 Task: Find connections with filter location Arnold with filter topic #Jobsearchwith filter profile language Potuguese with filter current company IKS Health with filter school Modern Education Society's Nowrosjee Wadia College Arts, Science, Pune 01 with filter industry Wholesale with filter service category AnimationArchitecture with filter keywords title Administrator
Action: Mouse moved to (612, 80)
Screenshot: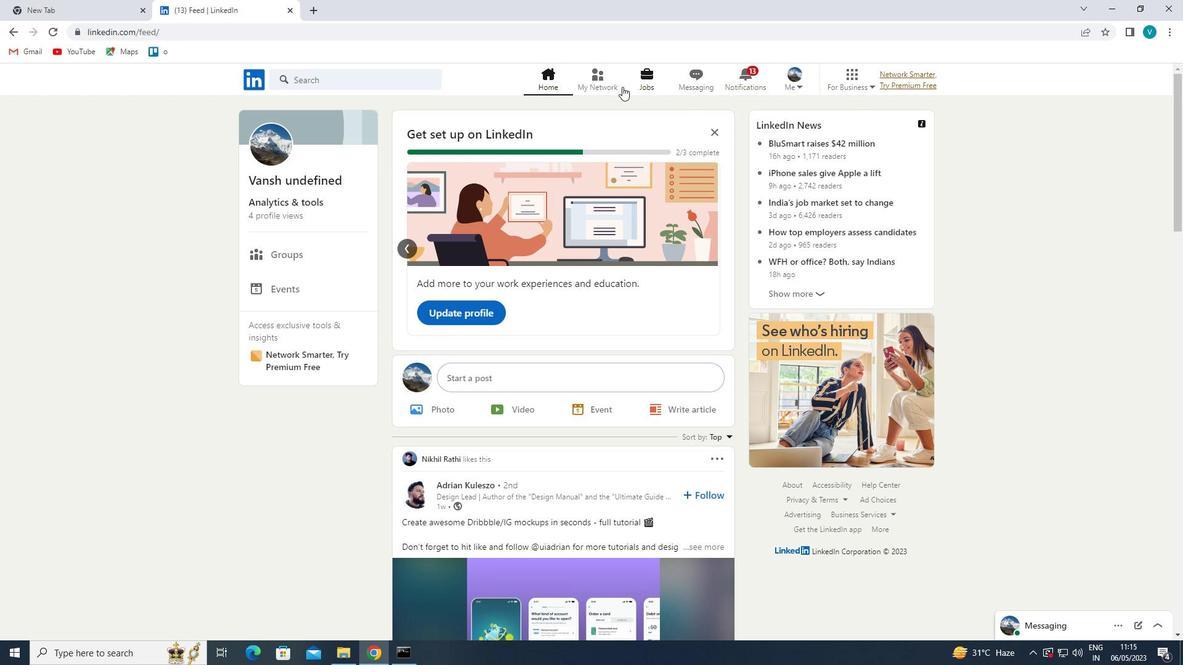 
Action: Mouse pressed left at (612, 80)
Screenshot: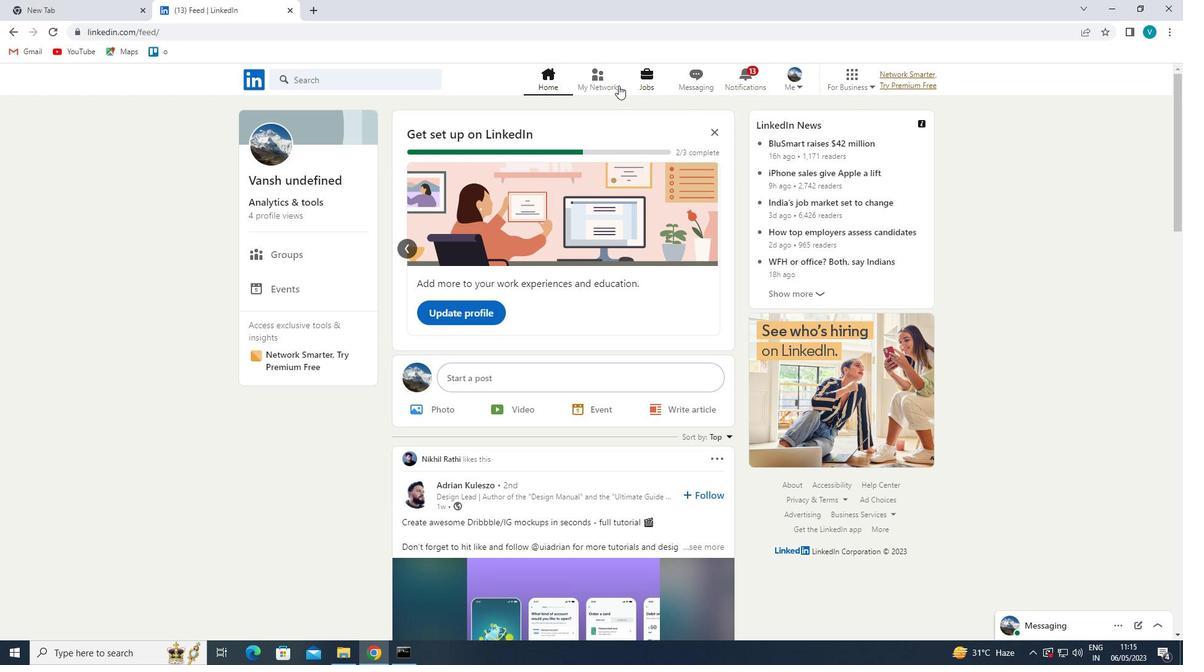 
Action: Mouse moved to (385, 143)
Screenshot: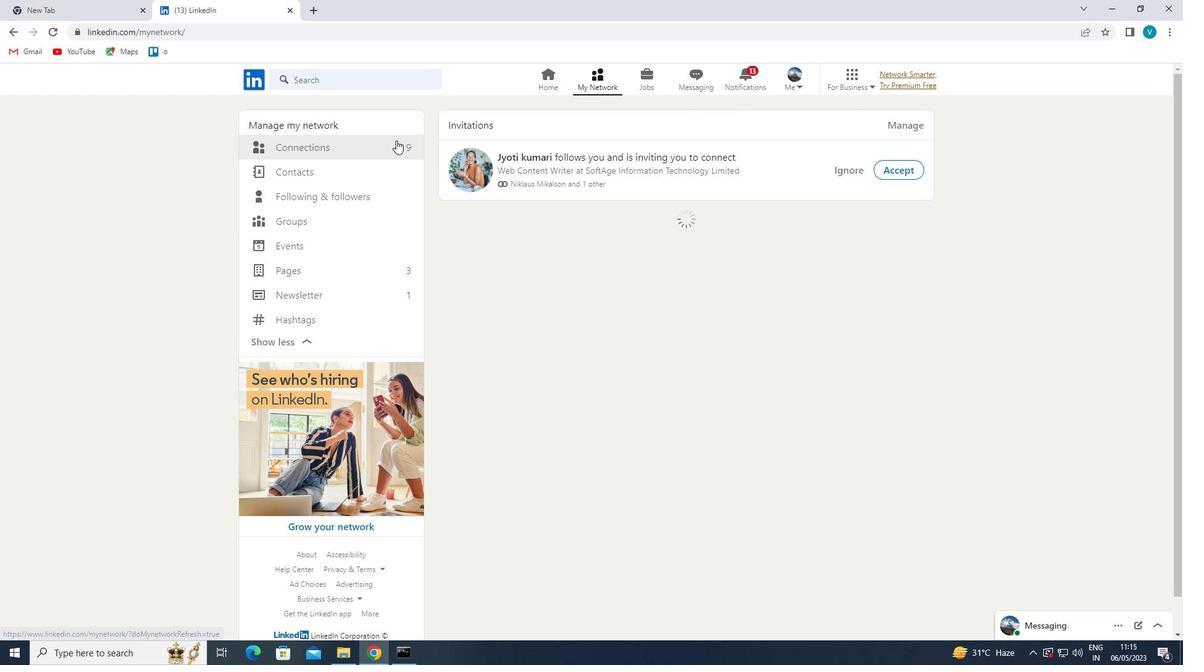 
Action: Mouse pressed left at (385, 143)
Screenshot: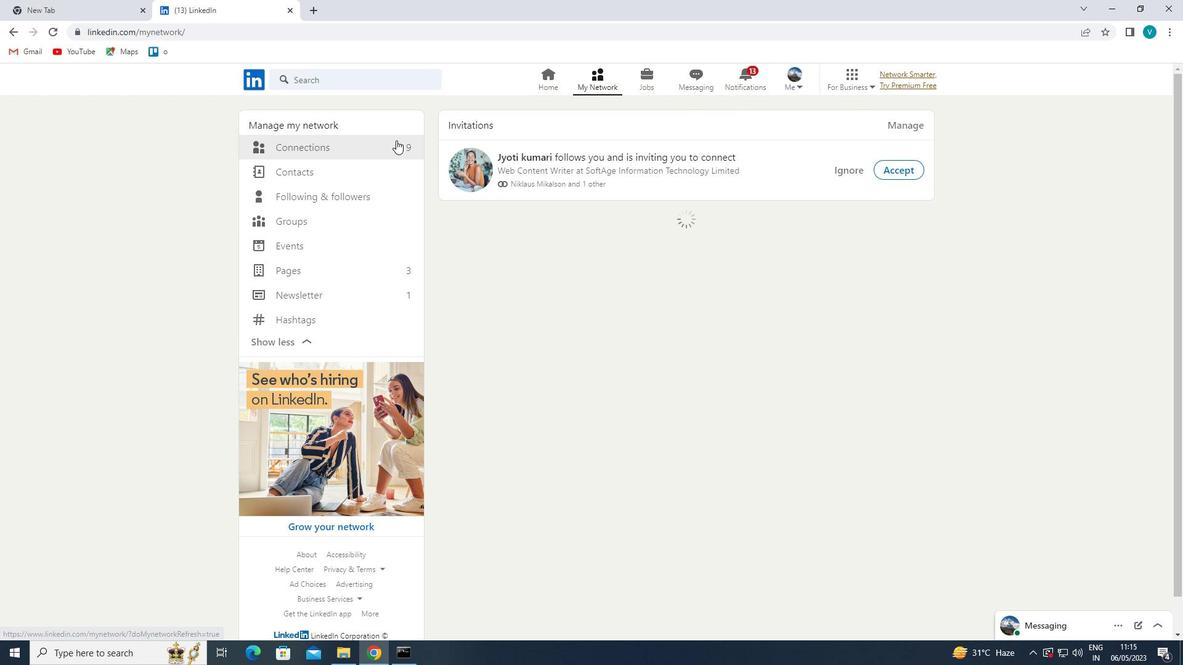 
Action: Mouse moved to (680, 152)
Screenshot: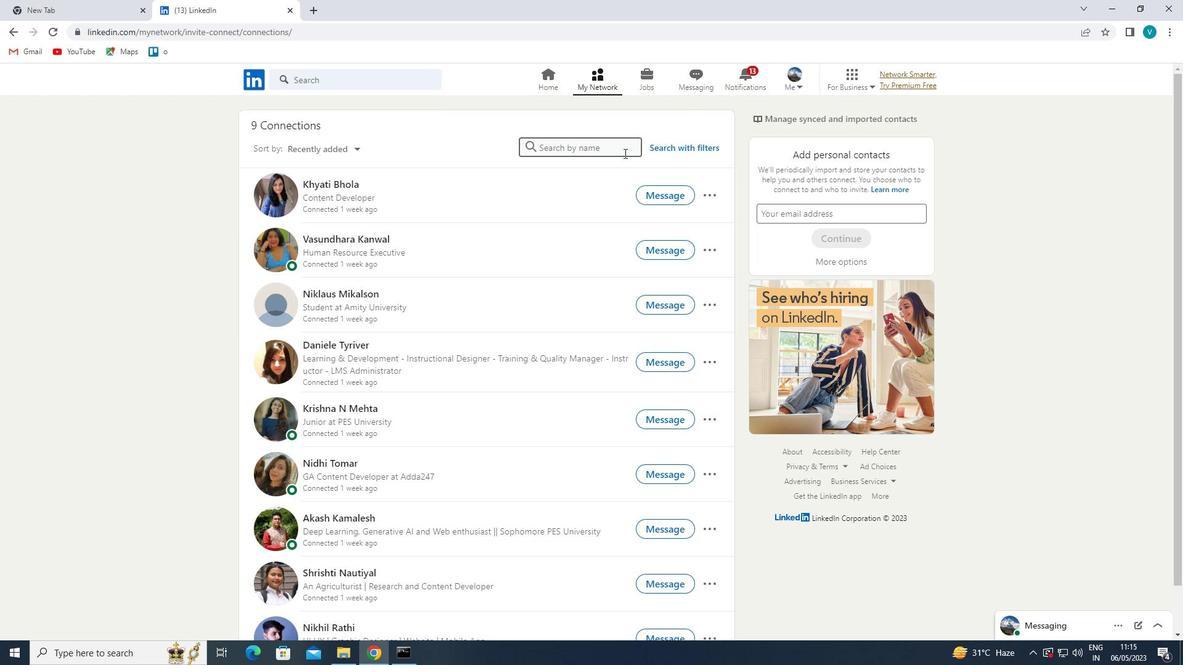 
Action: Mouse pressed left at (680, 152)
Screenshot: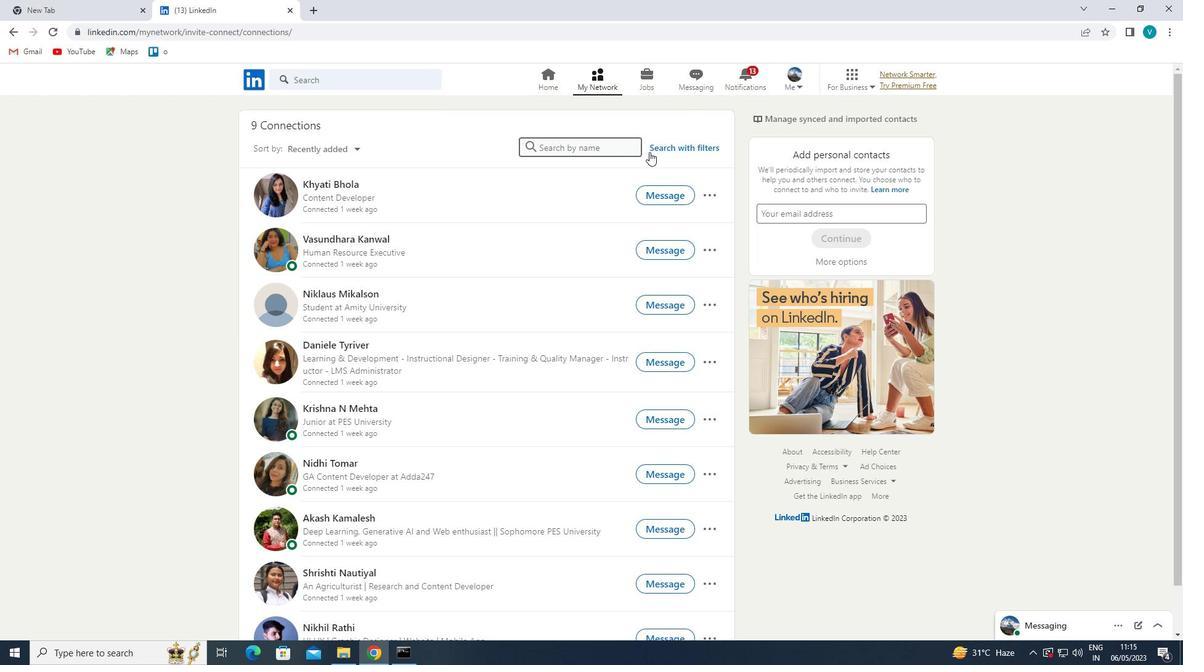 
Action: Mouse moved to (601, 115)
Screenshot: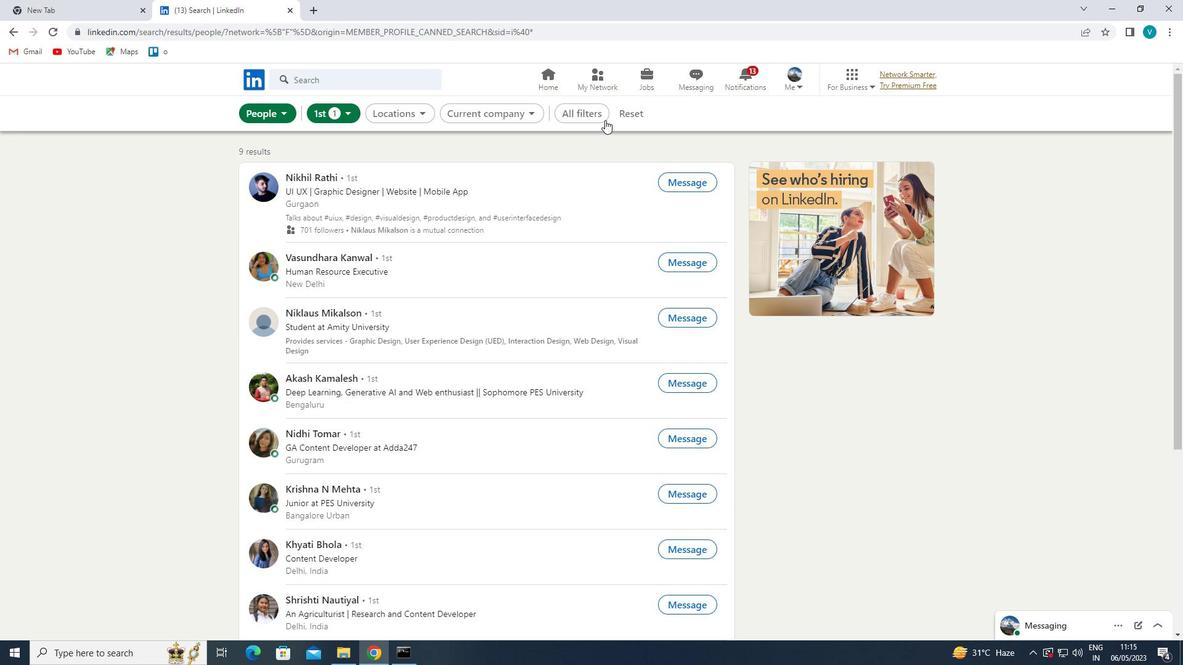 
Action: Mouse pressed left at (601, 115)
Screenshot: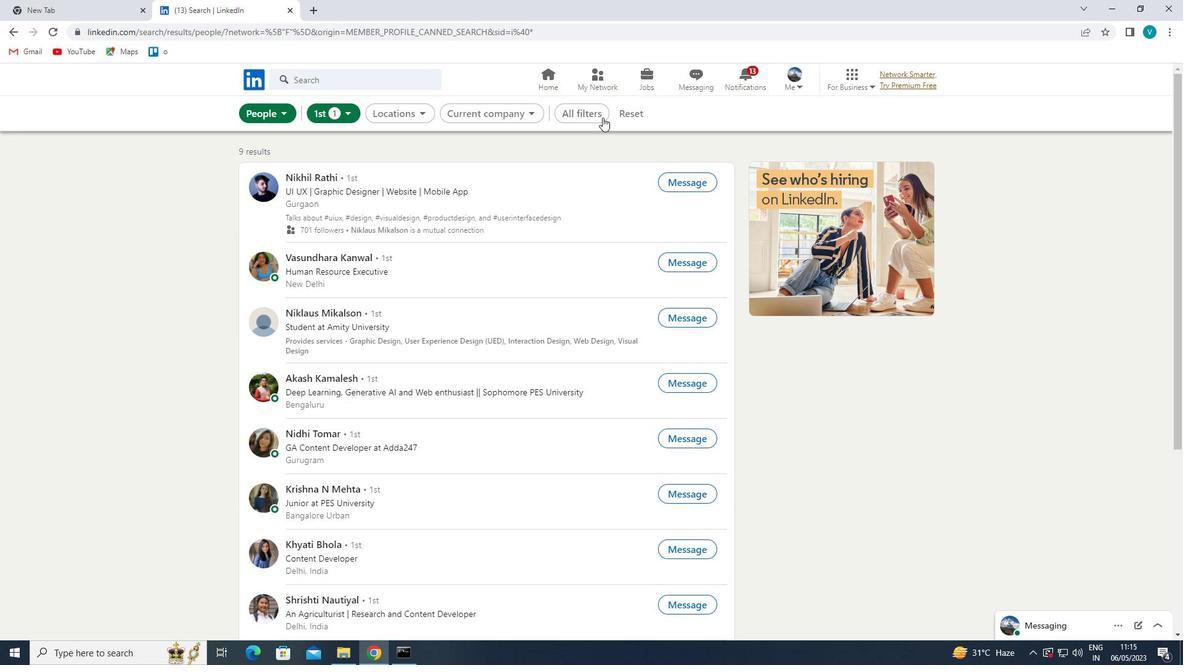 
Action: Mouse moved to (985, 265)
Screenshot: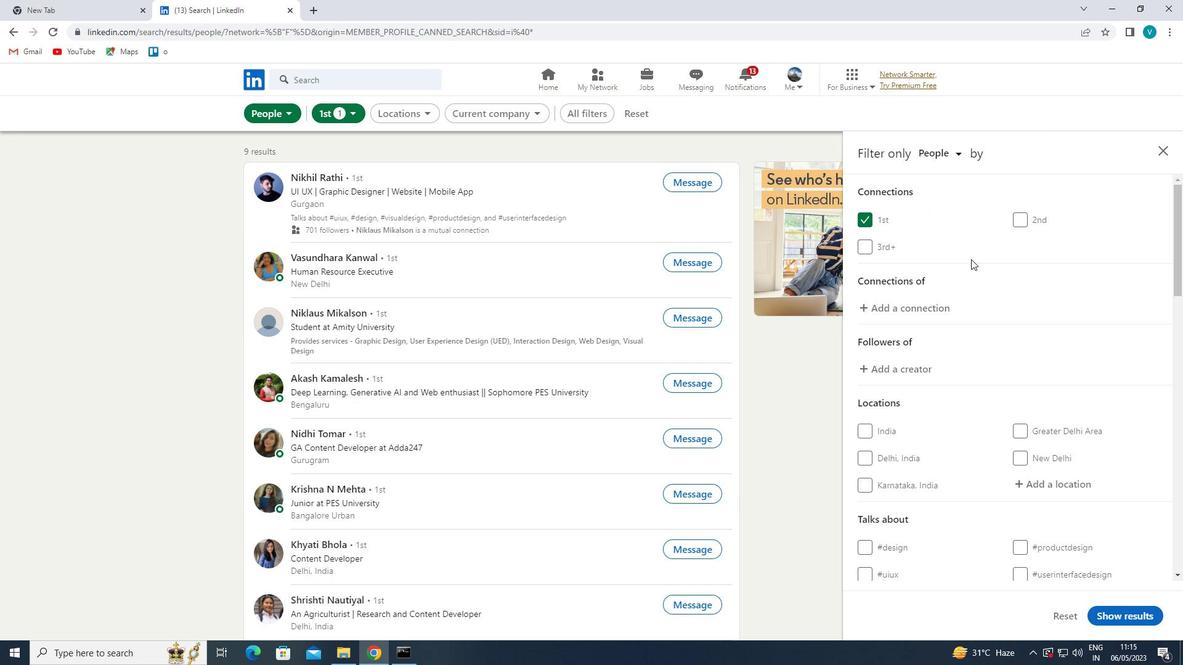 
Action: Mouse scrolled (985, 265) with delta (0, 0)
Screenshot: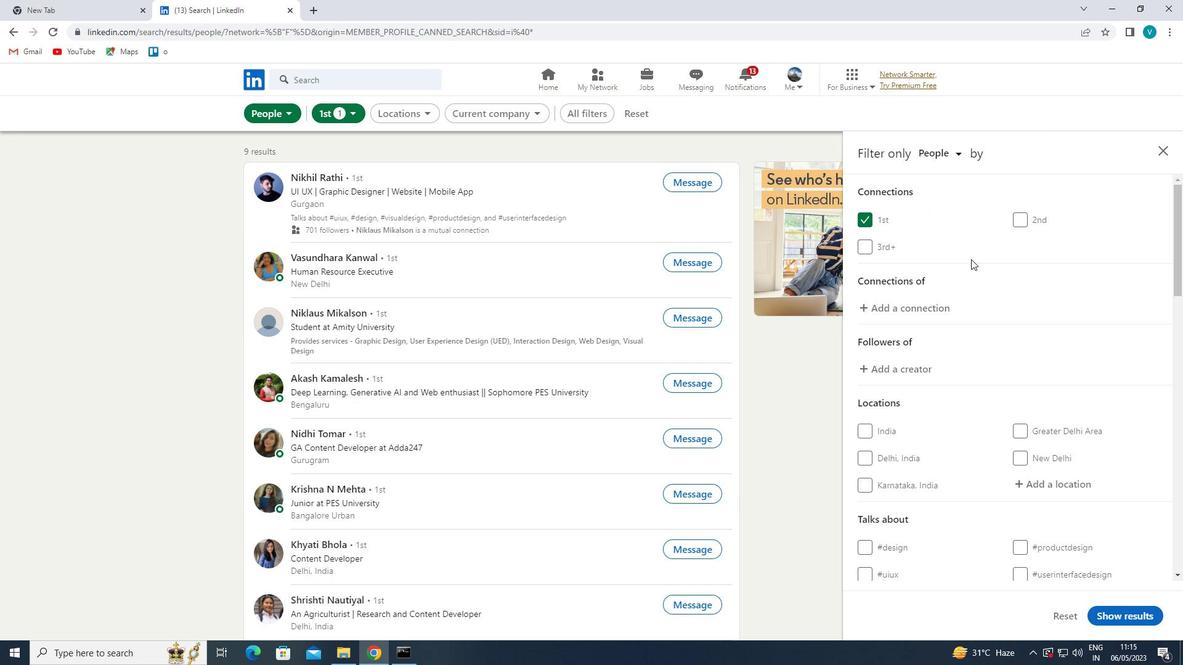 
Action: Mouse moved to (998, 270)
Screenshot: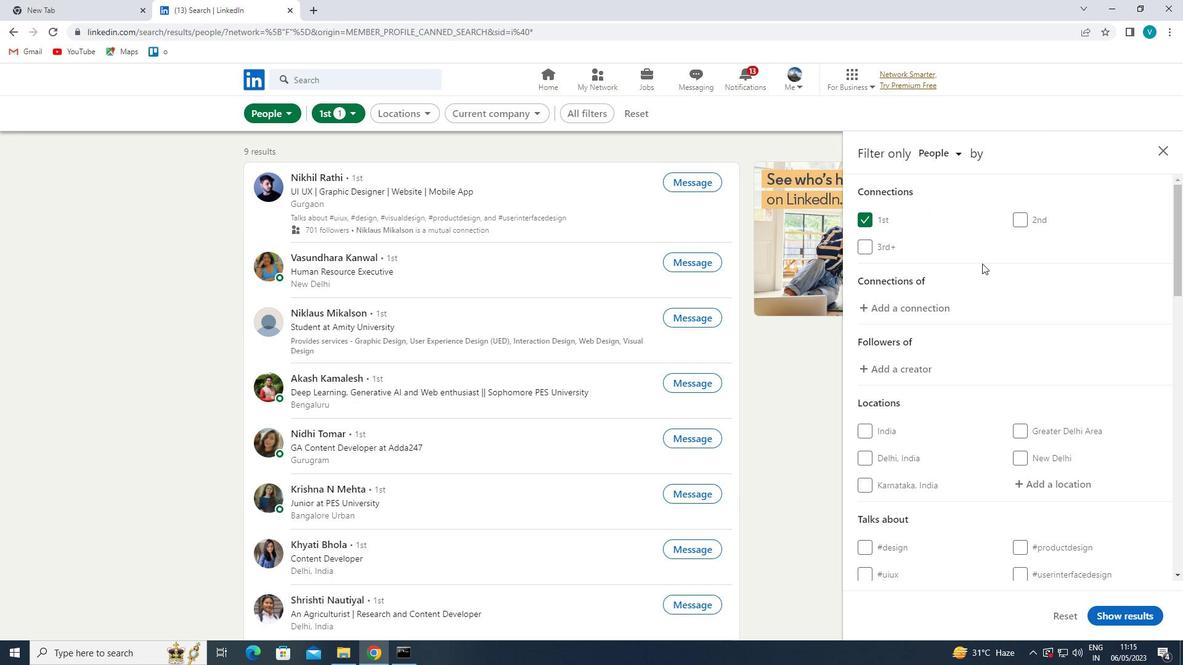 
Action: Mouse scrolled (998, 269) with delta (0, 0)
Screenshot: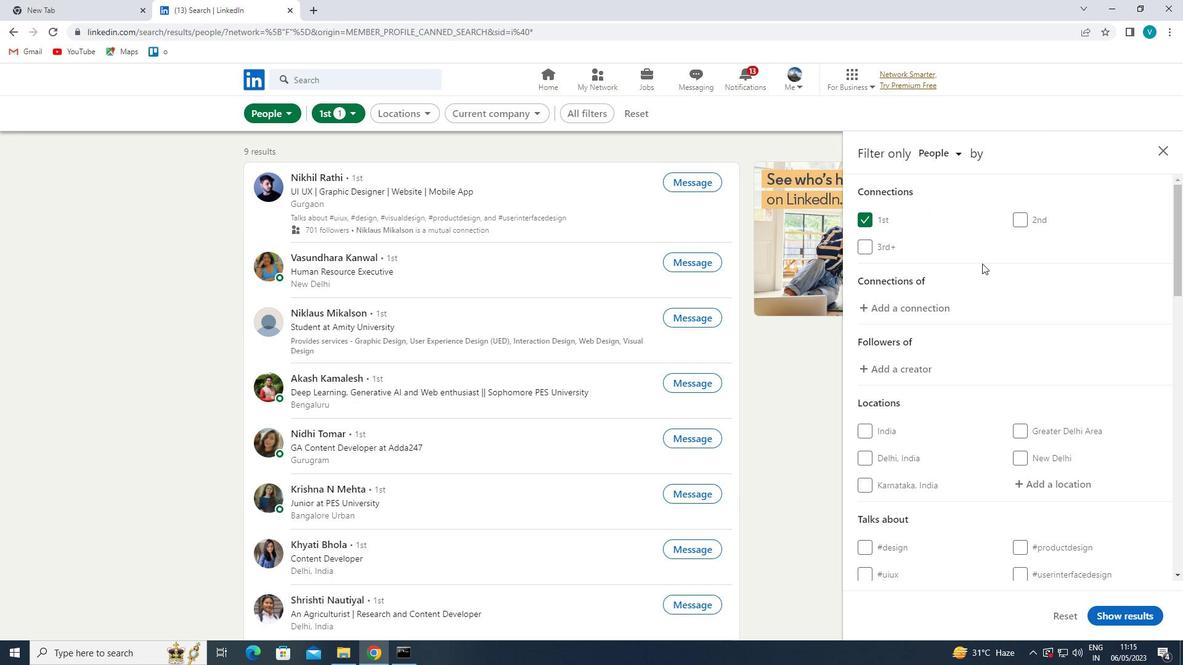 
Action: Mouse moved to (1053, 353)
Screenshot: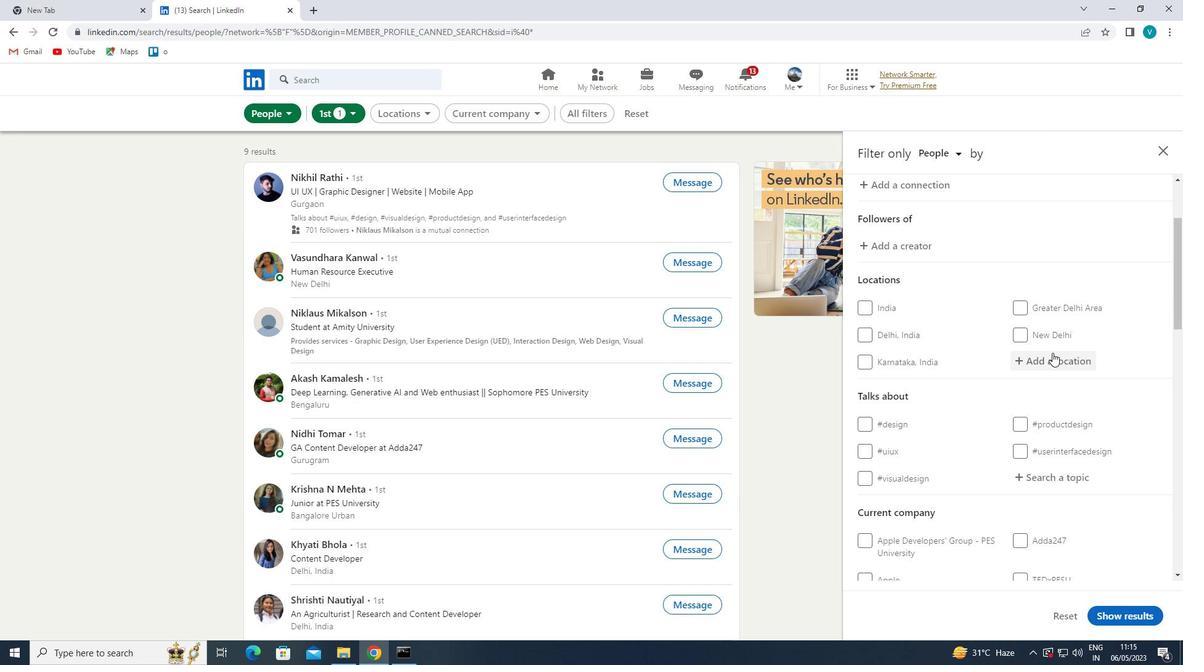 
Action: Mouse pressed left at (1053, 353)
Screenshot: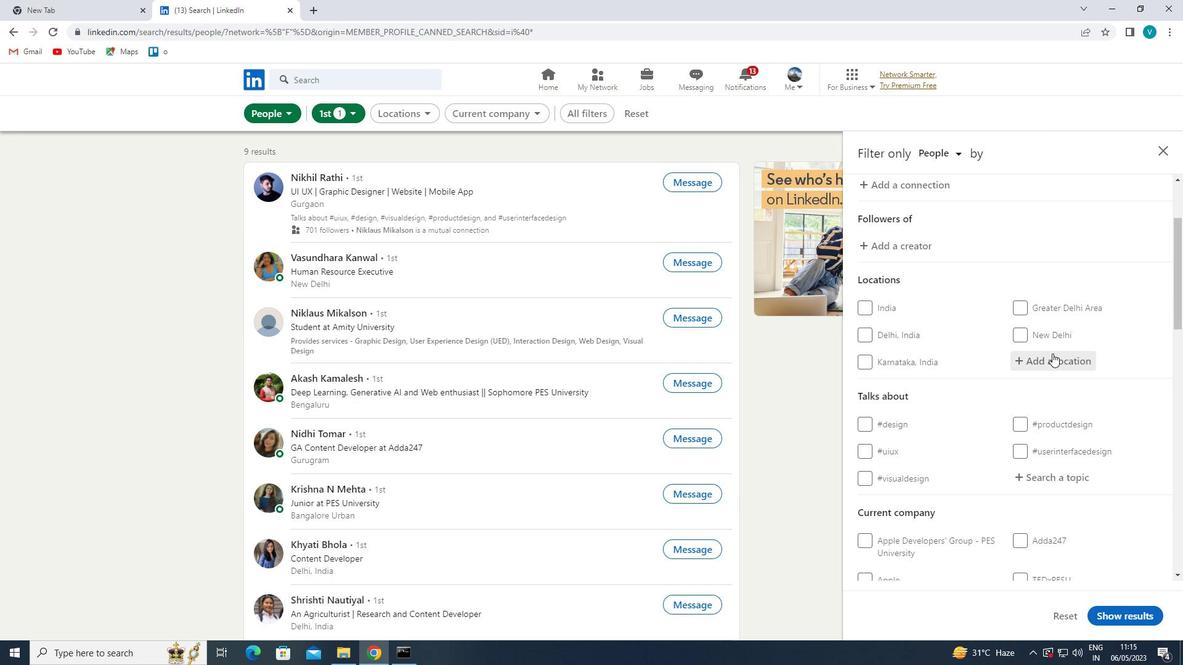 
Action: Mouse moved to (1053, 354)
Screenshot: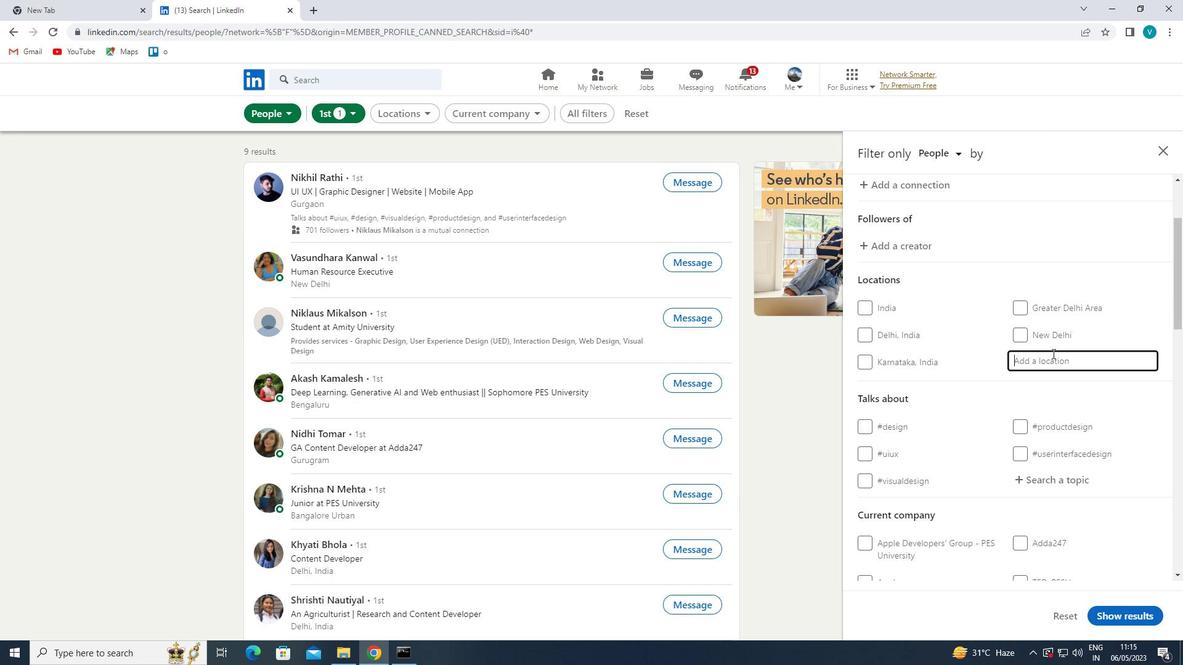 
Action: Key pressed <Key.shift>A
Screenshot: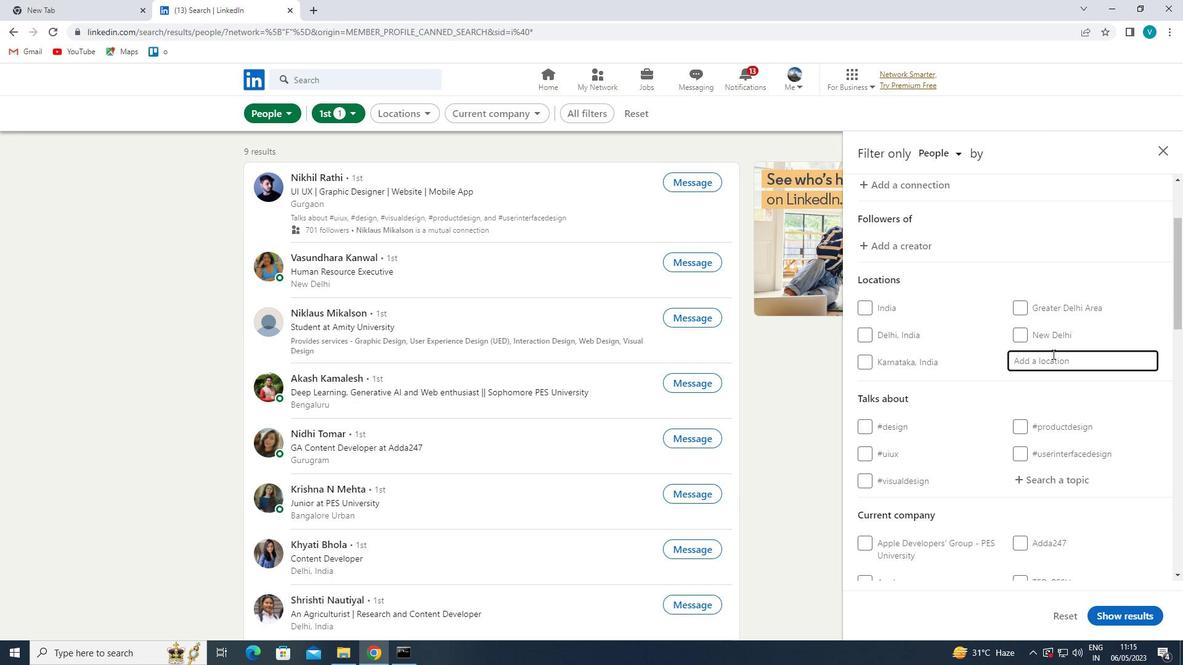 
Action: Mouse moved to (1027, 370)
Screenshot: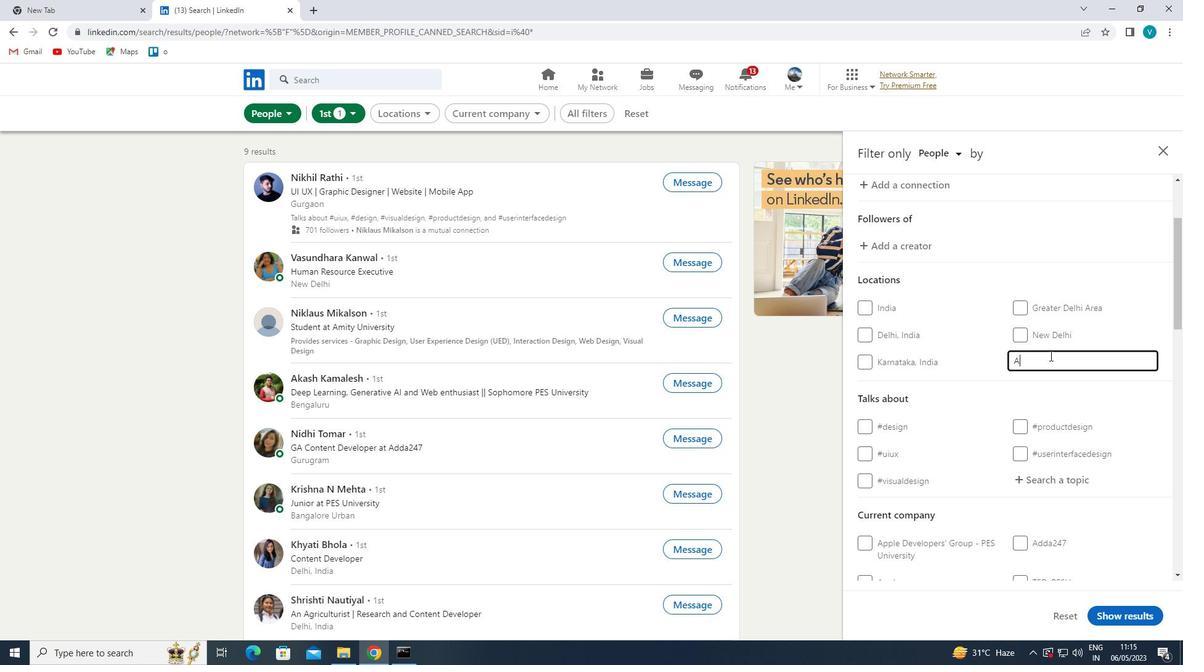 
Action: Key pressed RNOID
Screenshot: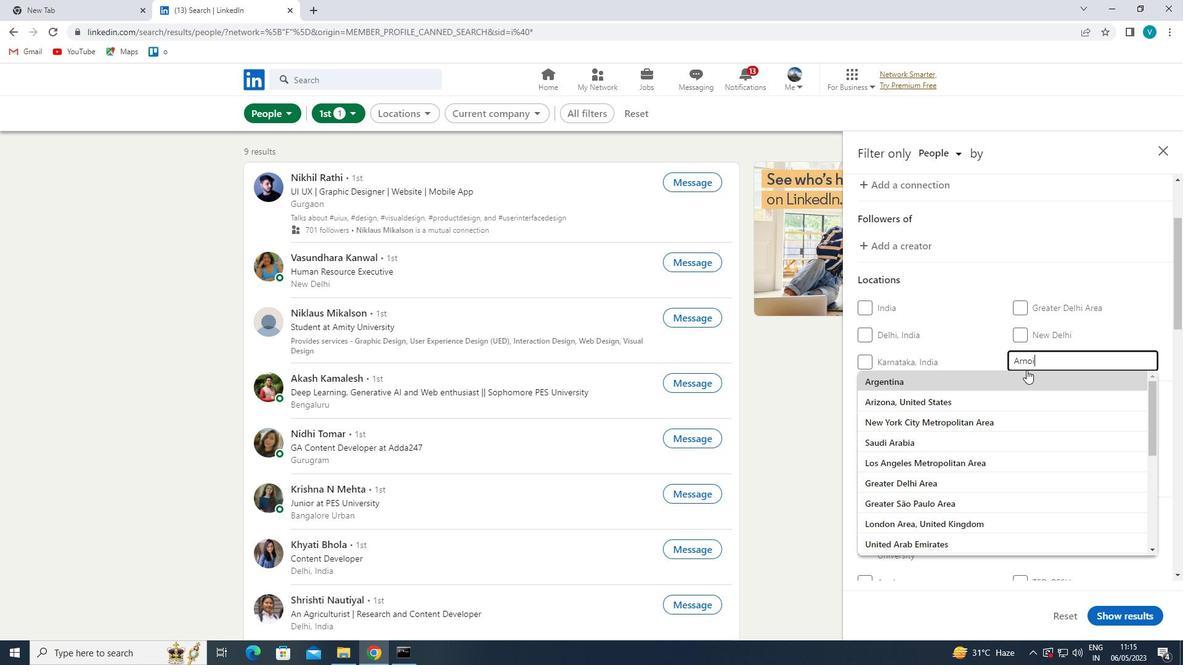 
Action: Mouse moved to (1032, 399)
Screenshot: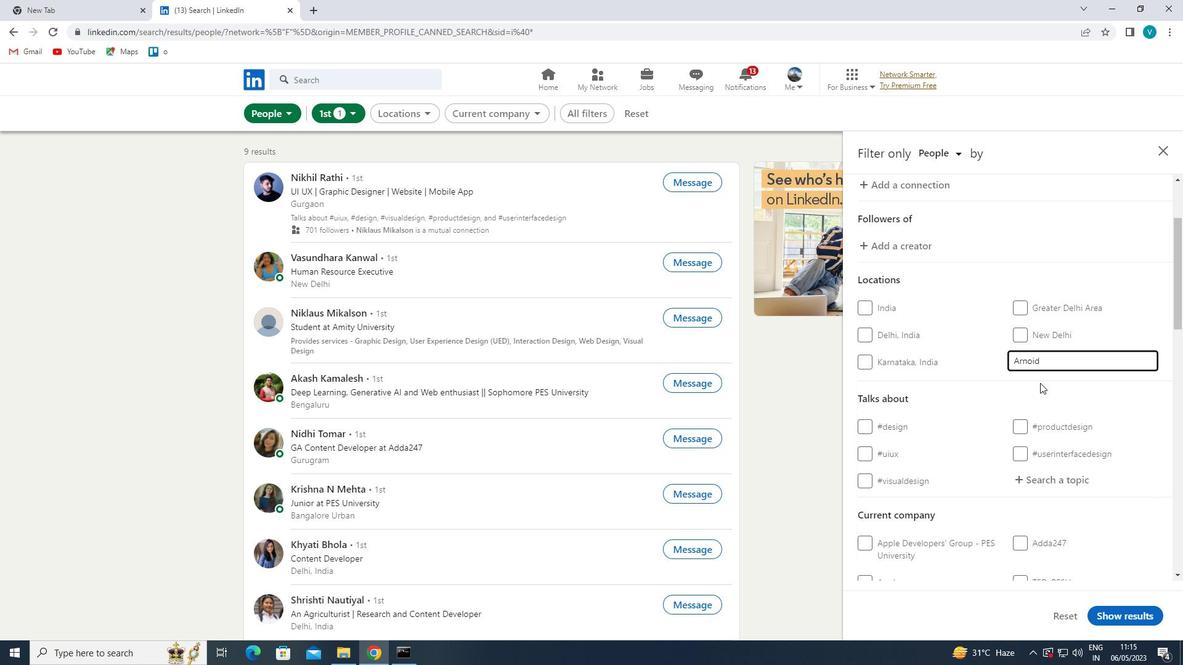 
Action: Key pressed <Key.backspace><Key.backspace>LD
Screenshot: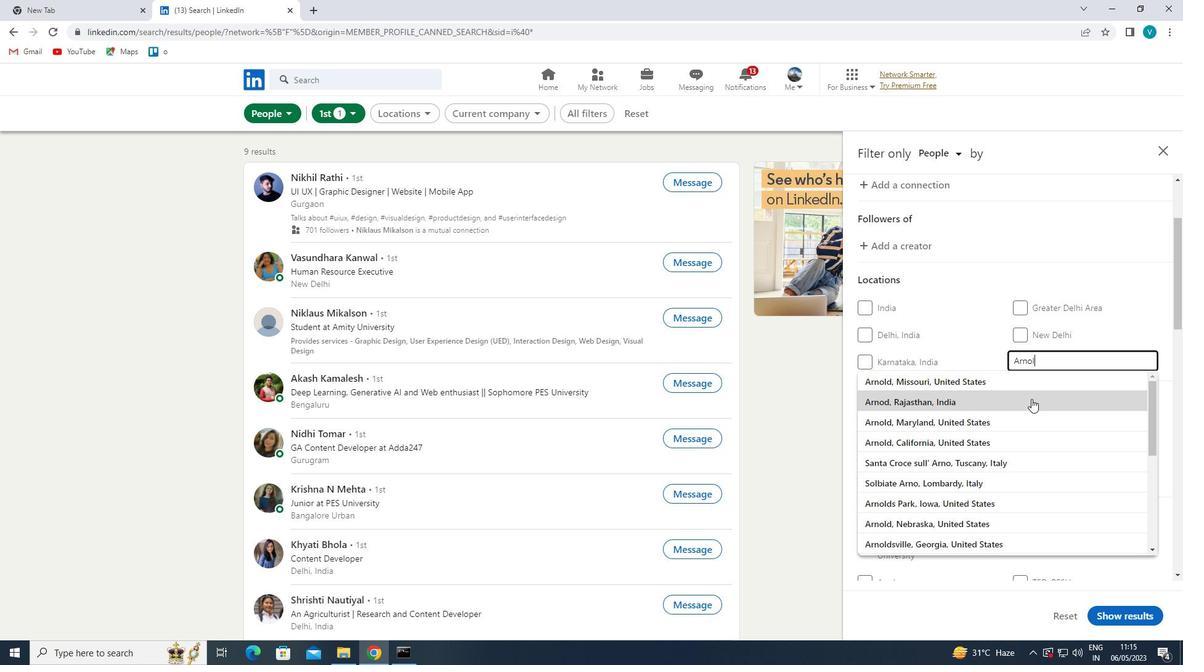 
Action: Mouse moved to (1011, 384)
Screenshot: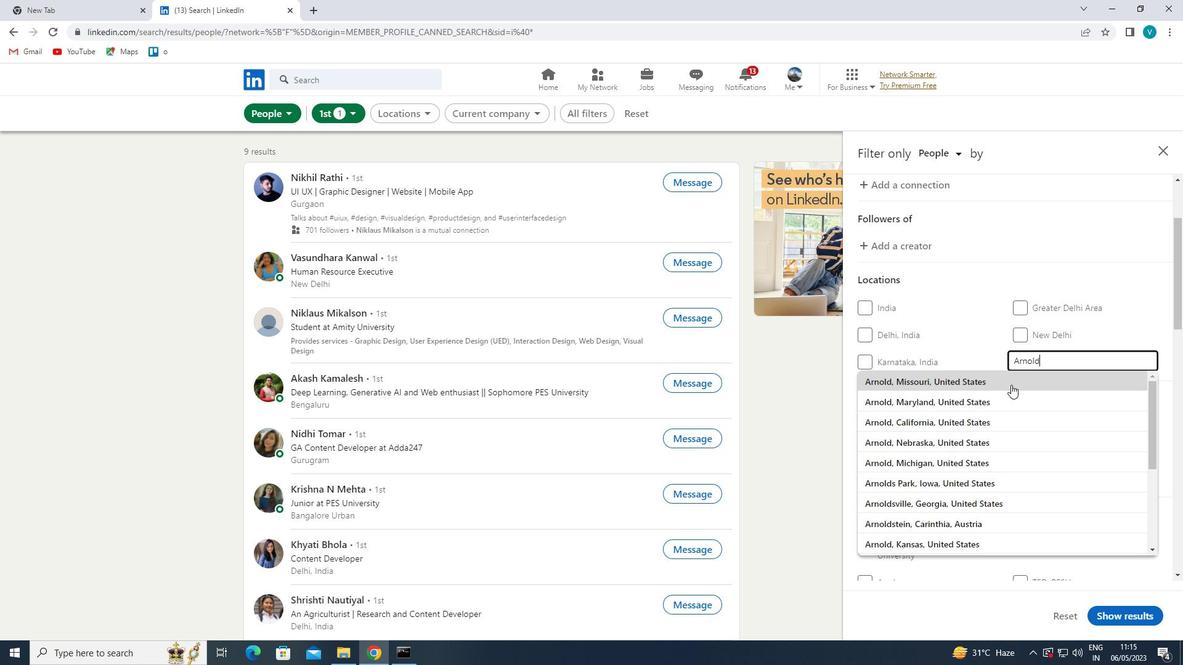 
Action: Mouse pressed left at (1011, 384)
Screenshot: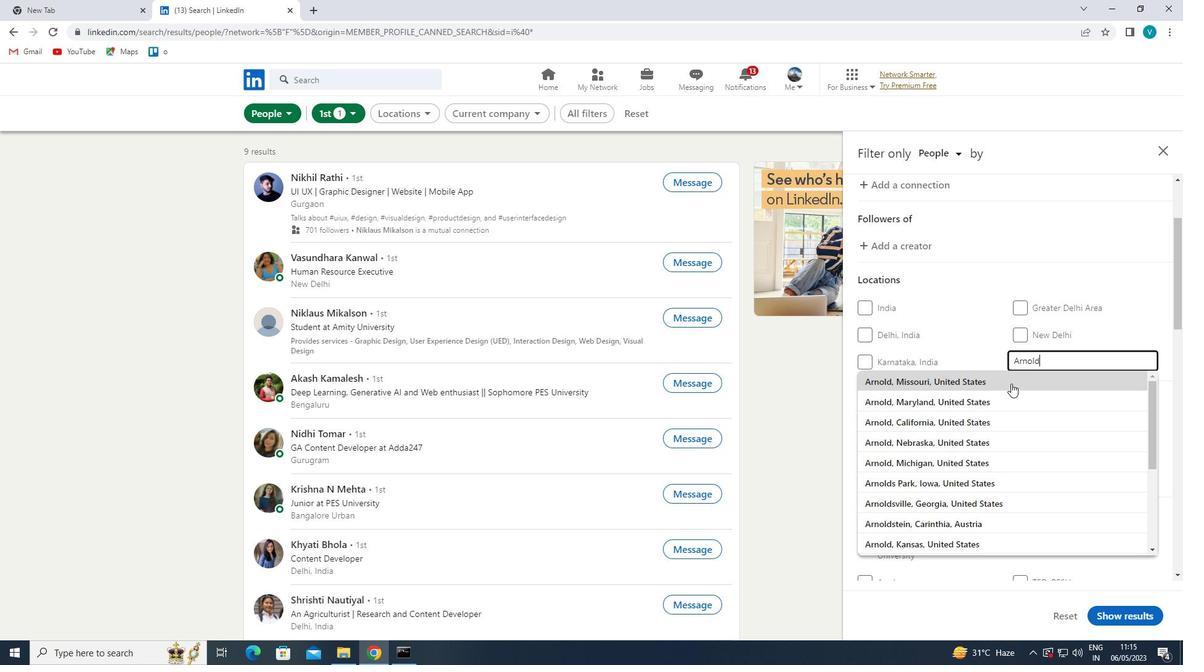 
Action: Mouse scrolled (1011, 383) with delta (0, 0)
Screenshot: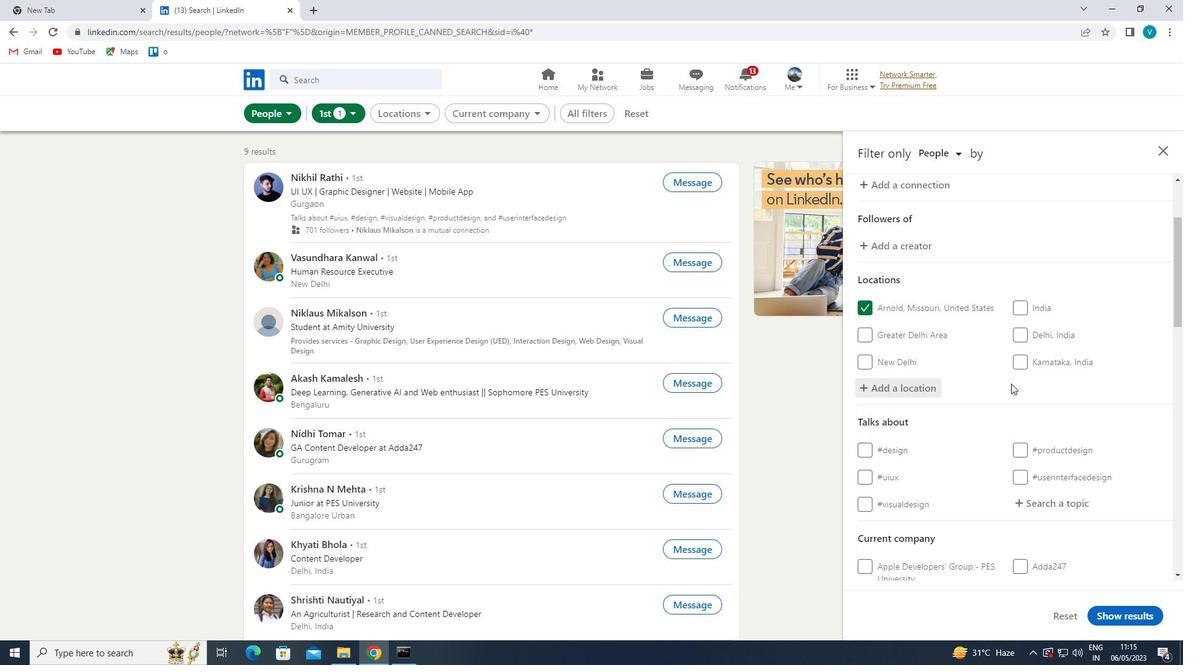 
Action: Mouse scrolled (1011, 383) with delta (0, 0)
Screenshot: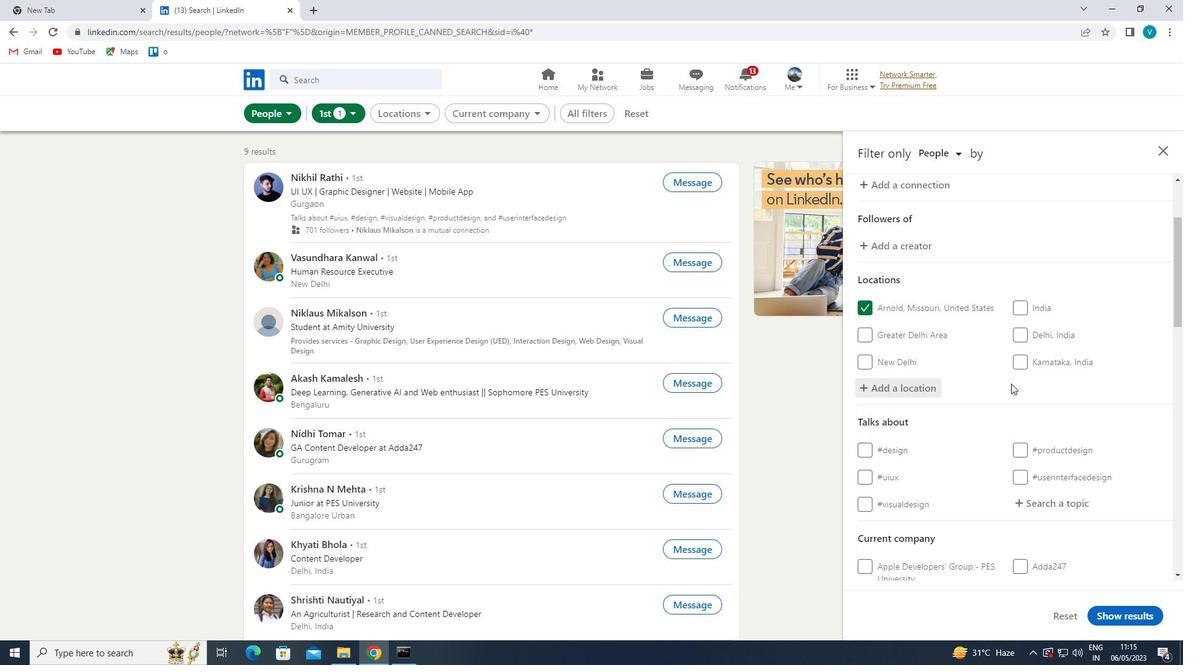 
Action: Mouse moved to (1034, 380)
Screenshot: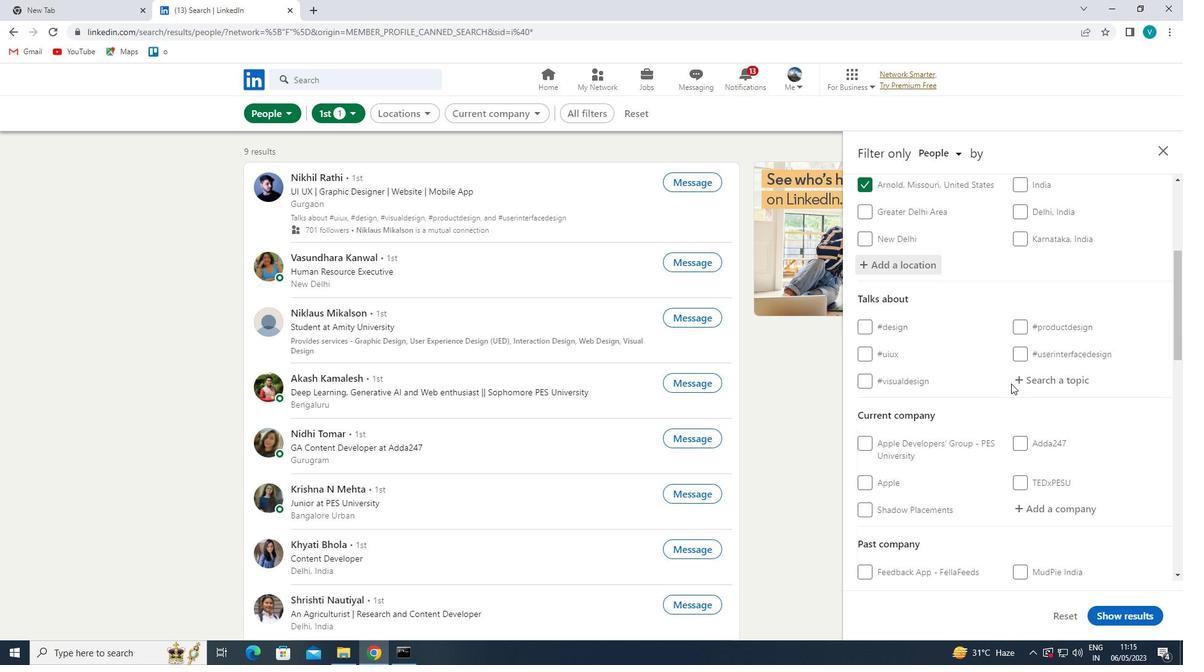 
Action: Mouse pressed left at (1034, 380)
Screenshot: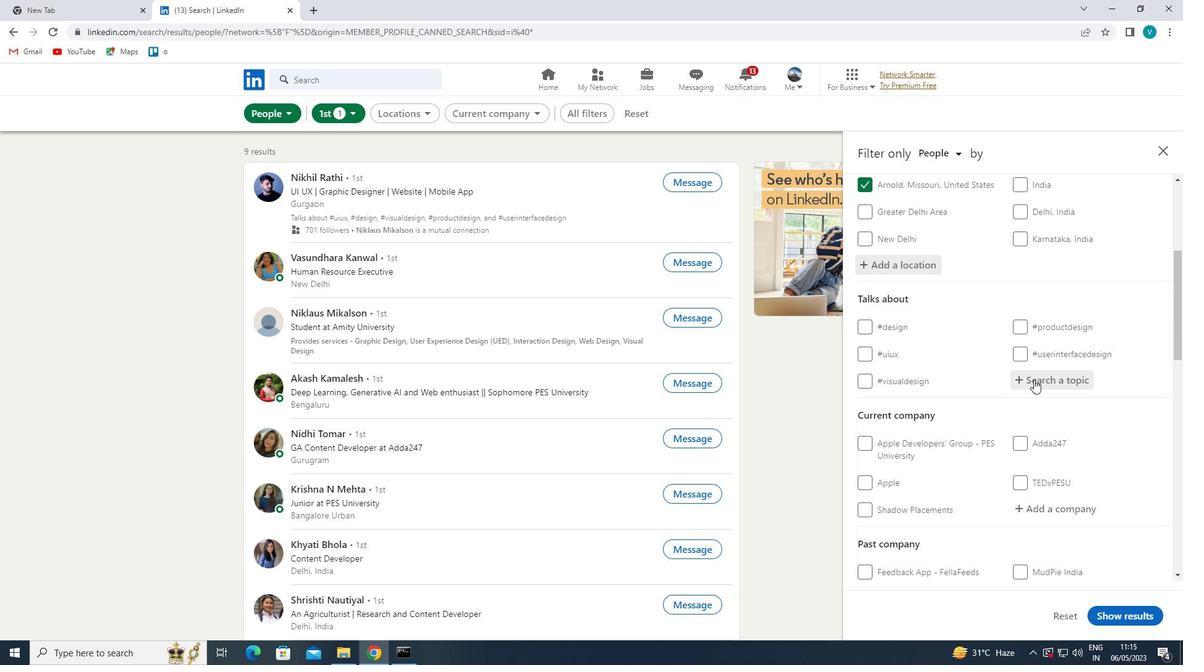 
Action: Key pressed JOBSAER<Key.backspace><Key.backspace>
Screenshot: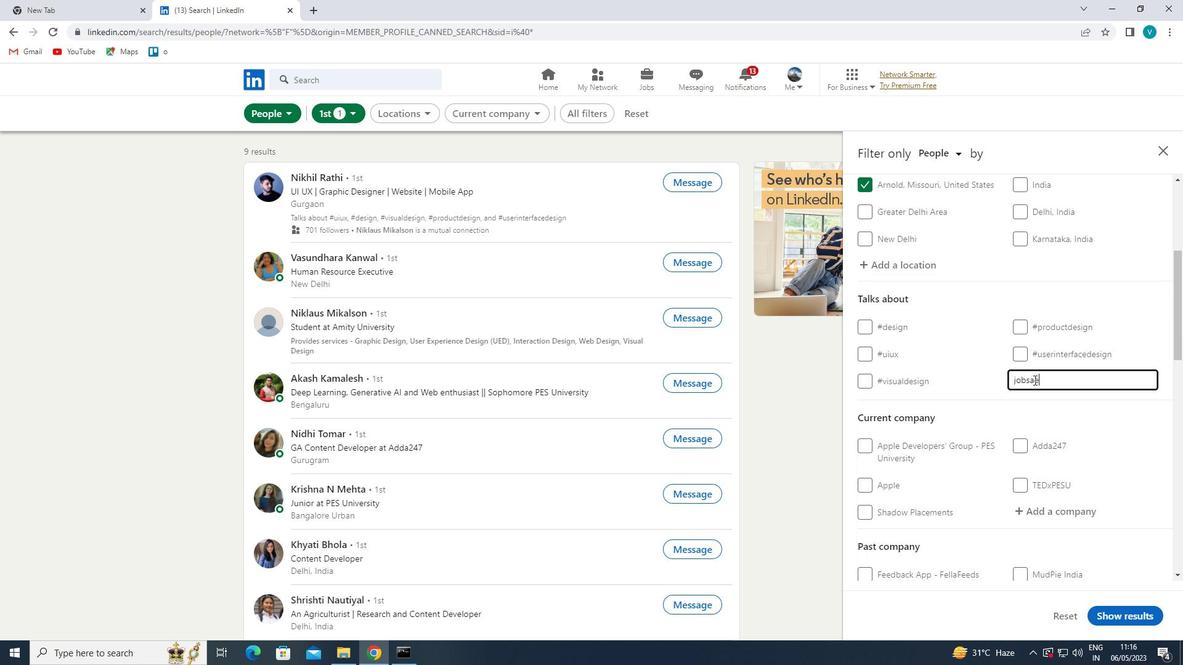 
Action: Mouse moved to (1082, 416)
Screenshot: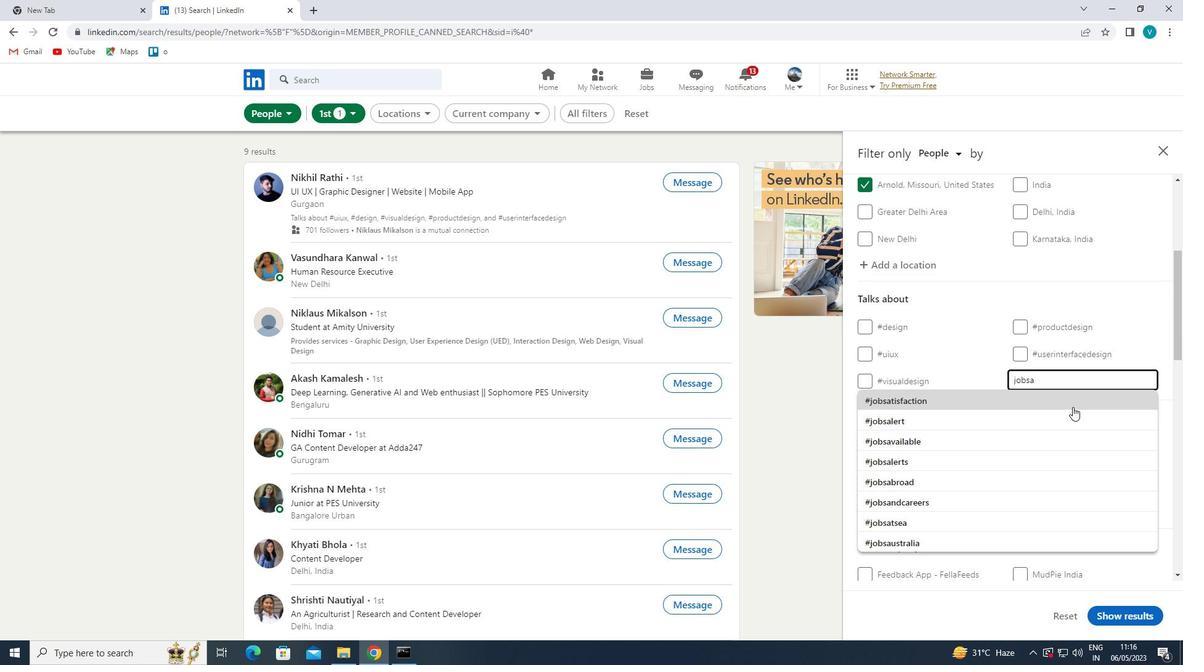 
Action: Key pressed <Key.backspace>EARCH
Screenshot: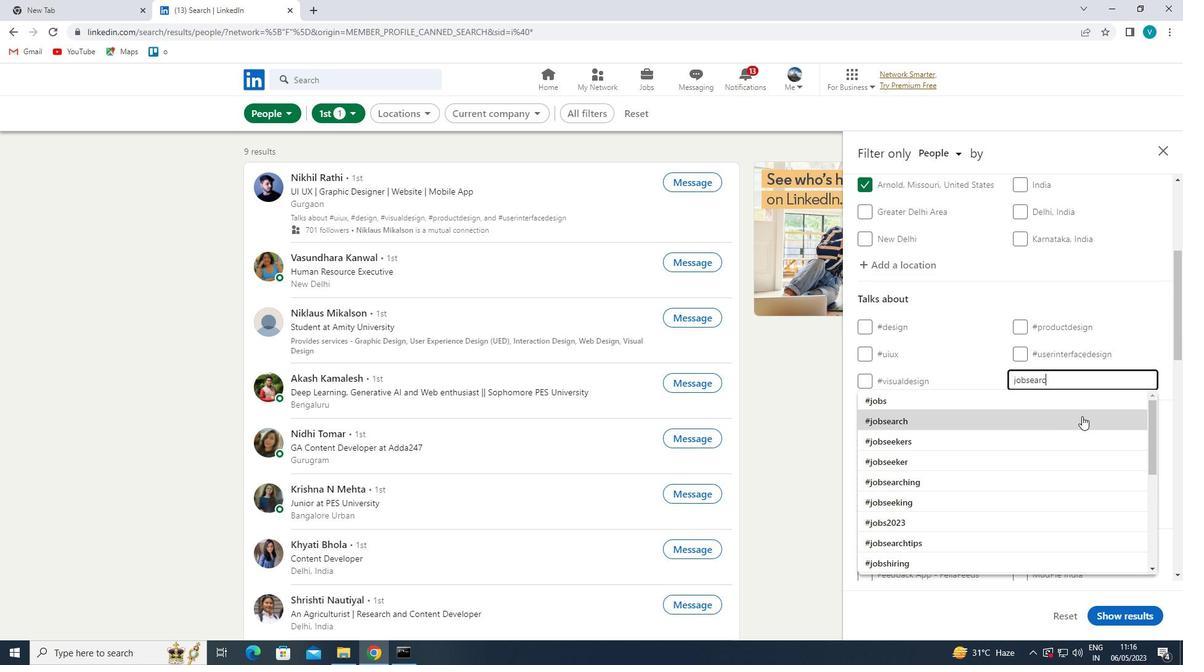 
Action: Mouse moved to (1021, 395)
Screenshot: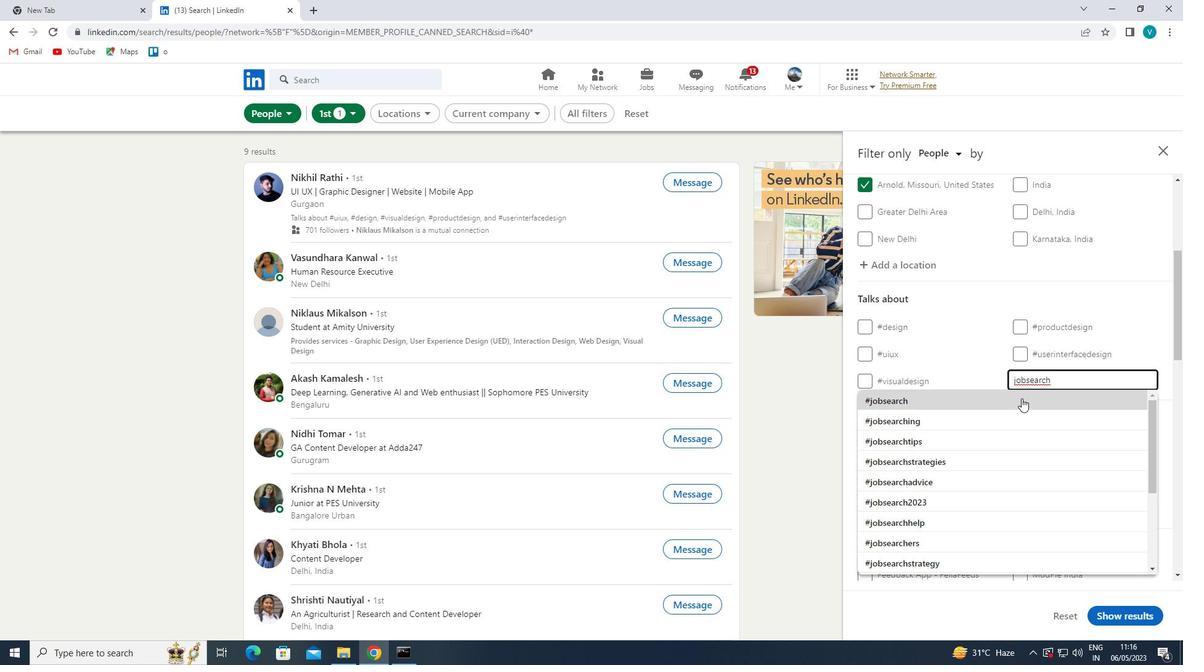 
Action: Mouse pressed left at (1021, 395)
Screenshot: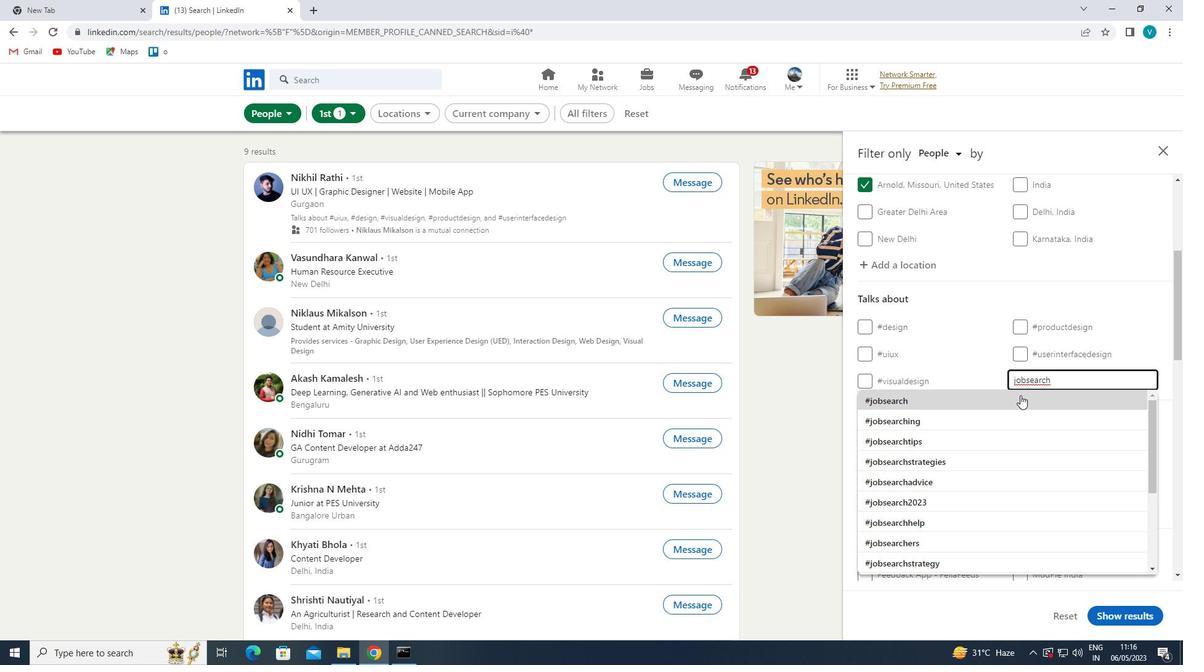 
Action: Mouse scrolled (1021, 395) with delta (0, 0)
Screenshot: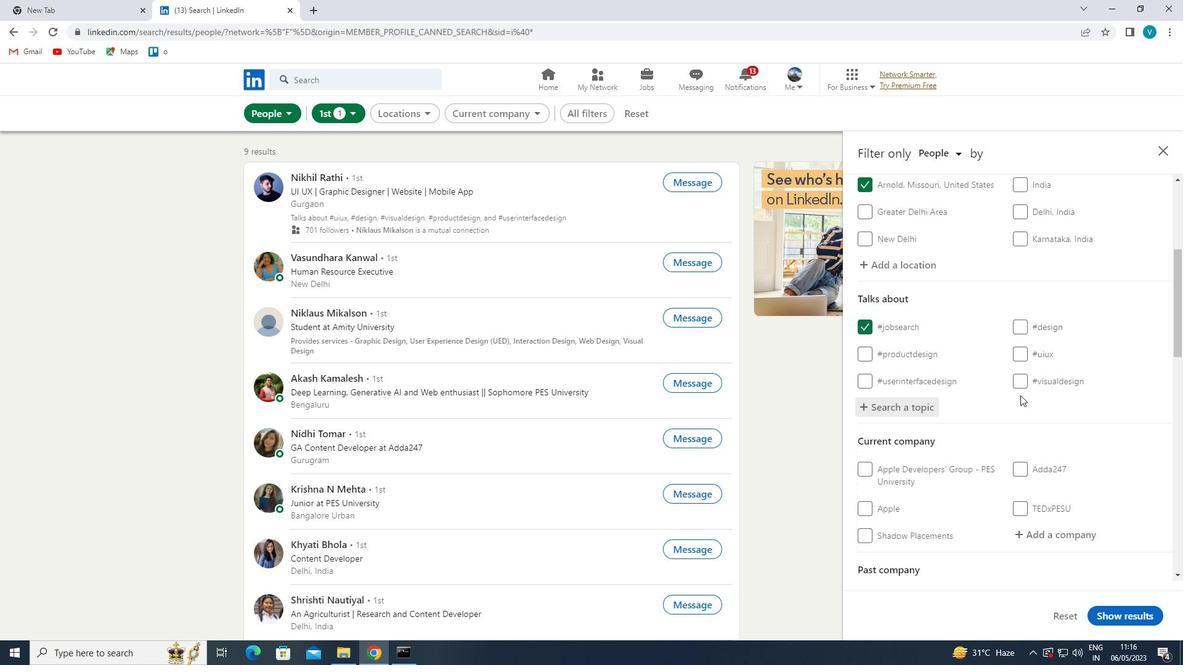 
Action: Mouse scrolled (1021, 395) with delta (0, 0)
Screenshot: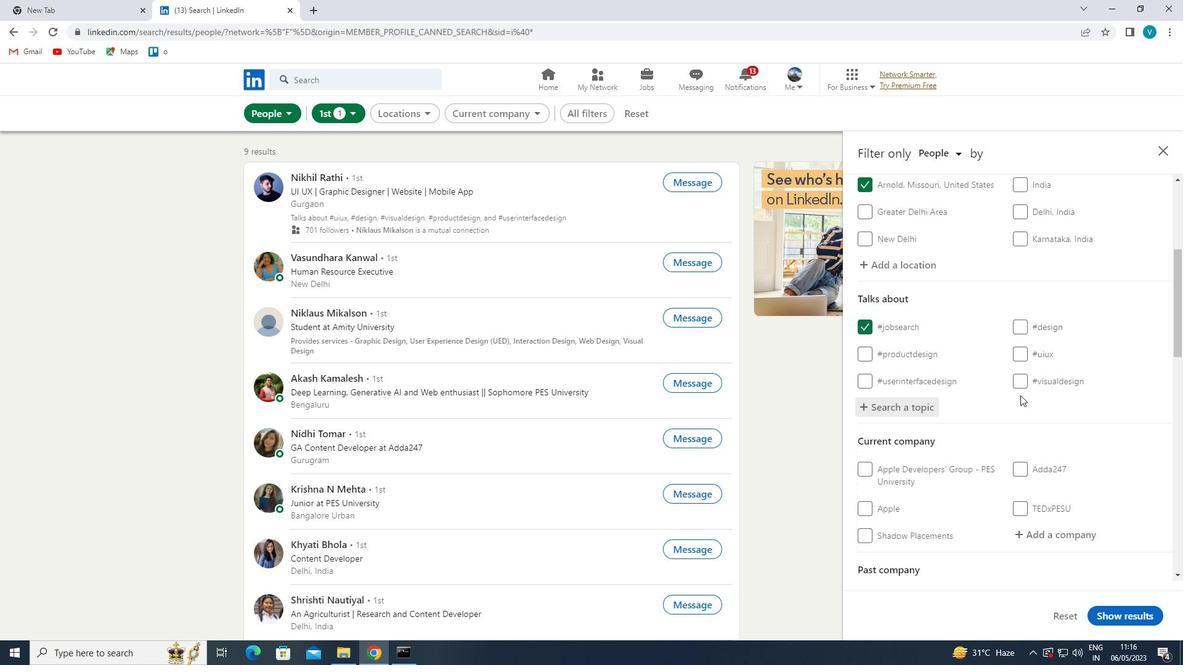 
Action: Mouse scrolled (1021, 395) with delta (0, 0)
Screenshot: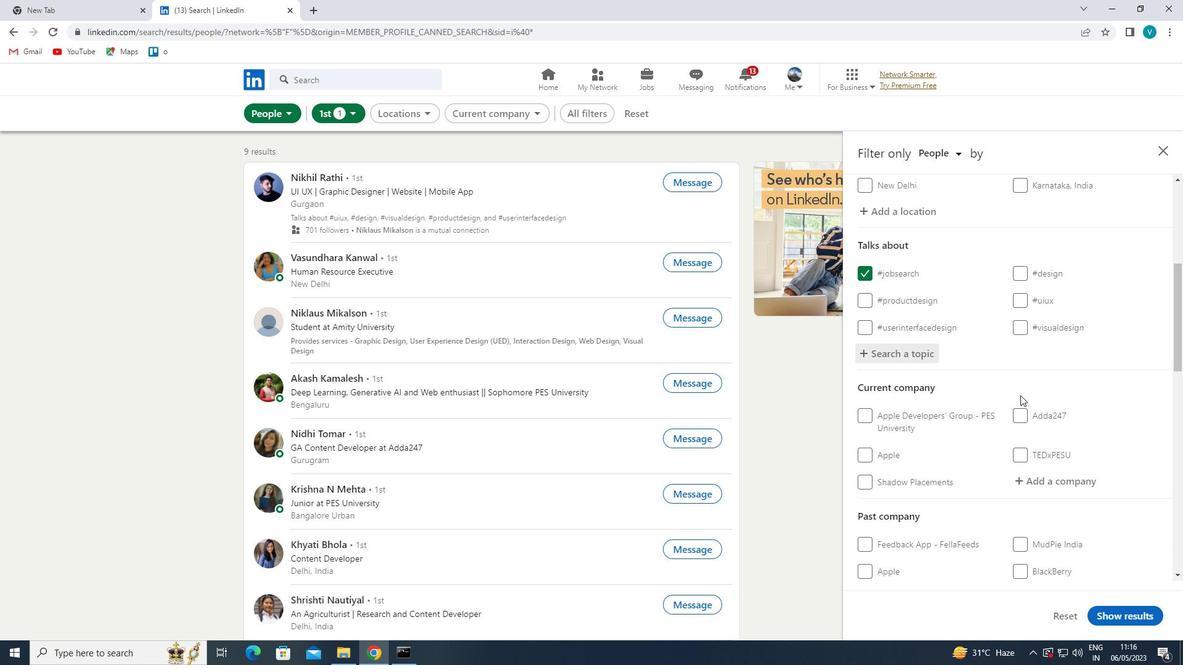 
Action: Mouse moved to (1040, 361)
Screenshot: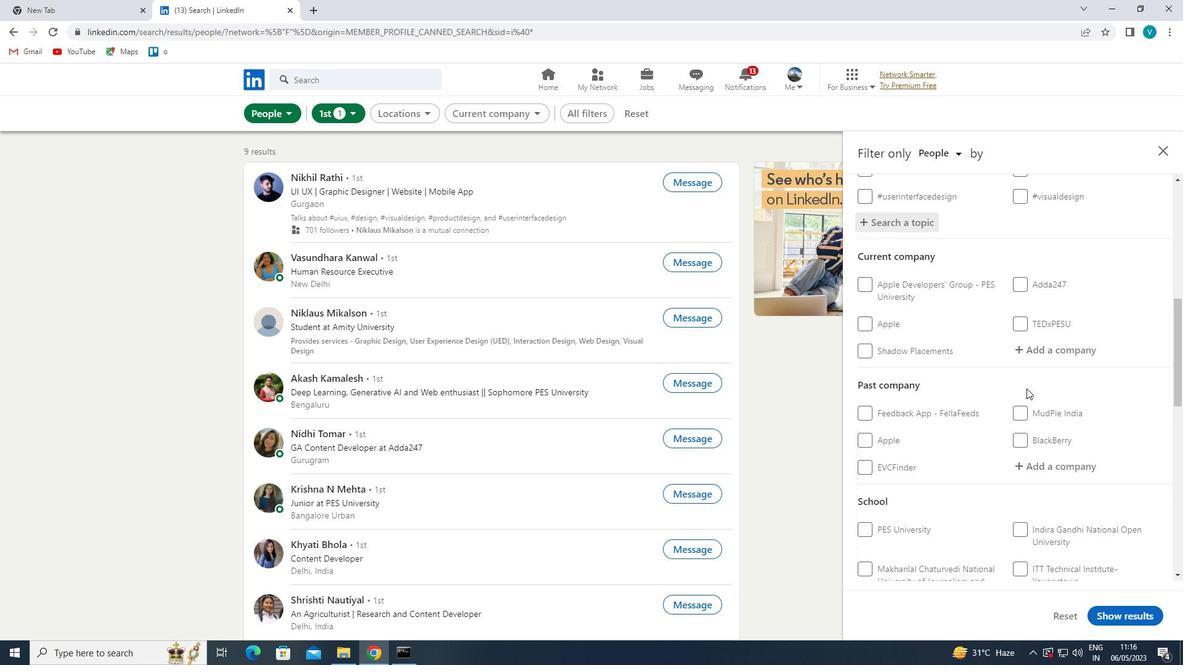 
Action: Mouse pressed left at (1040, 361)
Screenshot: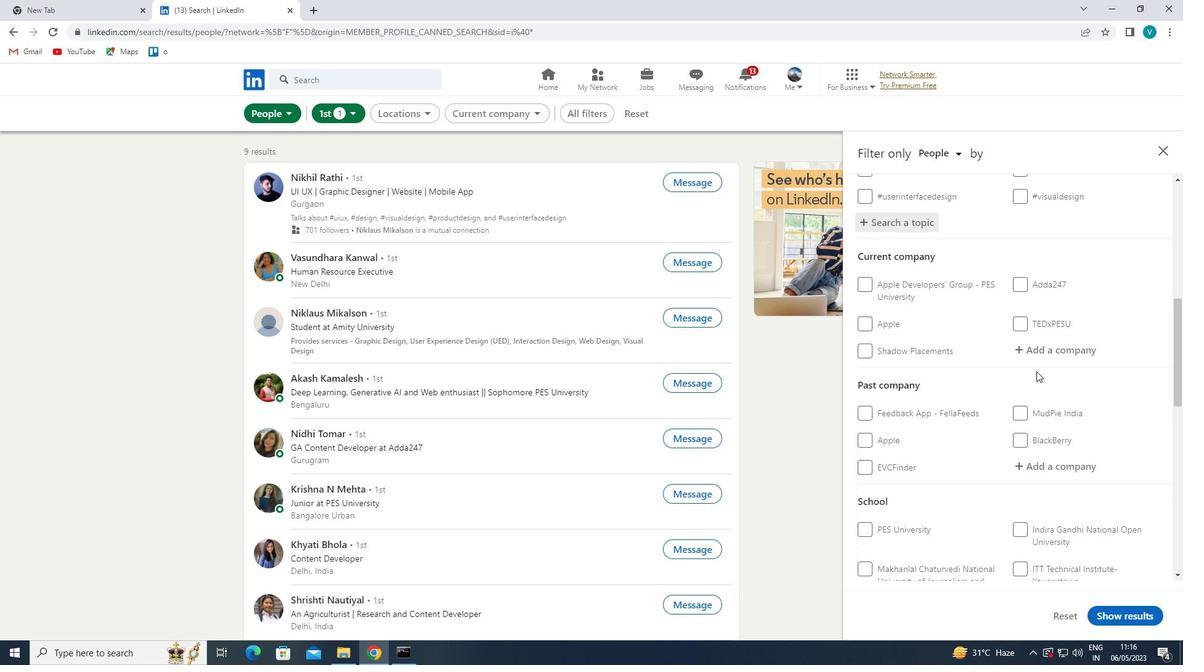 
Action: Mouse moved to (1045, 353)
Screenshot: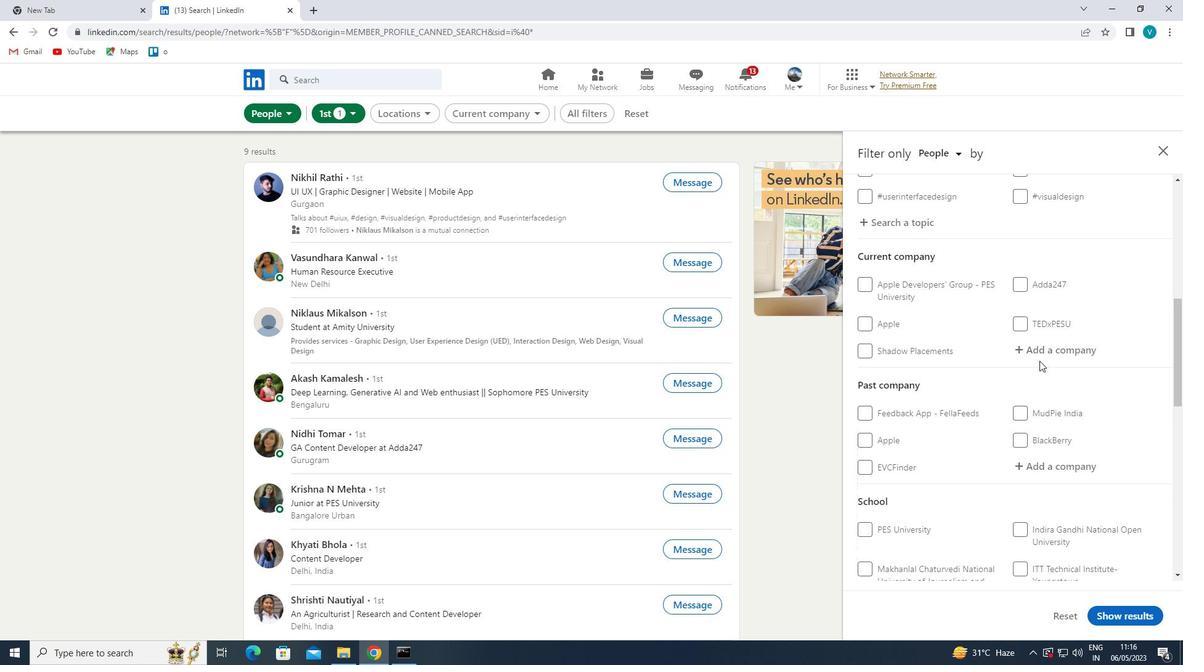 
Action: Mouse pressed left at (1045, 353)
Screenshot: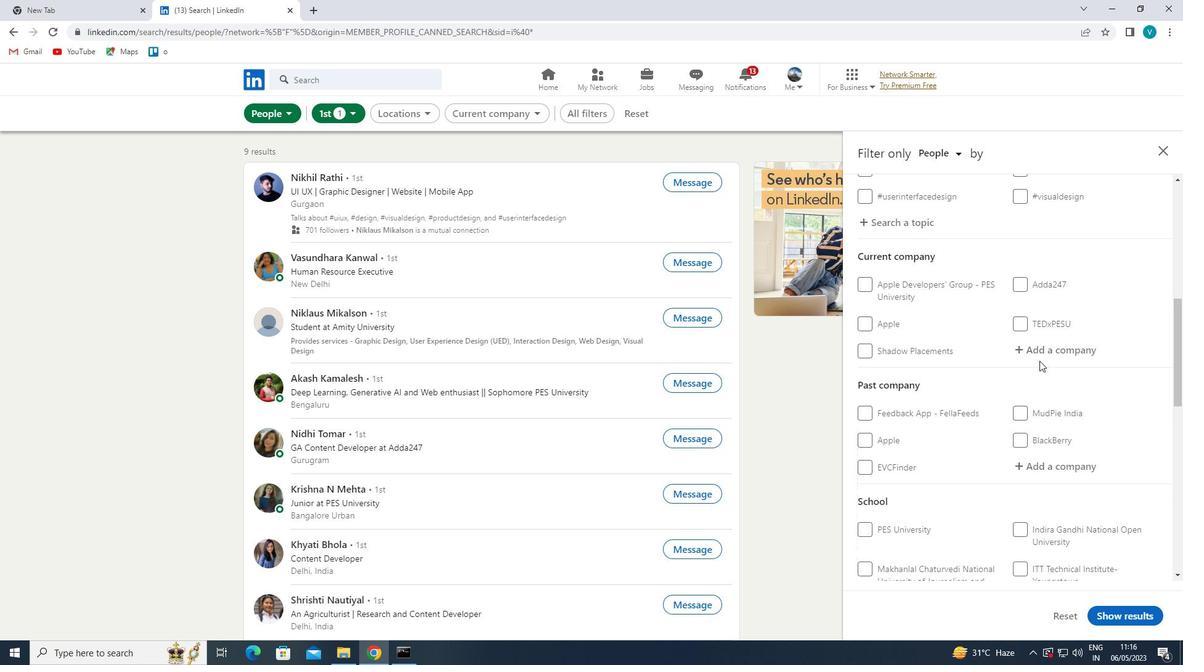 
Action: Key pressed <Key.shift>IKS<Key.space><Key.shift>HEA
Screenshot: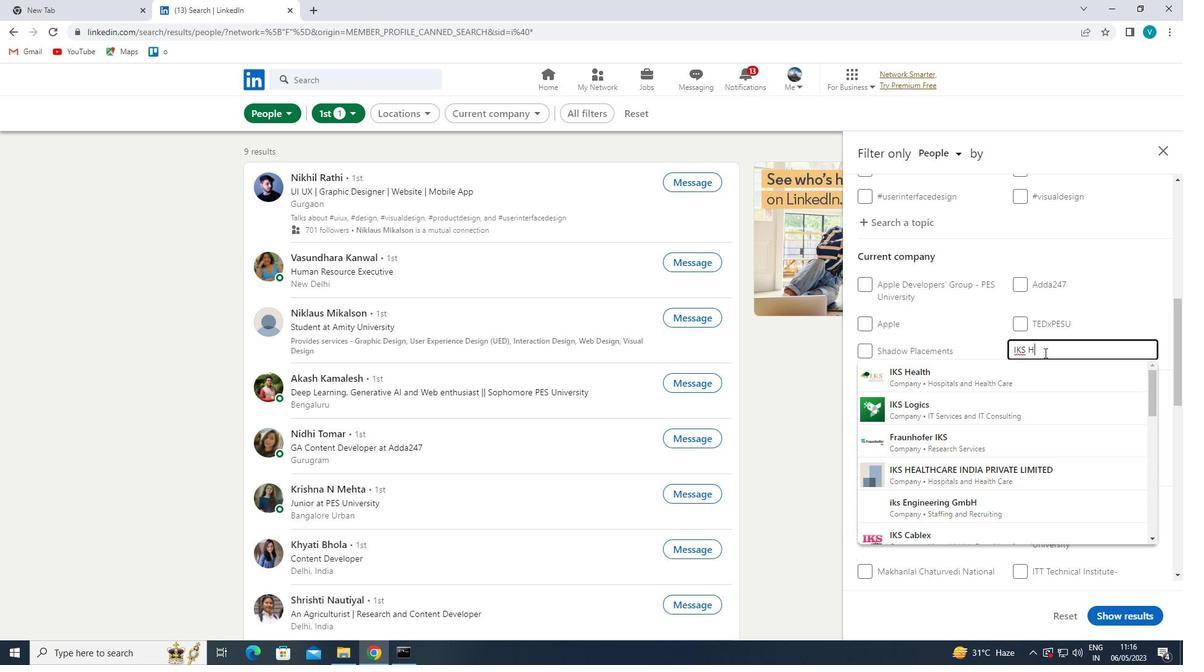 
Action: Mouse moved to (1032, 370)
Screenshot: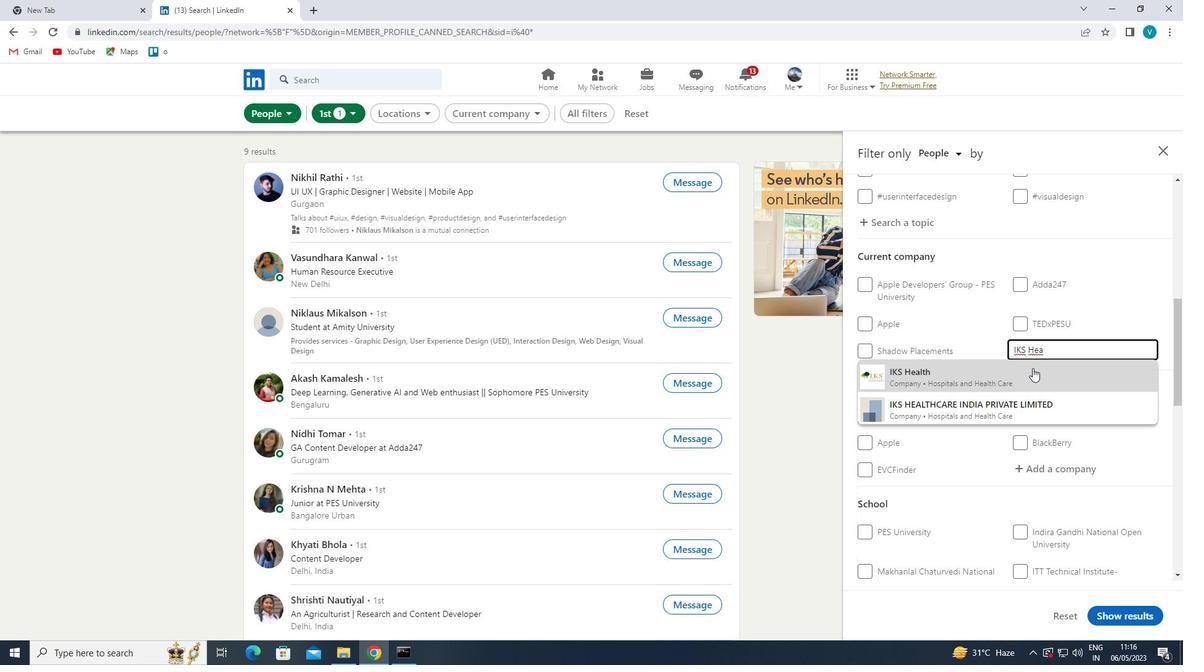 
Action: Mouse pressed left at (1032, 370)
Screenshot: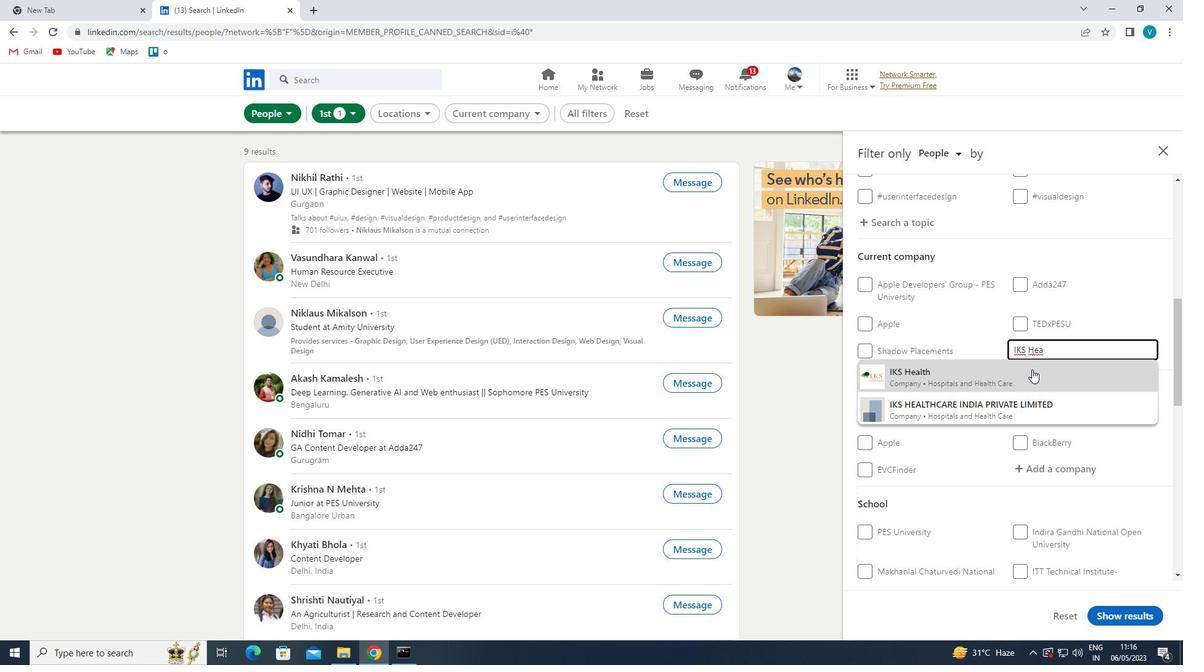 
Action: Mouse moved to (1034, 379)
Screenshot: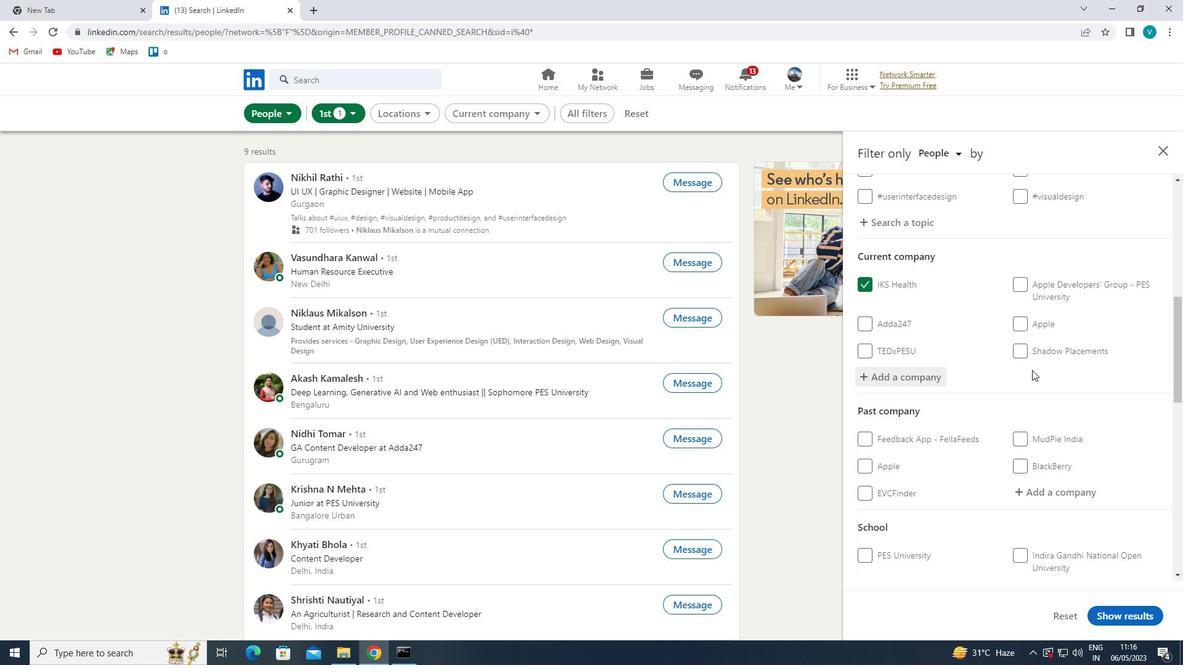 
Action: Mouse scrolled (1034, 378) with delta (0, 0)
Screenshot: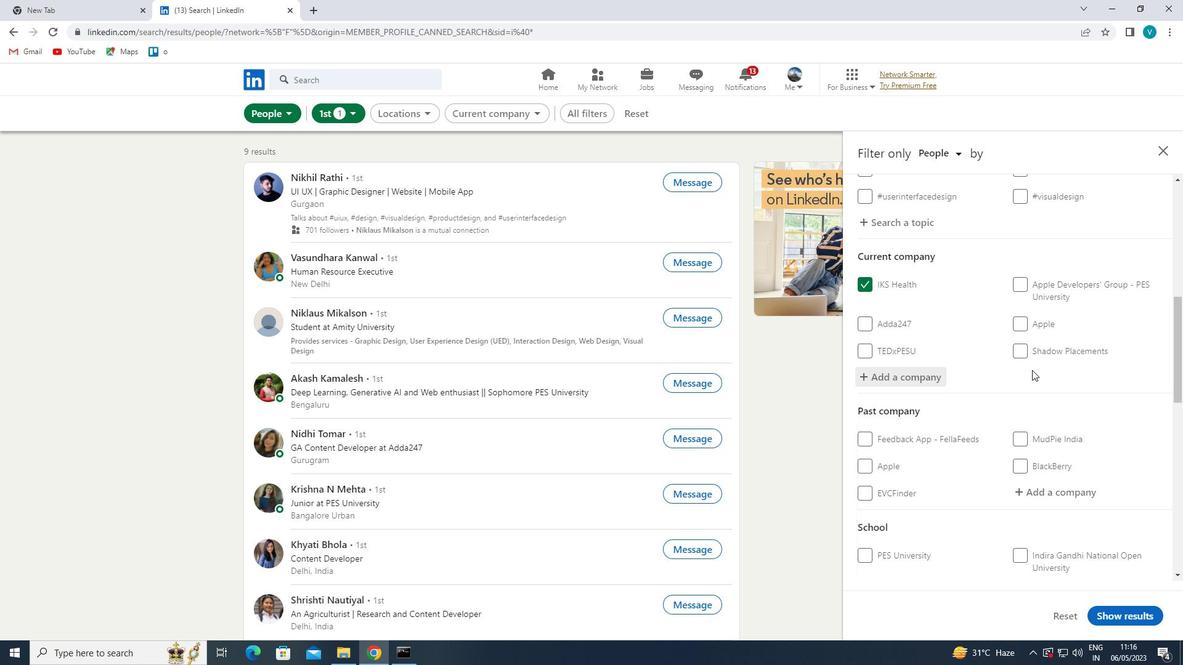 
Action: Mouse moved to (1034, 384)
Screenshot: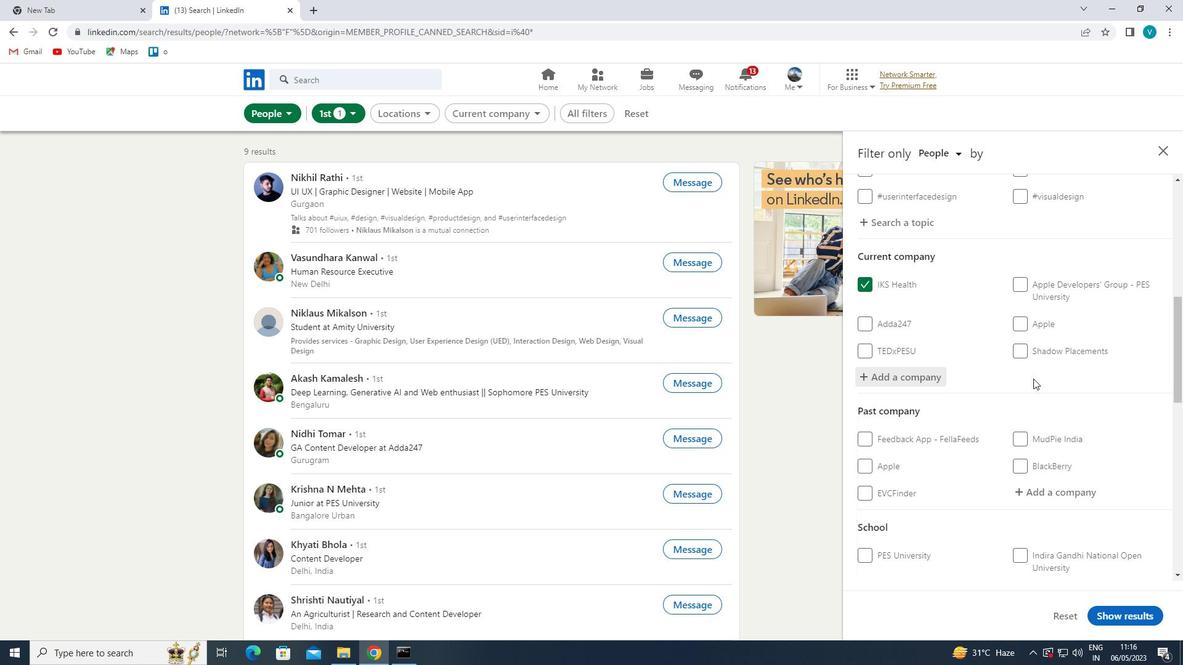 
Action: Mouse scrolled (1034, 383) with delta (0, 0)
Screenshot: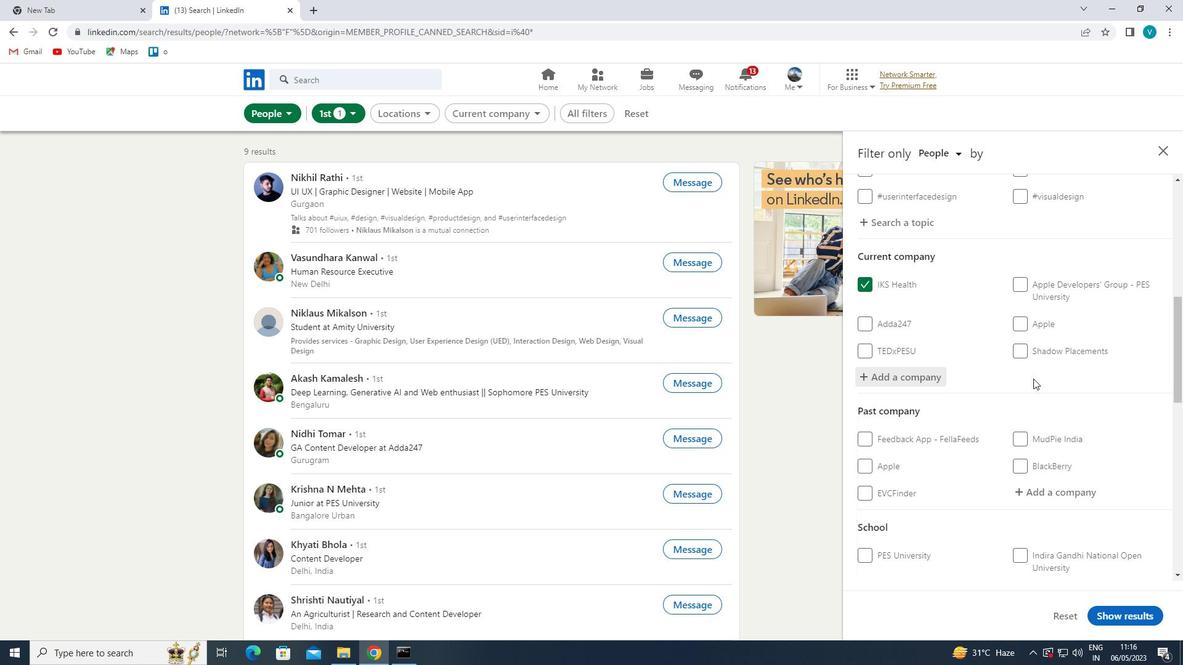 
Action: Mouse moved to (1034, 385)
Screenshot: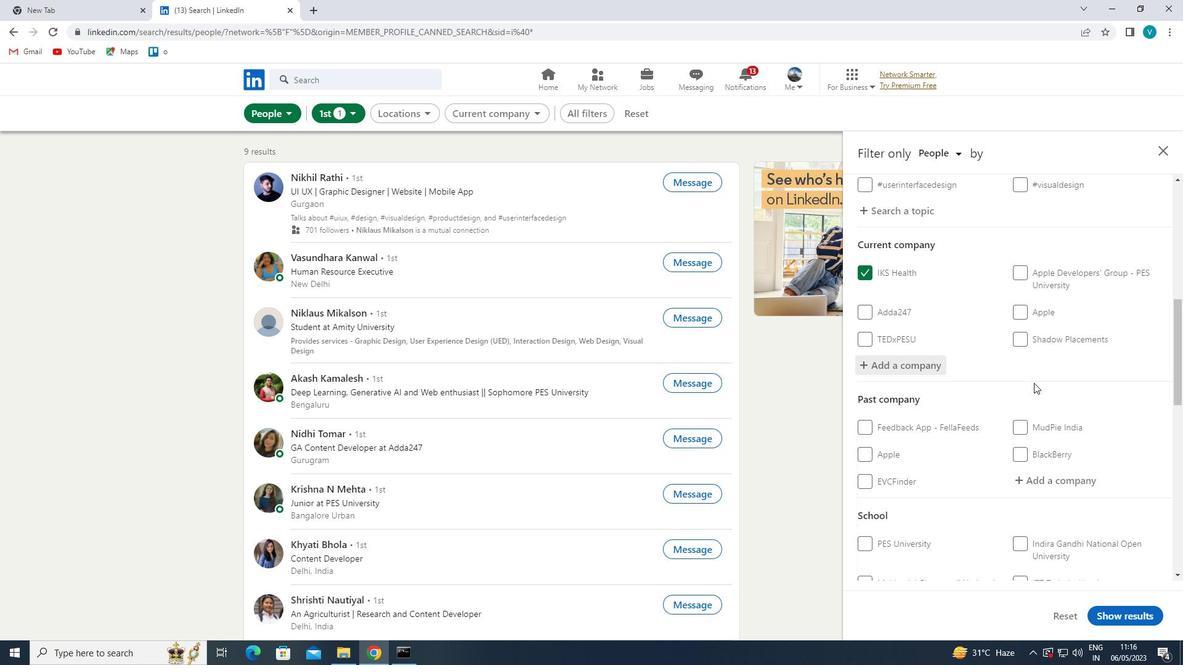 
Action: Mouse scrolled (1034, 384) with delta (0, 0)
Screenshot: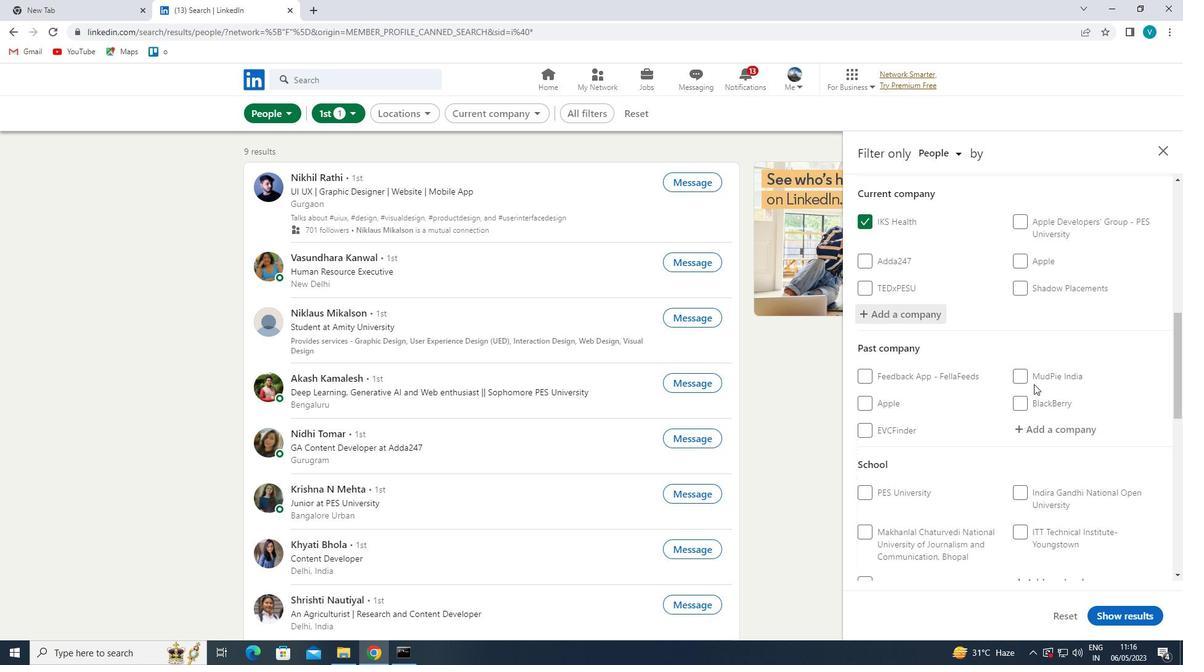 
Action: Mouse moved to (1038, 413)
Screenshot: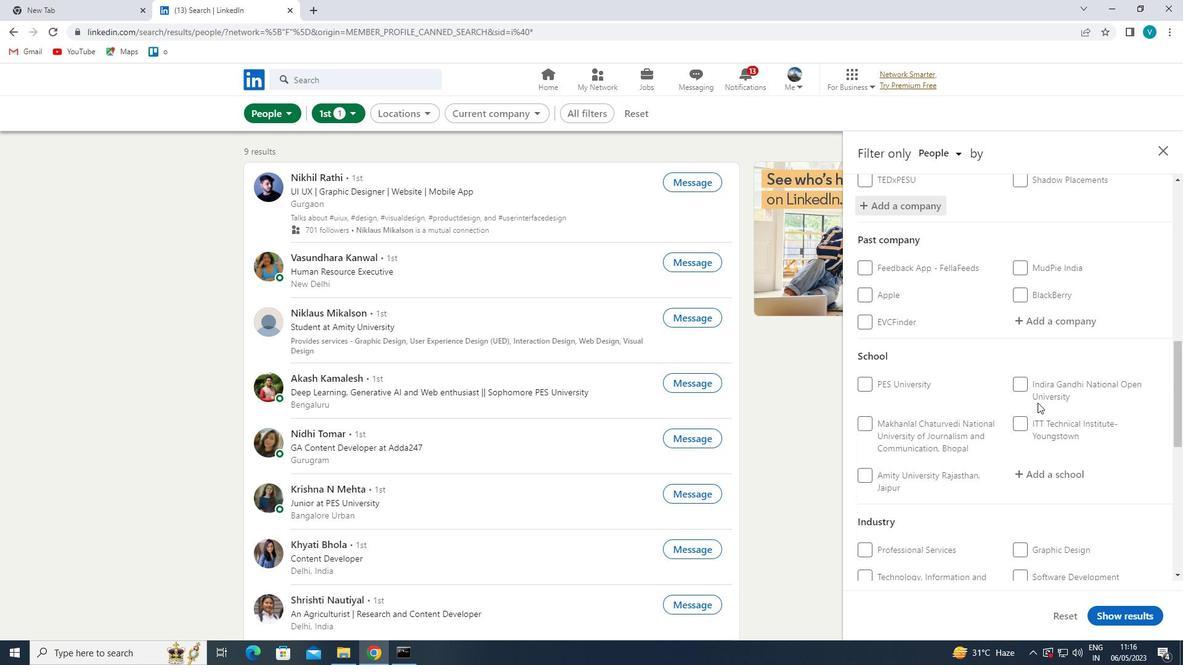 
Action: Mouse scrolled (1038, 412) with delta (0, 0)
Screenshot: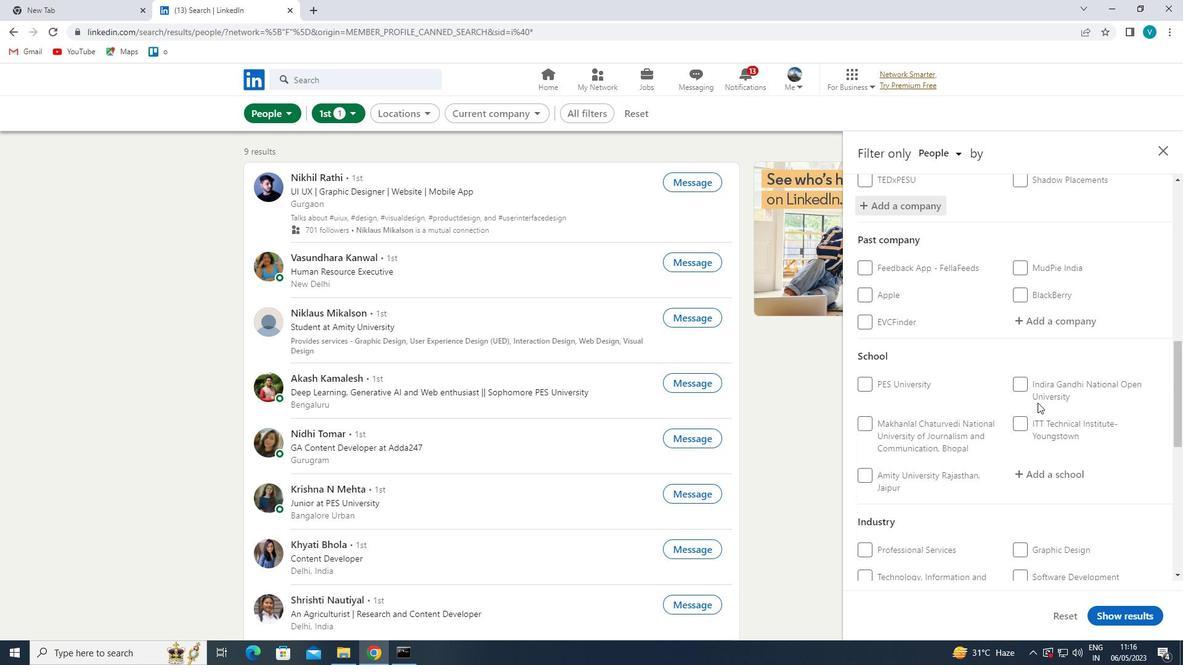 
Action: Mouse moved to (1059, 398)
Screenshot: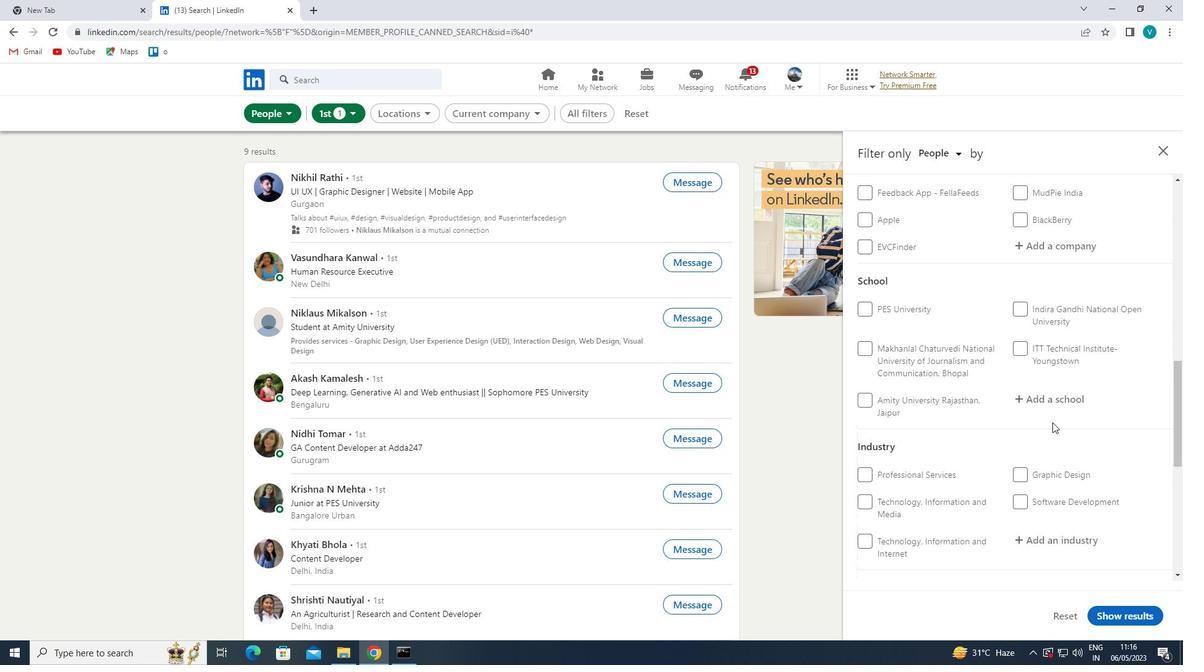 
Action: Mouse pressed left at (1059, 398)
Screenshot: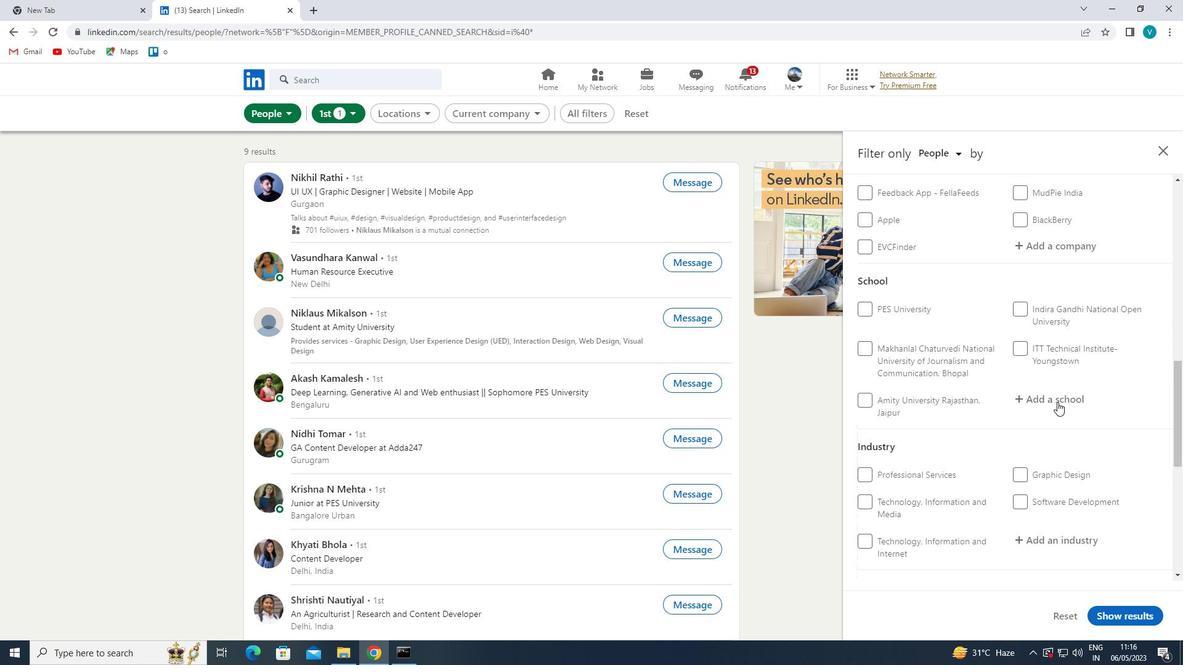 
Action: Key pressed <Key.shift>MODERN<Key.space><Key.shift>EDUCATION<Key.space><Key.shift>SOCIETY'S<Key.space><Key.shift><Key.shift><Key.shift><Key.shift><Key.shift><Key.shift><Key.shift><Key.shift><Key.shift><Key.shift><Key.shift><Key.shift><Key.shift><Key.shift><Key.shift><Key.shift><Key.shift><Key.shift><Key.shift><Key.shift><Key.shift><Key.shift><Key.shift><Key.shift><Key.shift><Key.shift><Key.shift><Key.shift><Key.shift><Key.shift><Key.shift><Key.shift><Key.shift>NOWROSJEE<Key.space><Key.shift><Key.shift><Key.shift><Key.shift><Key.shift><Key.shift><Key.shift><Key.shift><Key.shift><Key.shift><Key.shift><Key.shift>
Screenshot: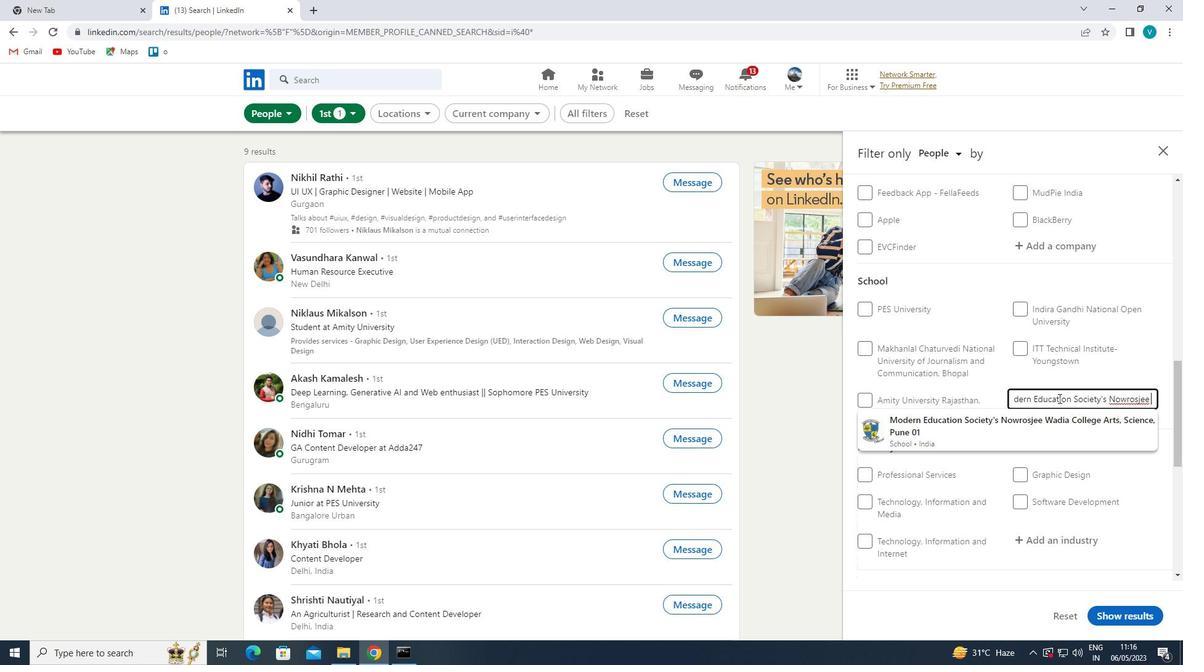 
Action: Mouse moved to (999, 432)
Screenshot: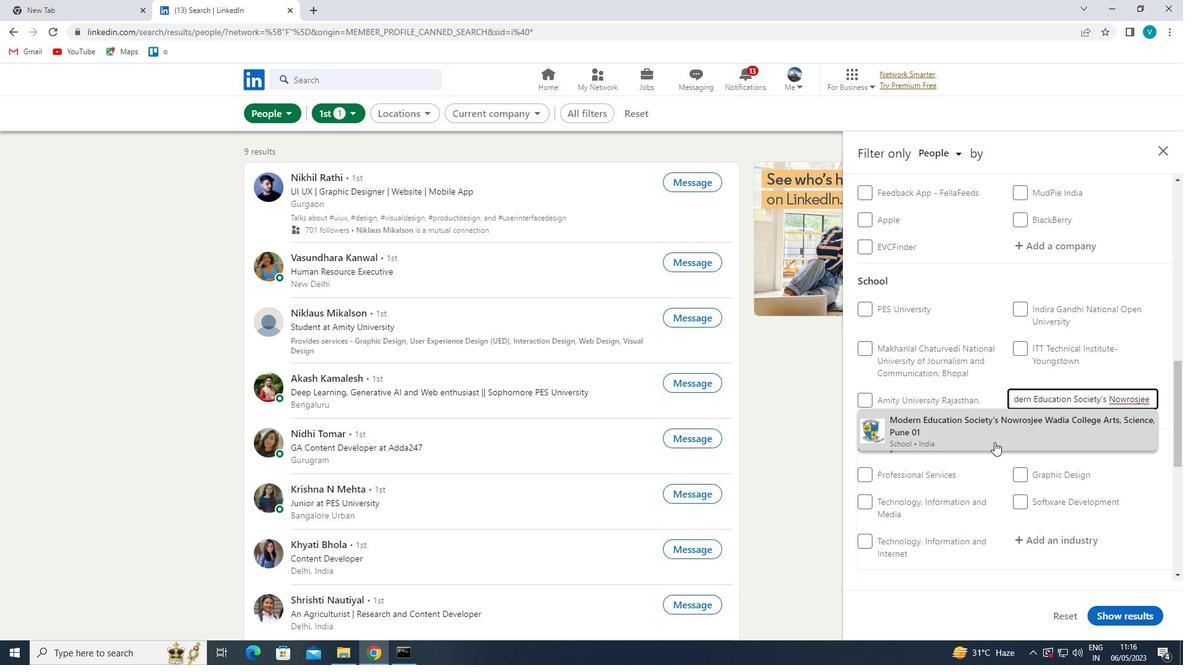 
Action: Mouse pressed left at (999, 432)
Screenshot: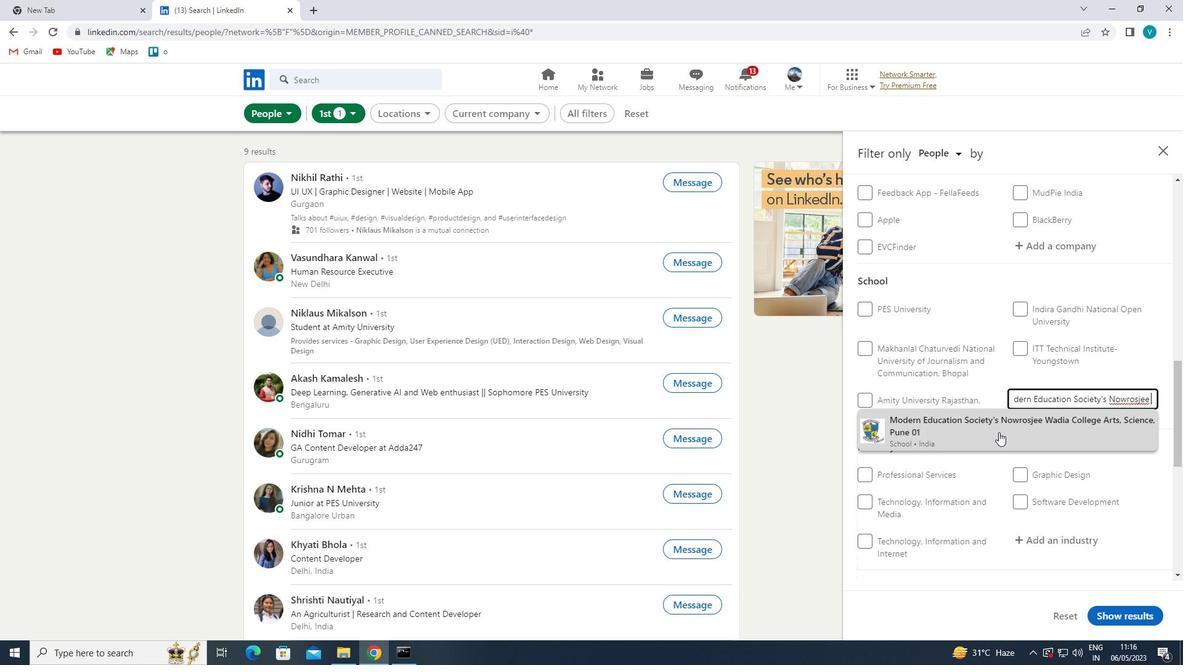 
Action: Mouse moved to (998, 431)
Screenshot: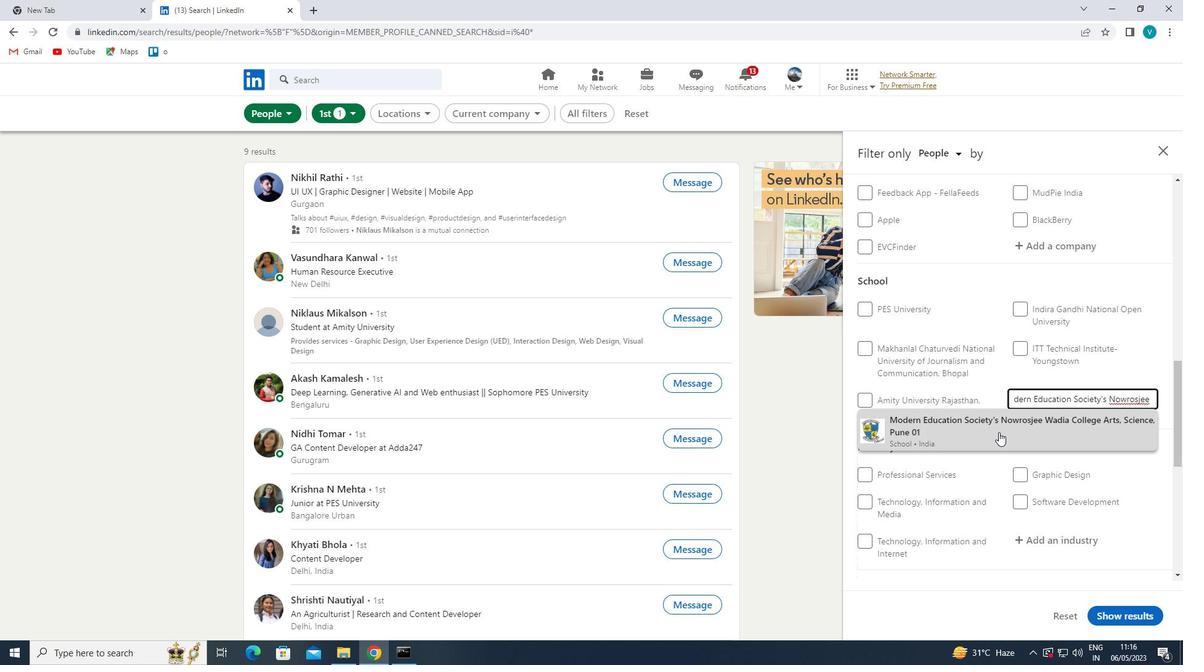 
Action: Mouse scrolled (998, 430) with delta (0, 0)
Screenshot: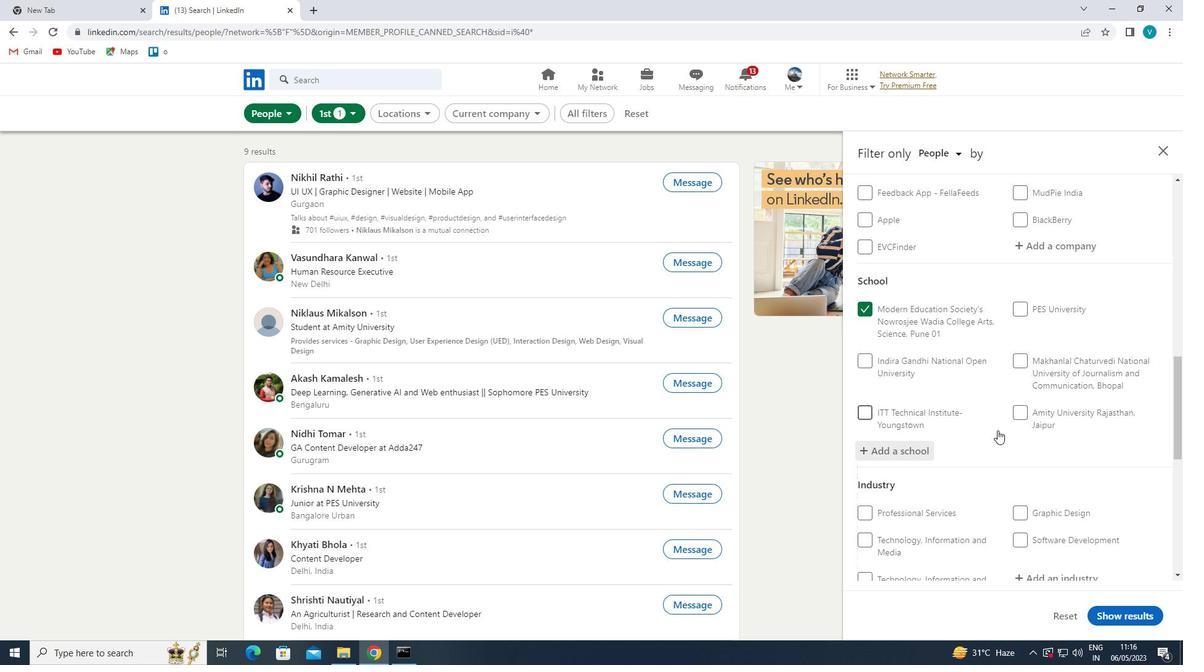 
Action: Mouse scrolled (998, 430) with delta (0, 0)
Screenshot: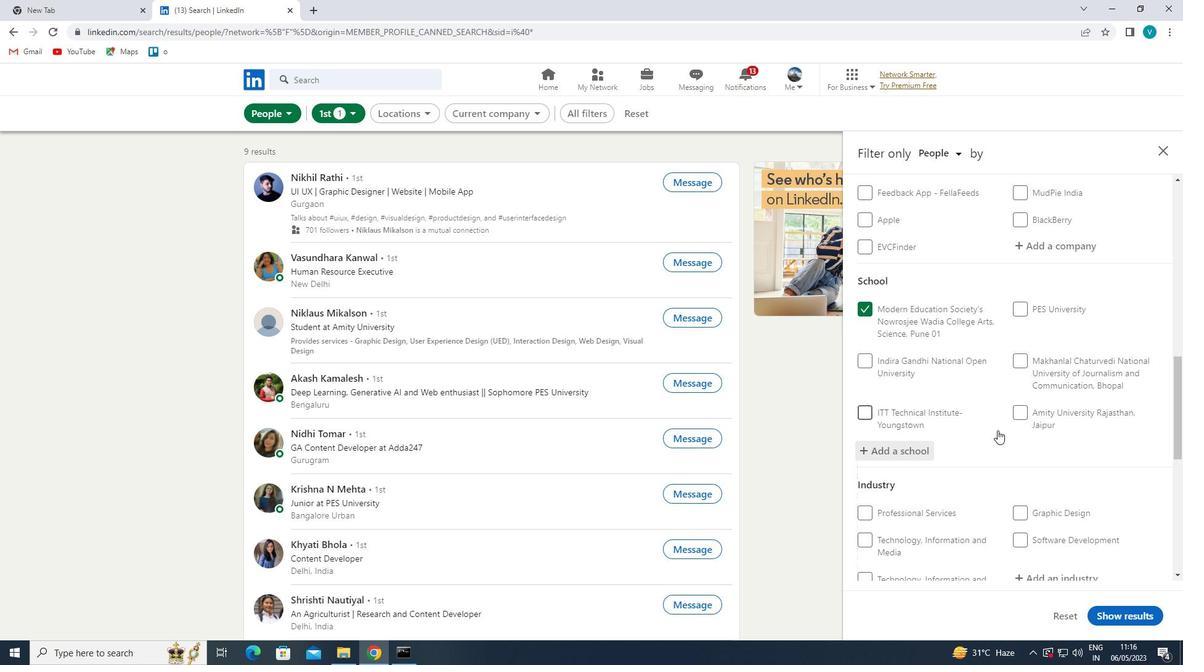 
Action: Mouse scrolled (998, 430) with delta (0, 0)
Screenshot: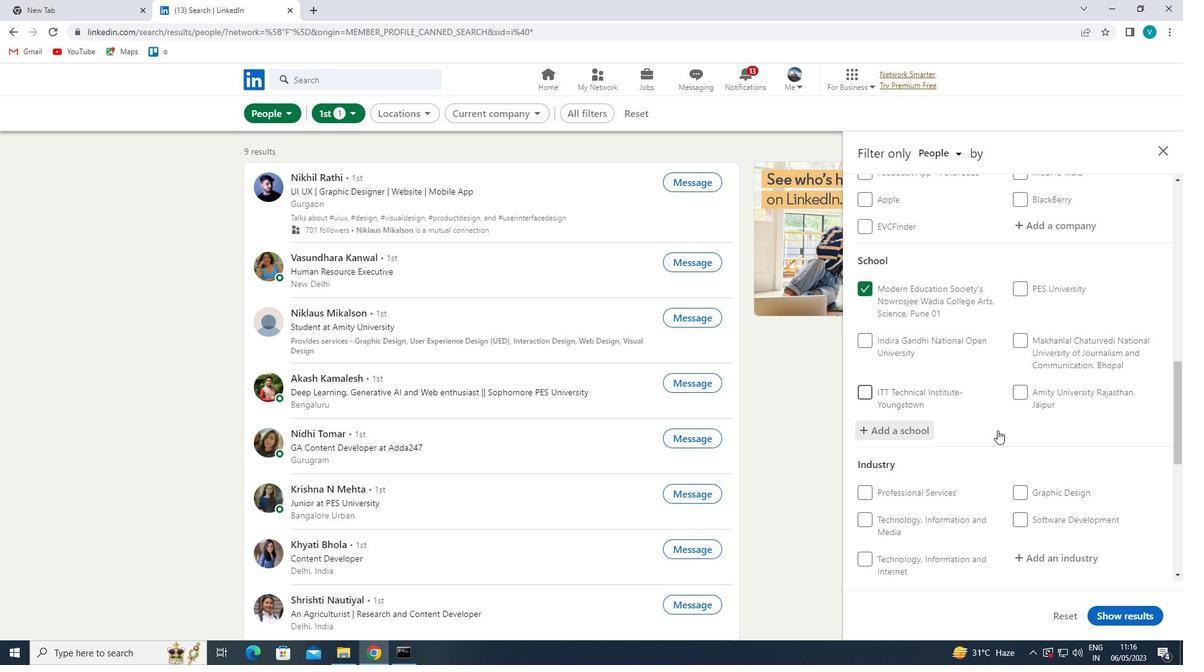 
Action: Mouse moved to (1030, 398)
Screenshot: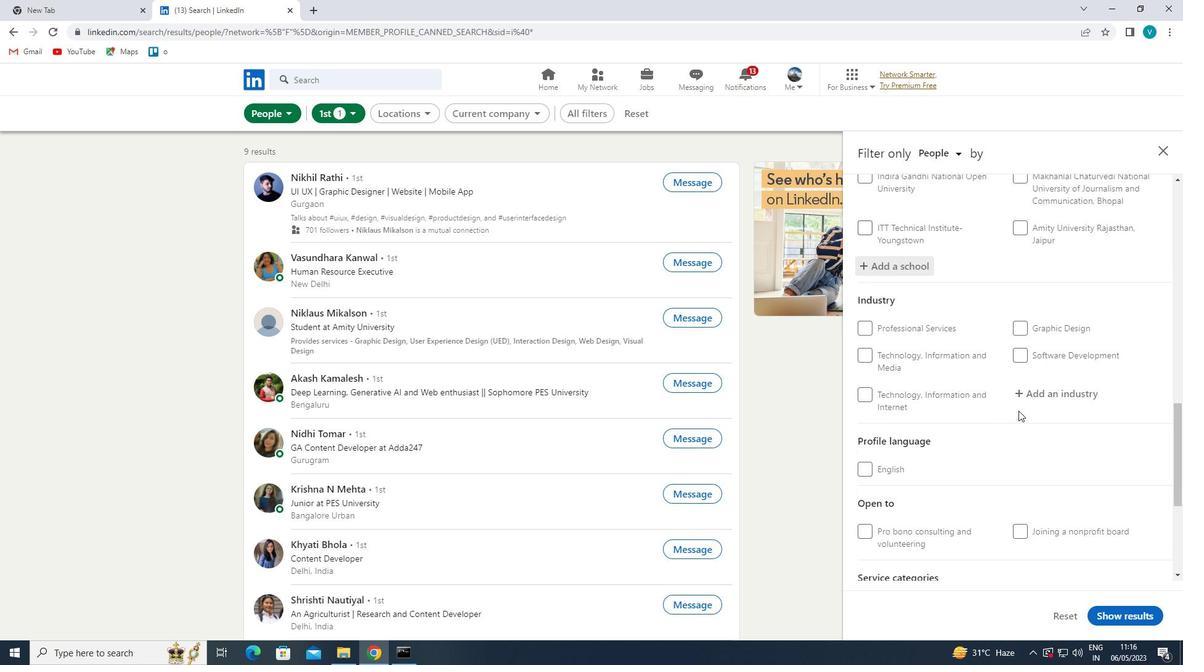 
Action: Mouse pressed left at (1030, 398)
Screenshot: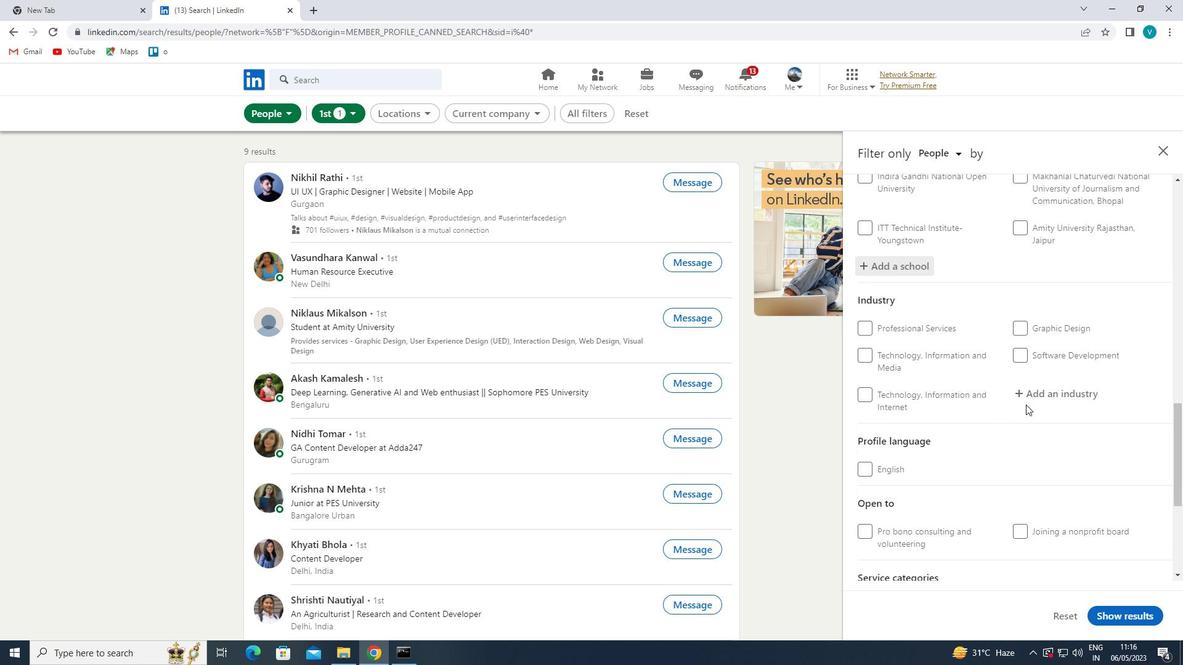 
Action: Key pressed <Key.shift>WHOLESALE
Screenshot: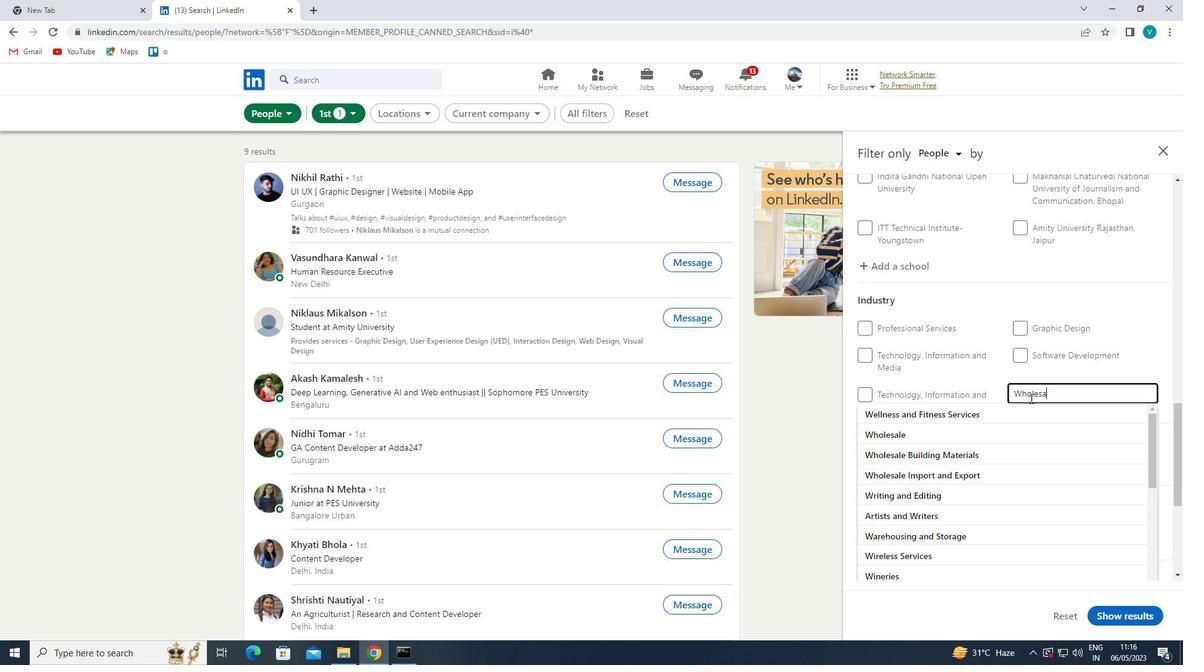 
Action: Mouse moved to (993, 411)
Screenshot: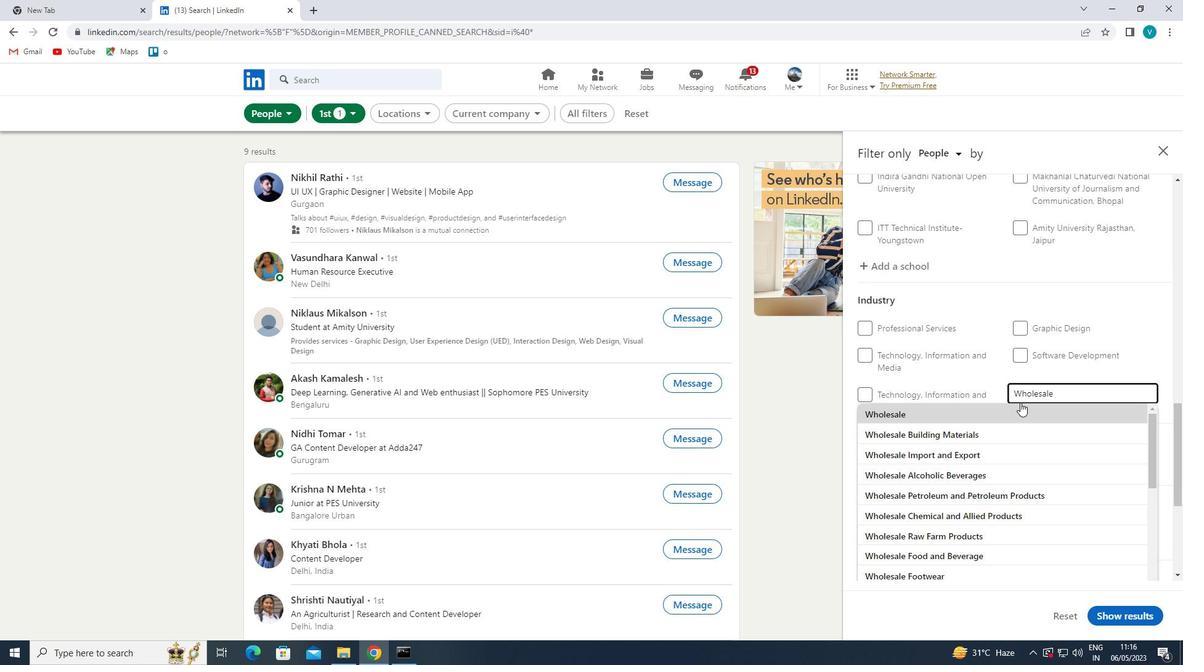 
Action: Mouse pressed left at (993, 411)
Screenshot: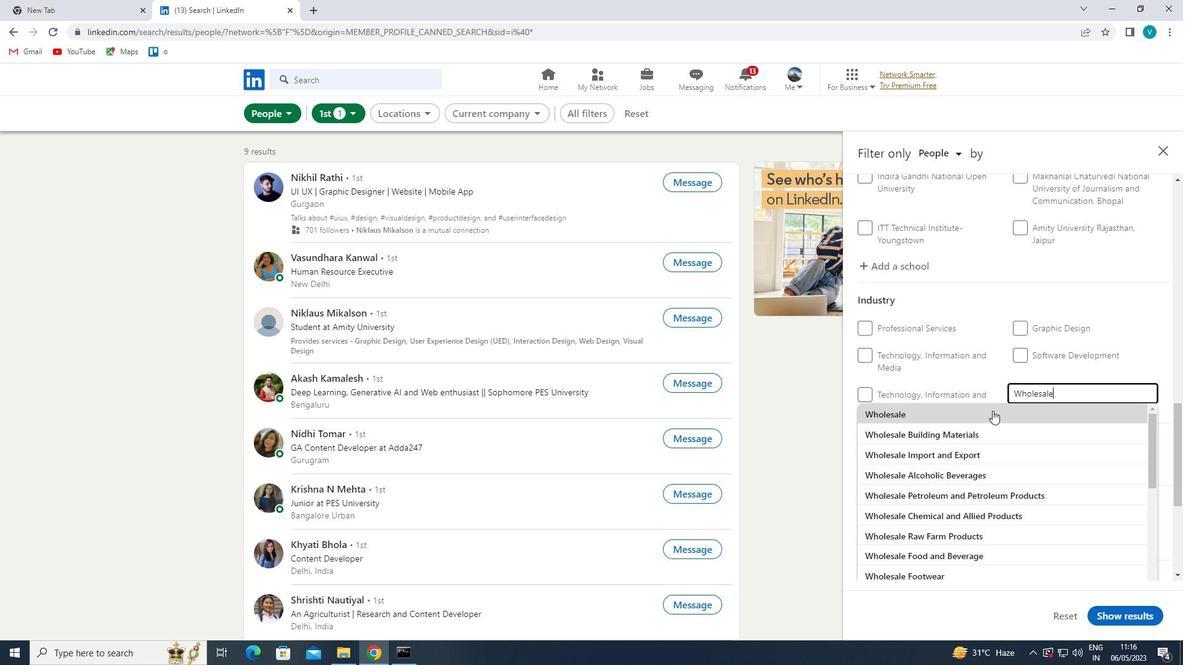 
Action: Mouse moved to (993, 411)
Screenshot: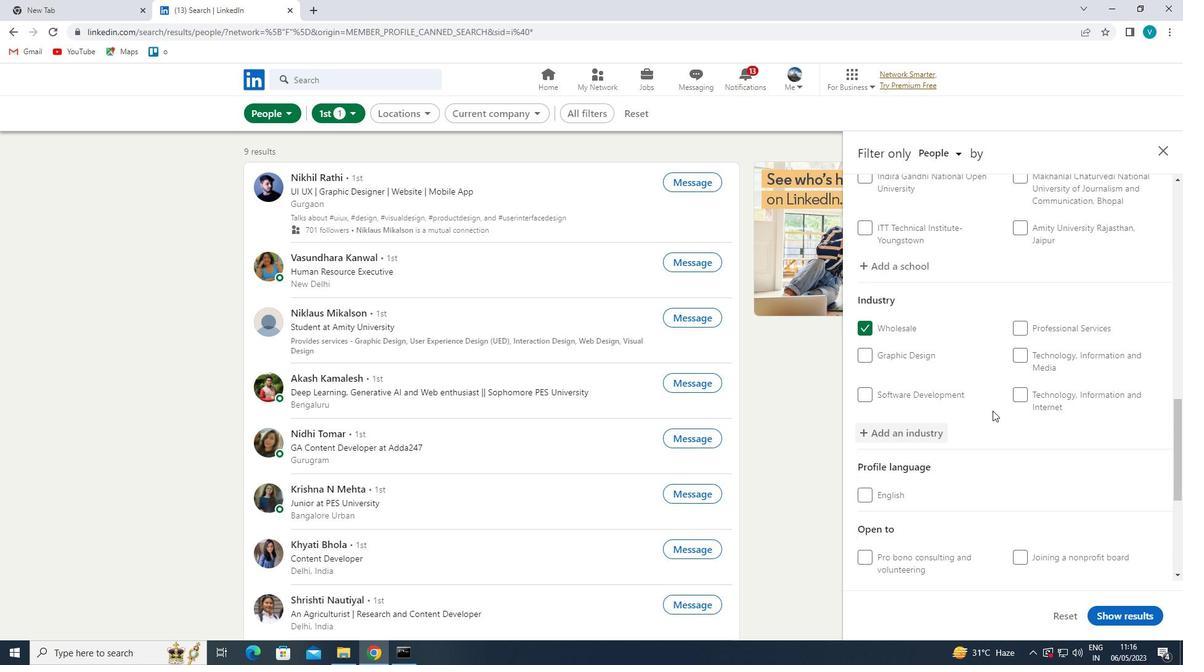 
Action: Mouse scrolled (993, 410) with delta (0, 0)
Screenshot: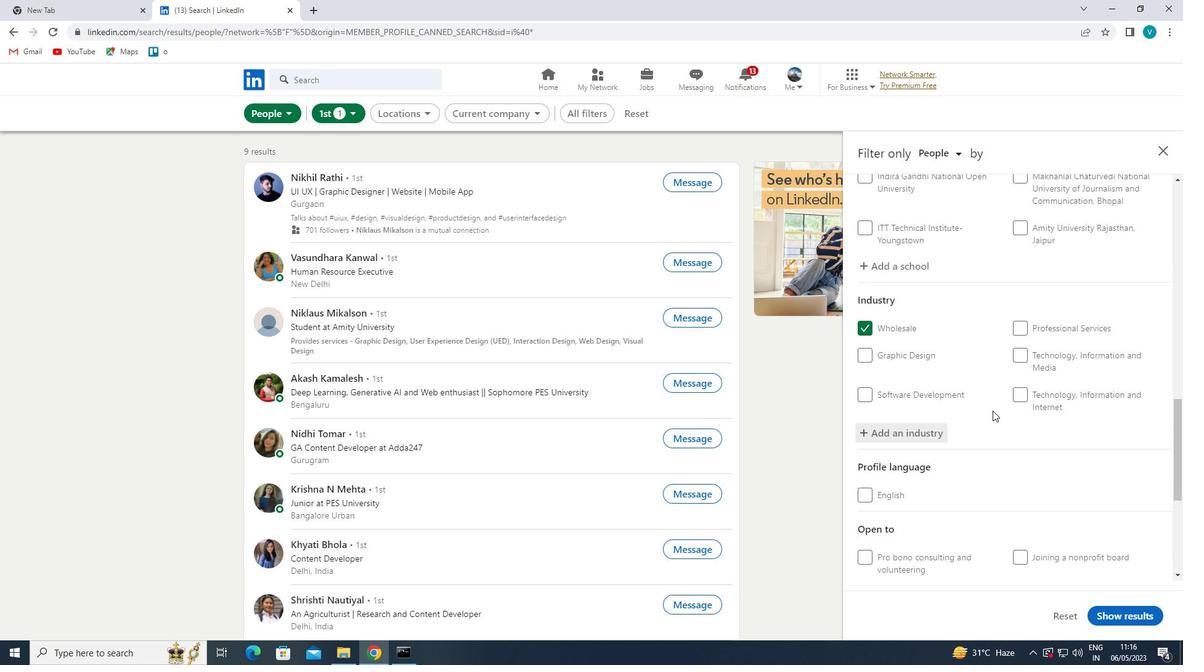 
Action: Mouse moved to (993, 411)
Screenshot: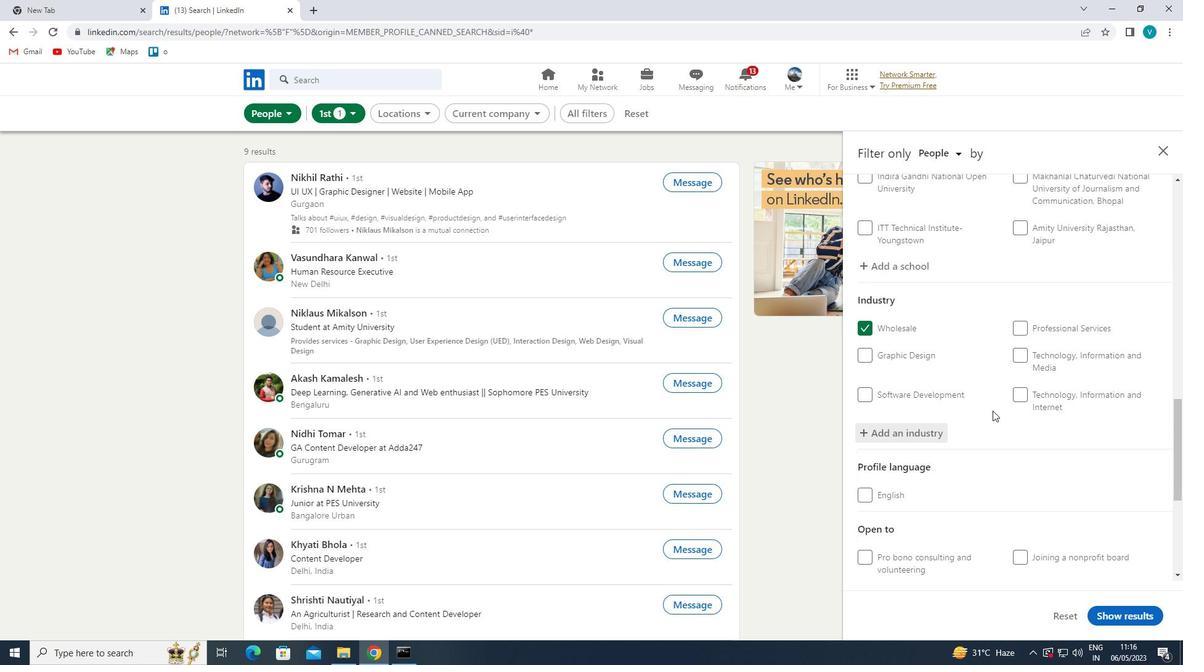 
Action: Mouse scrolled (993, 411) with delta (0, 0)
Screenshot: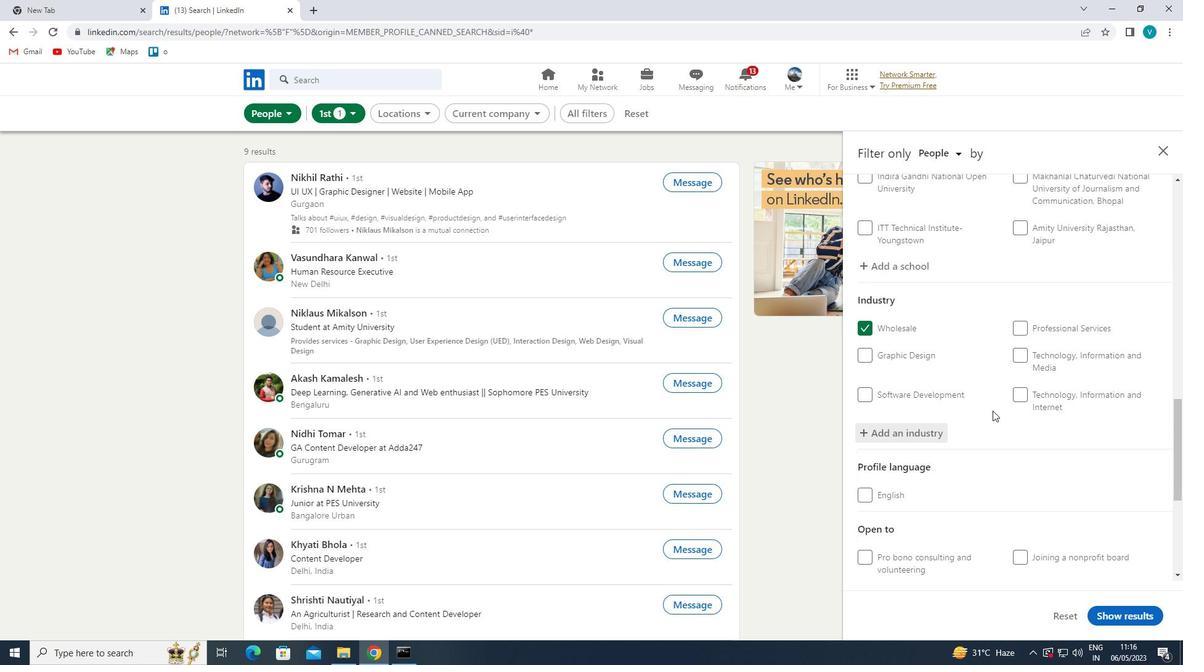 
Action: Mouse moved to (994, 412)
Screenshot: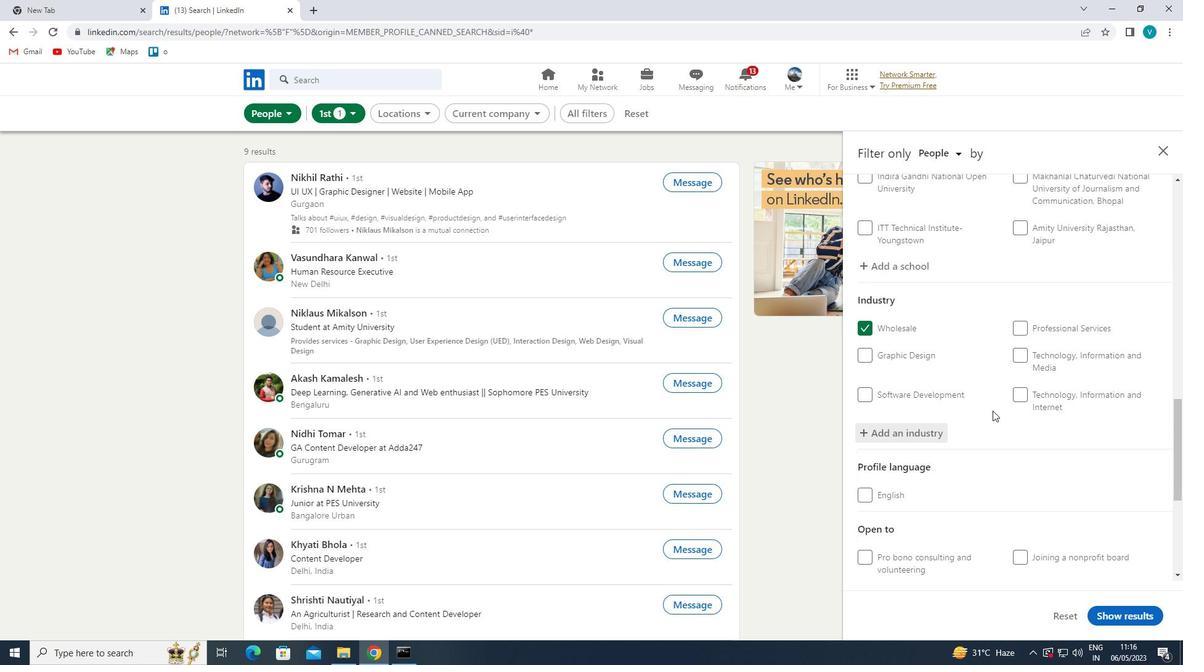 
Action: Mouse scrolled (994, 411) with delta (0, 0)
Screenshot: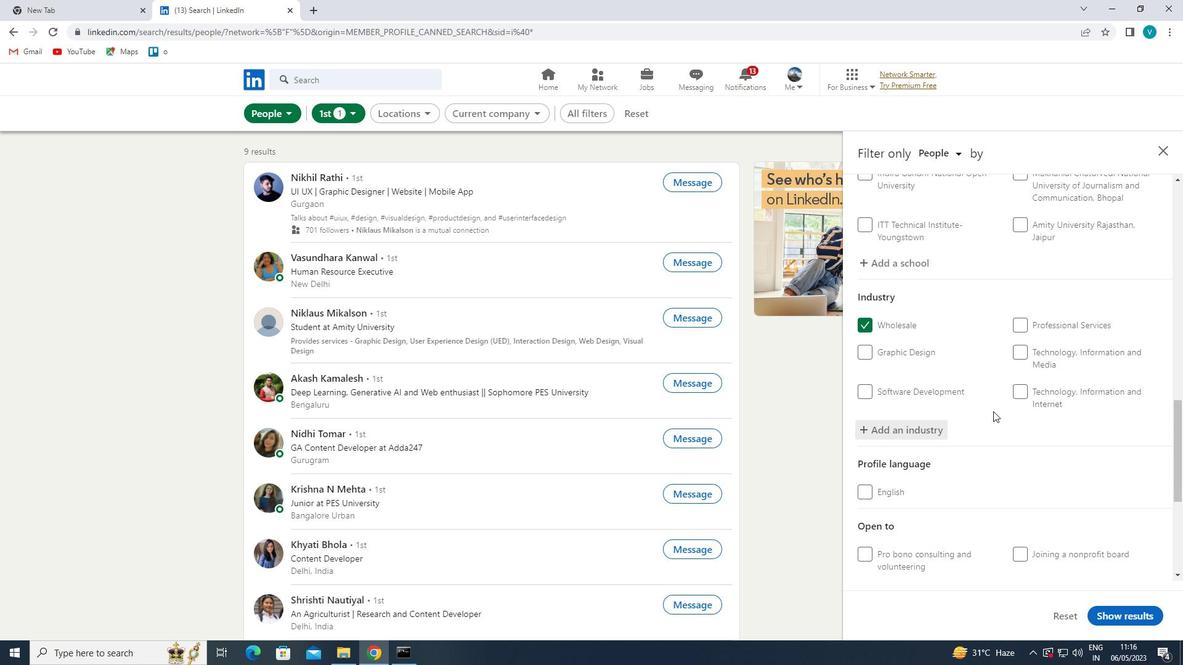 
Action: Mouse moved to (995, 413)
Screenshot: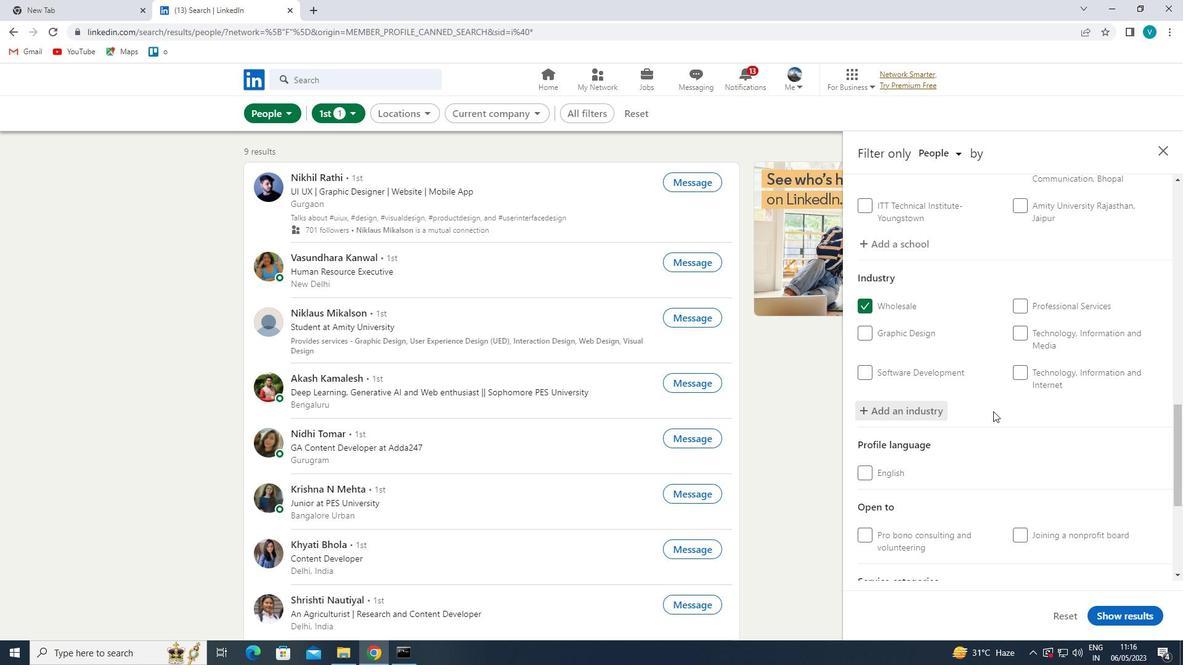 
Action: Mouse scrolled (995, 412) with delta (0, 0)
Screenshot: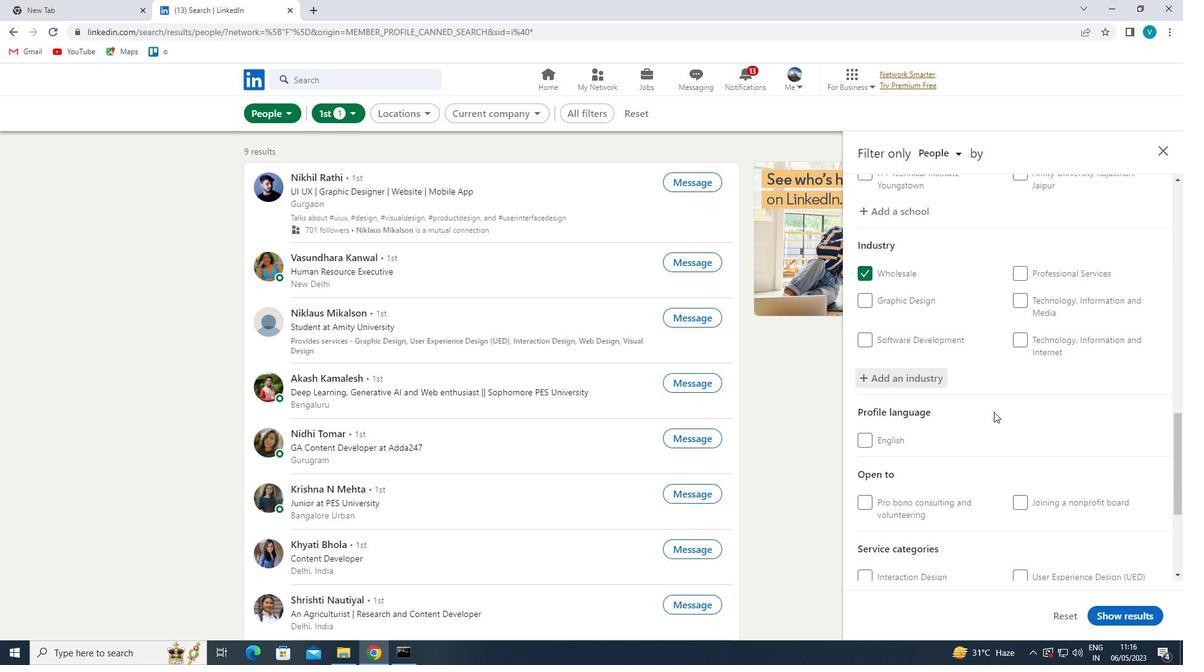 
Action: Mouse moved to (1029, 435)
Screenshot: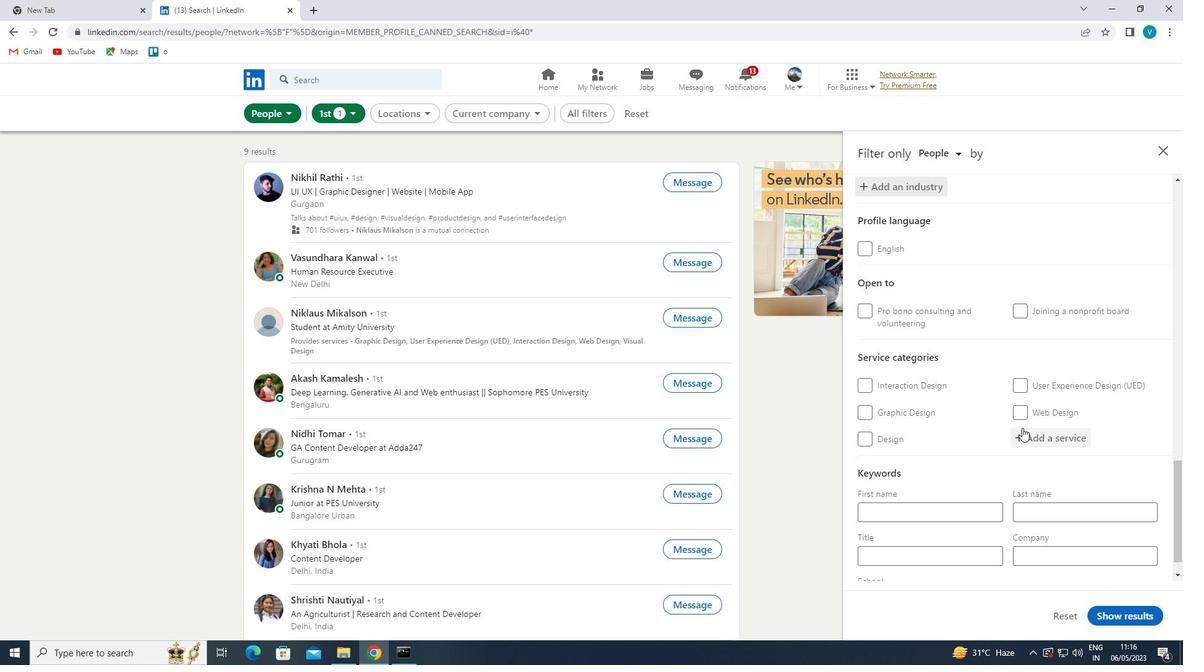 
Action: Mouse pressed left at (1029, 435)
Screenshot: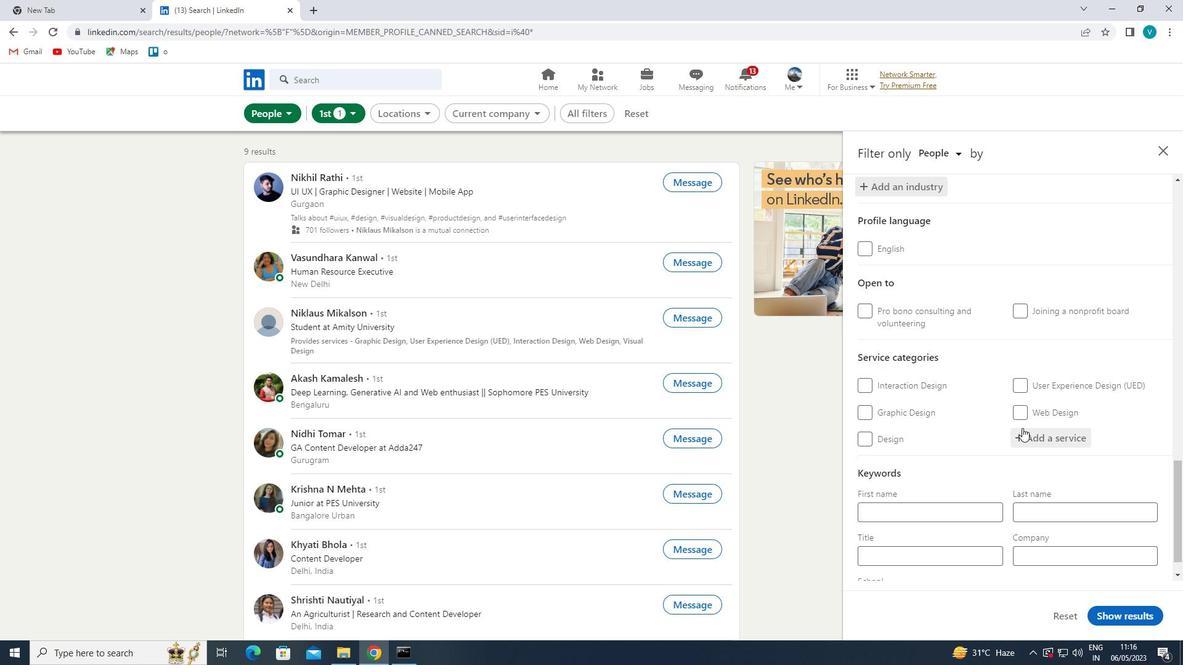 
Action: Mouse moved to (1030, 435)
Screenshot: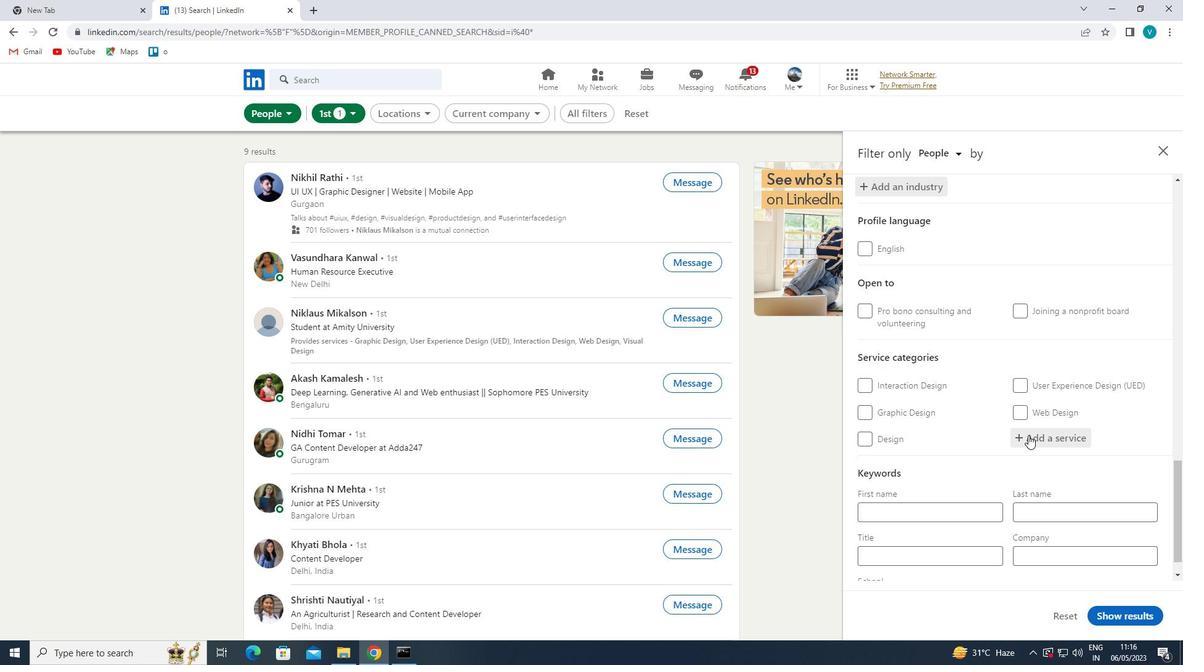 
Action: Key pressed <Key.shift>ANIMA
Screenshot: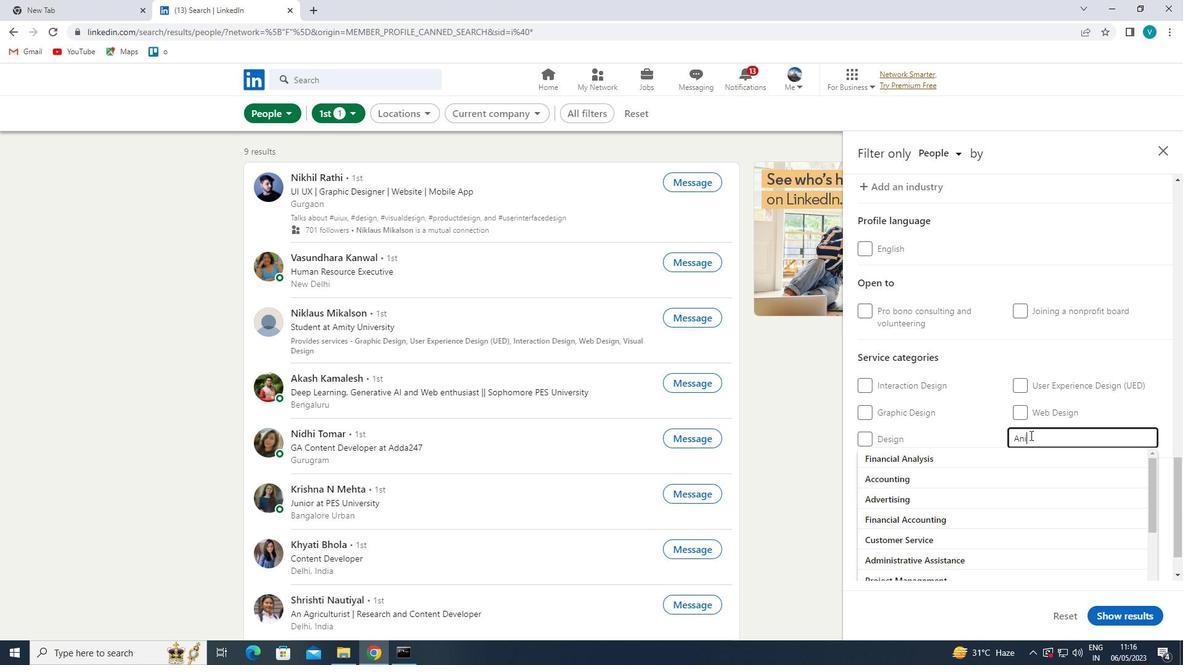 
Action: Mouse moved to (1048, 435)
Screenshot: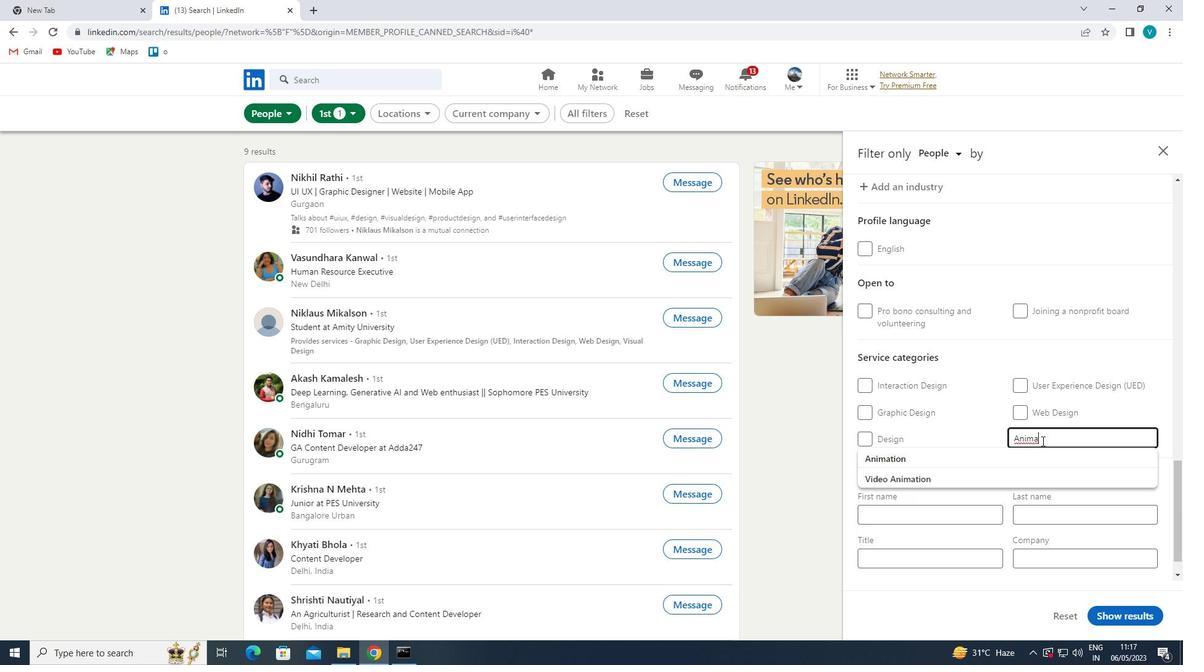
Action: Key pressed TION<Key.space><Key.shift>ARCHITECTURE<Key.space>
Screenshot: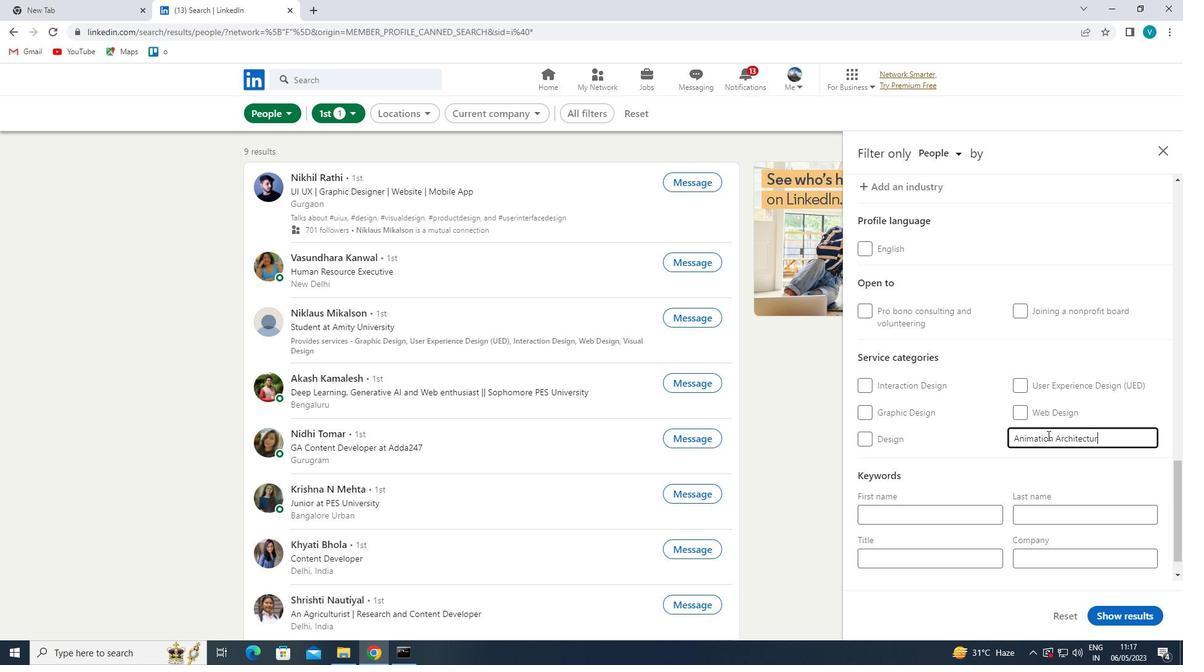 
Action: Mouse moved to (981, 465)
Screenshot: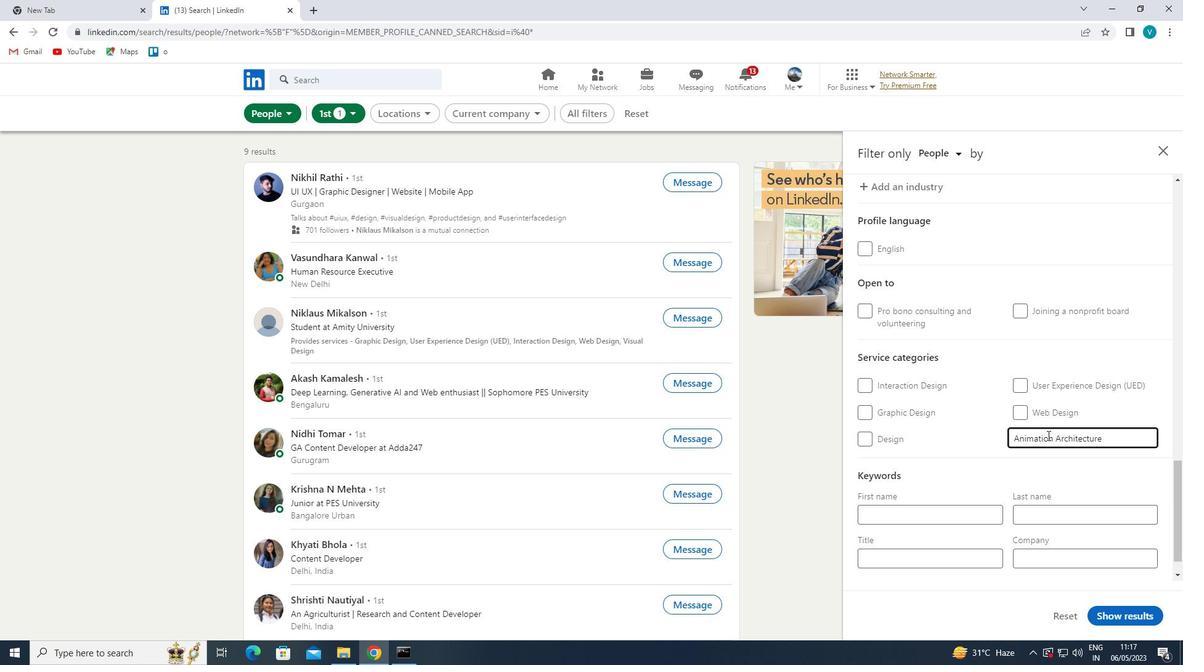 
Action: Mouse pressed left at (981, 465)
Screenshot: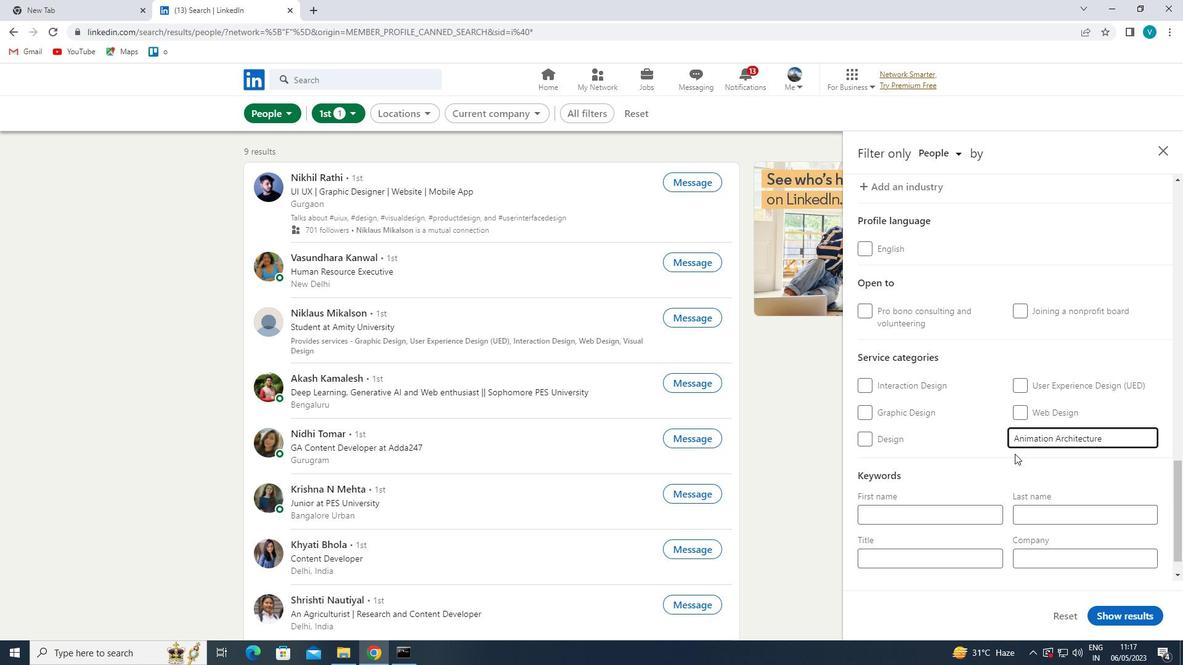 
Action: Mouse moved to (981, 464)
Screenshot: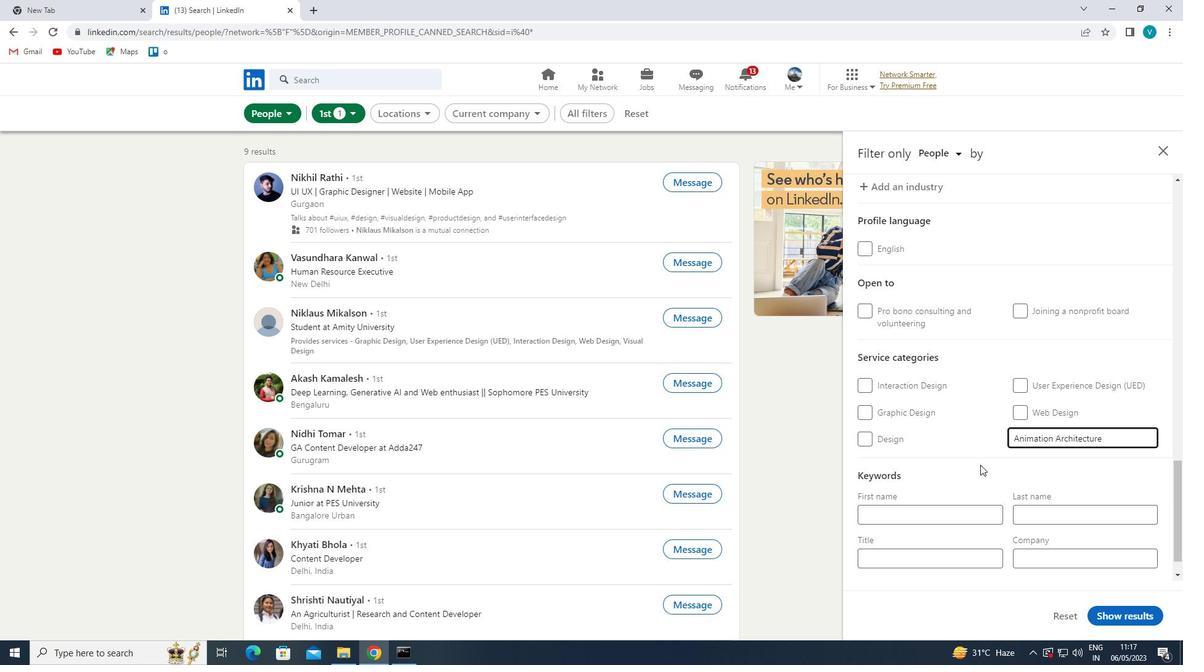 
Action: Mouse scrolled (981, 464) with delta (0, 0)
Screenshot: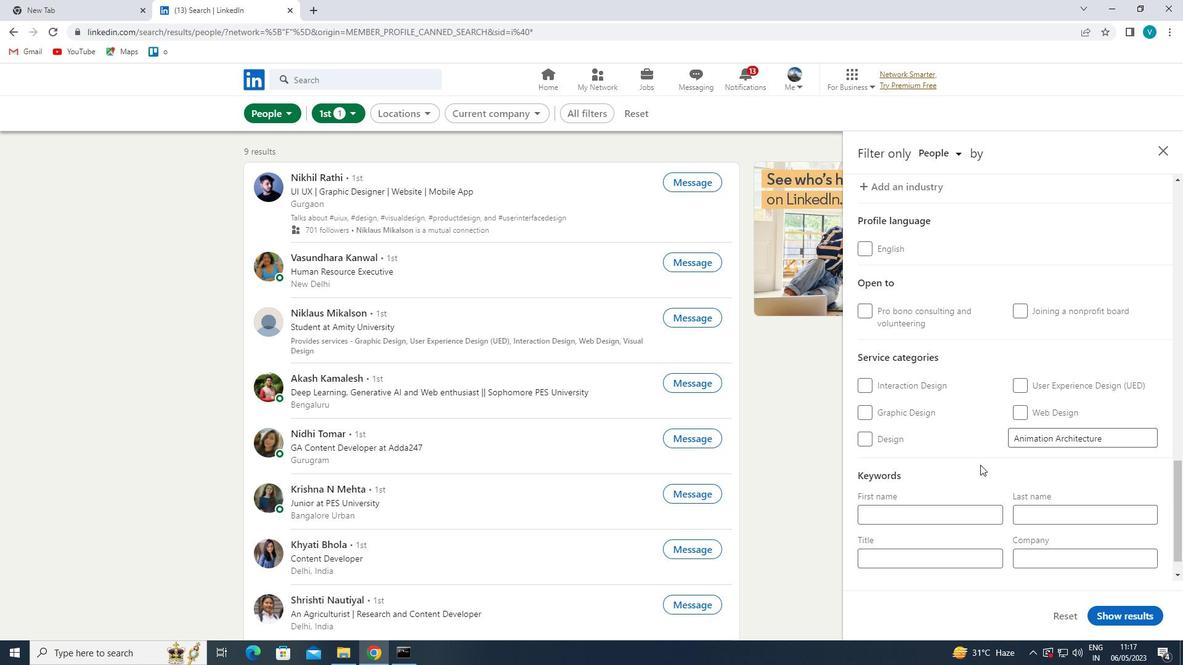 
Action: Mouse scrolled (981, 464) with delta (0, 0)
Screenshot: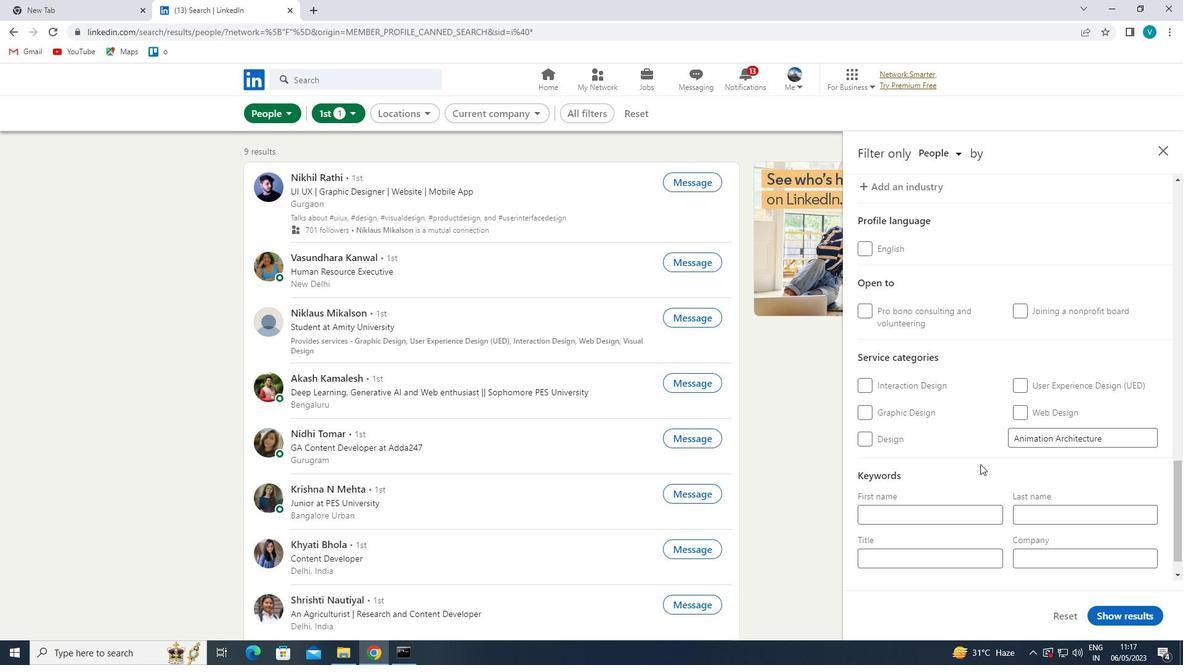 
Action: Mouse moved to (981, 464)
Screenshot: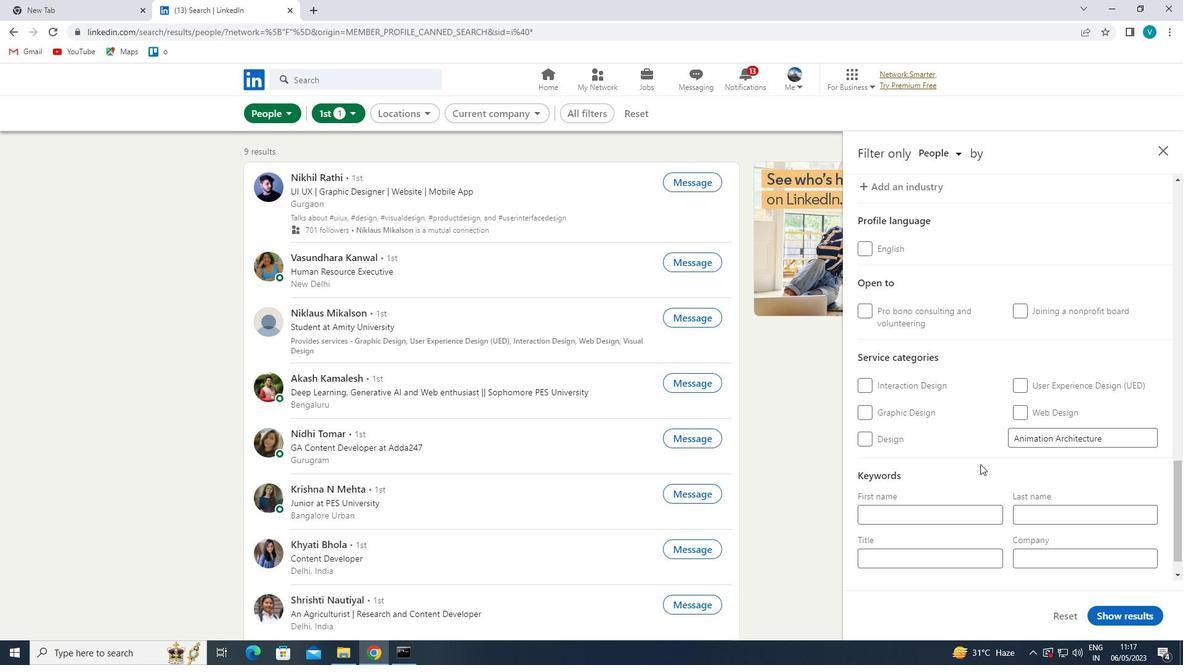 
Action: Mouse scrolled (981, 463) with delta (0, 0)
Screenshot: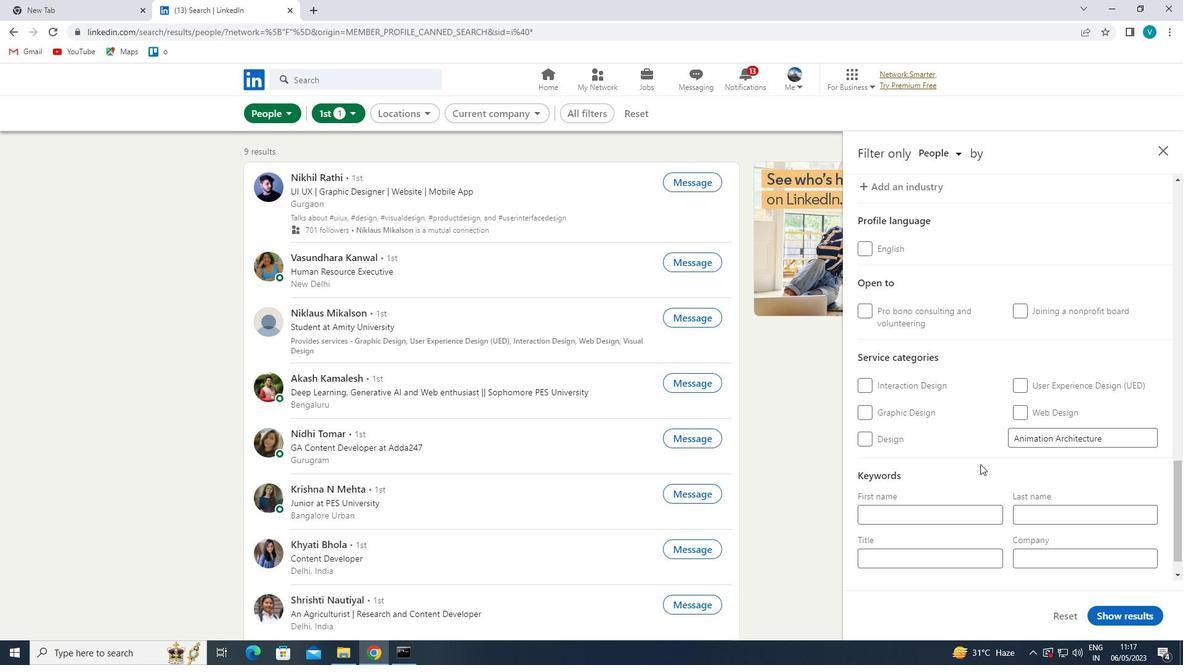 
Action: Mouse moved to (942, 524)
Screenshot: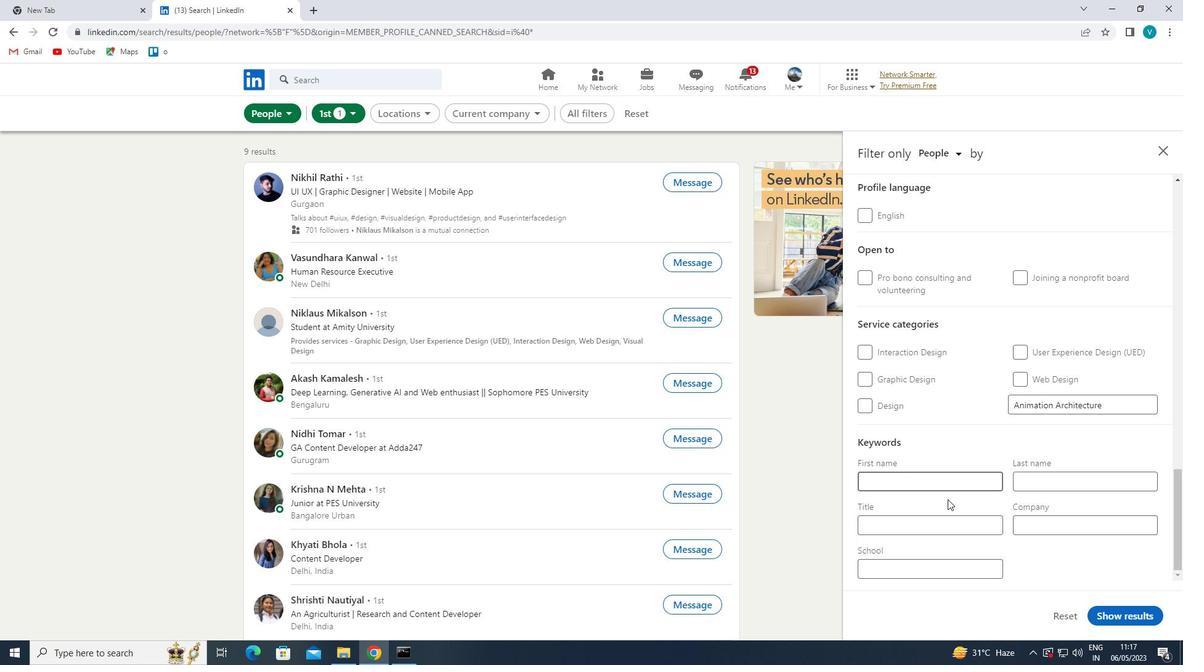 
Action: Mouse pressed left at (942, 524)
Screenshot: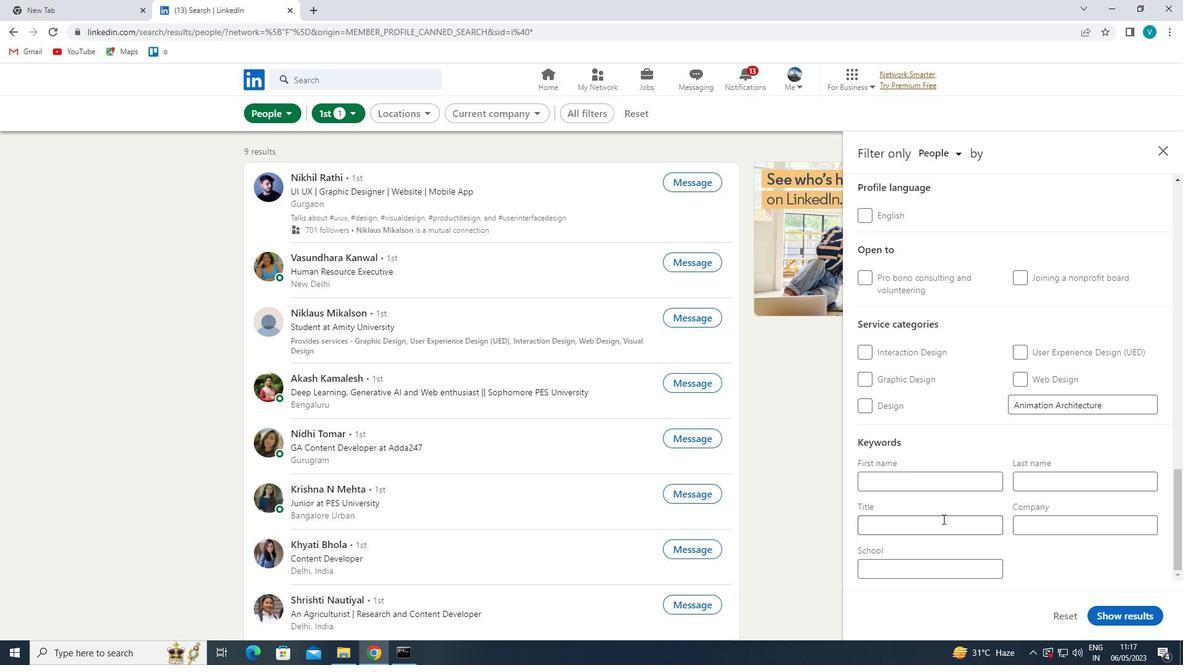 
Action: Key pressed <Key.shift>ADMINISTRATOR<Key.space>
Screenshot: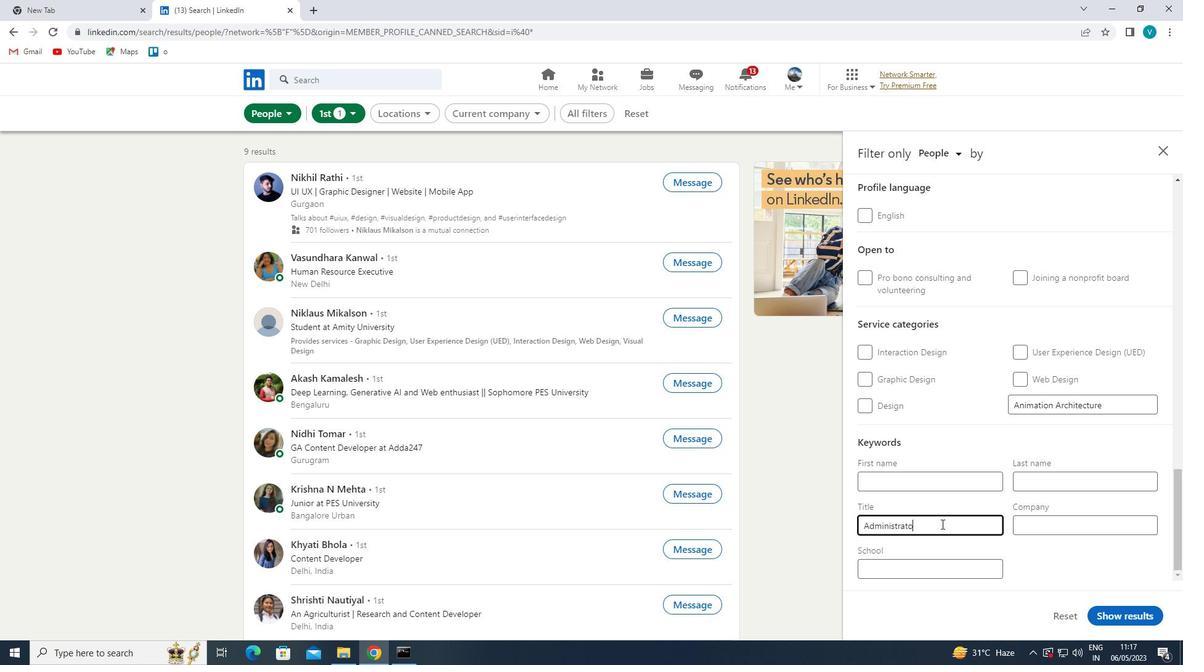 
Action: Mouse moved to (1133, 607)
Screenshot: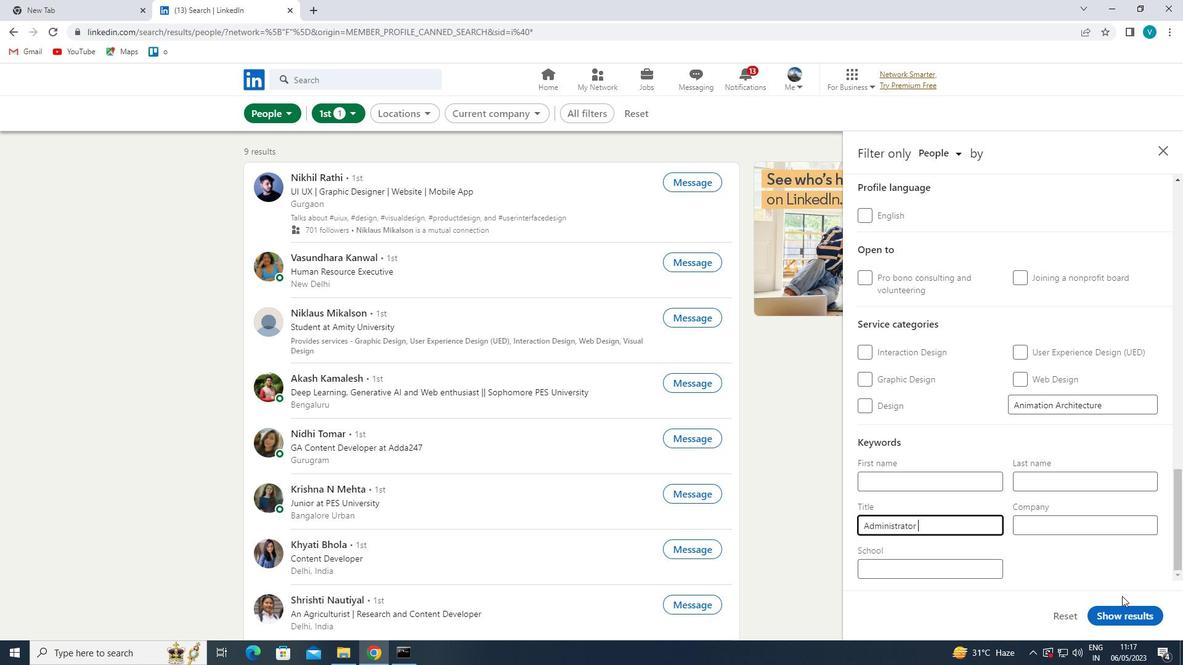
Action: Mouse pressed left at (1133, 607)
Screenshot: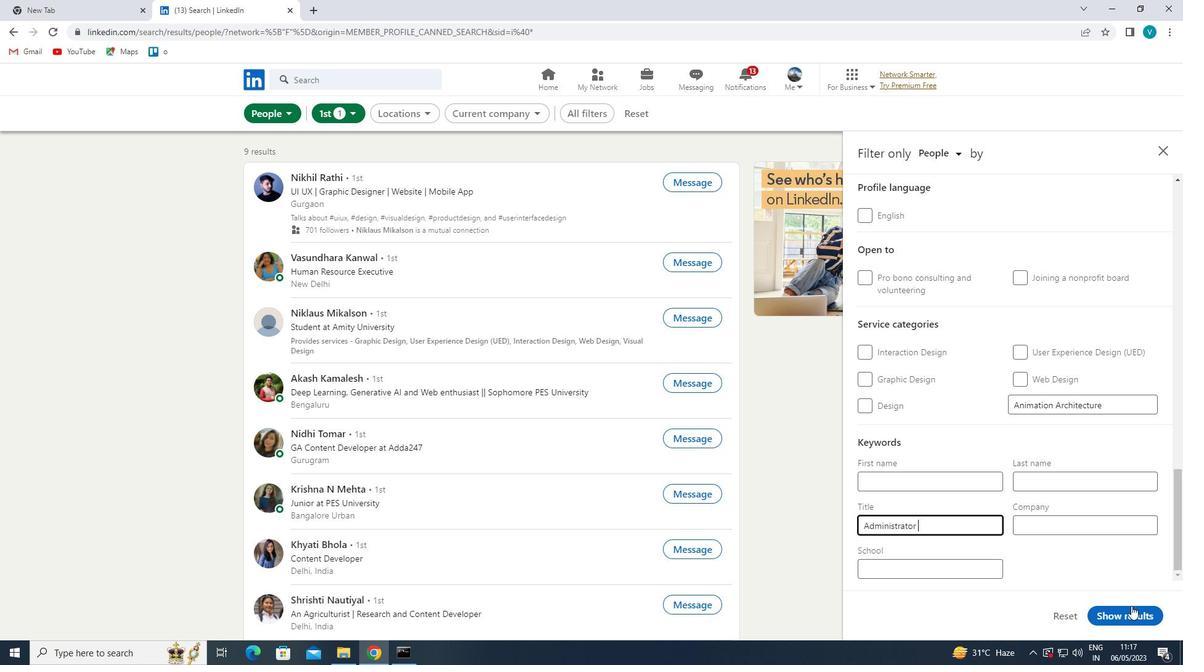 
